 Task: Find connections with filter location Villeparisis with filter topic #Culturewith filter profile language English with filter current company Fincare Small Finance Bank with filter school IFIM Business School with filter industry Spring and Wire Product Manufacturing with filter service category Accounting with filter keywords title Mental Health Counselor
Action: Mouse moved to (413, 286)
Screenshot: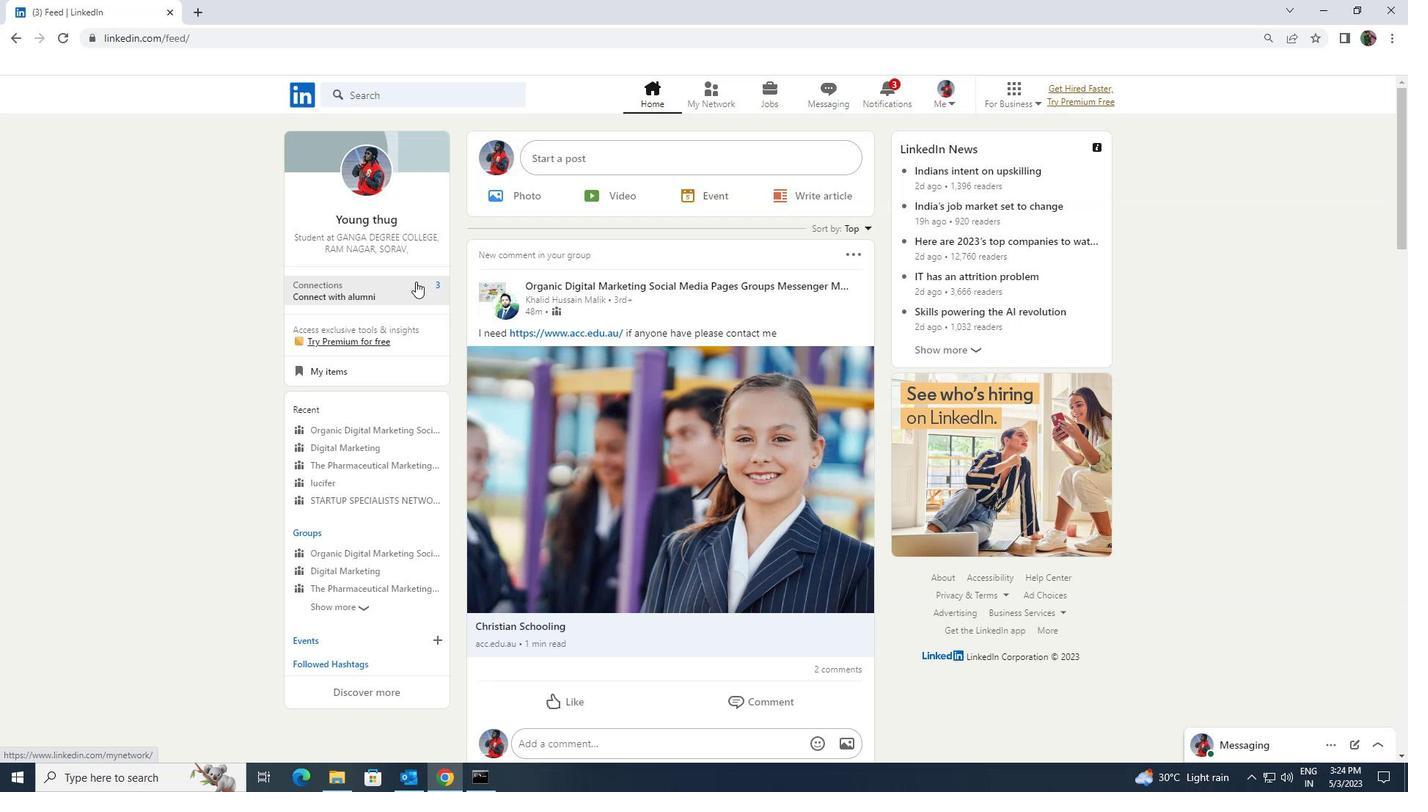 
Action: Mouse pressed left at (413, 286)
Screenshot: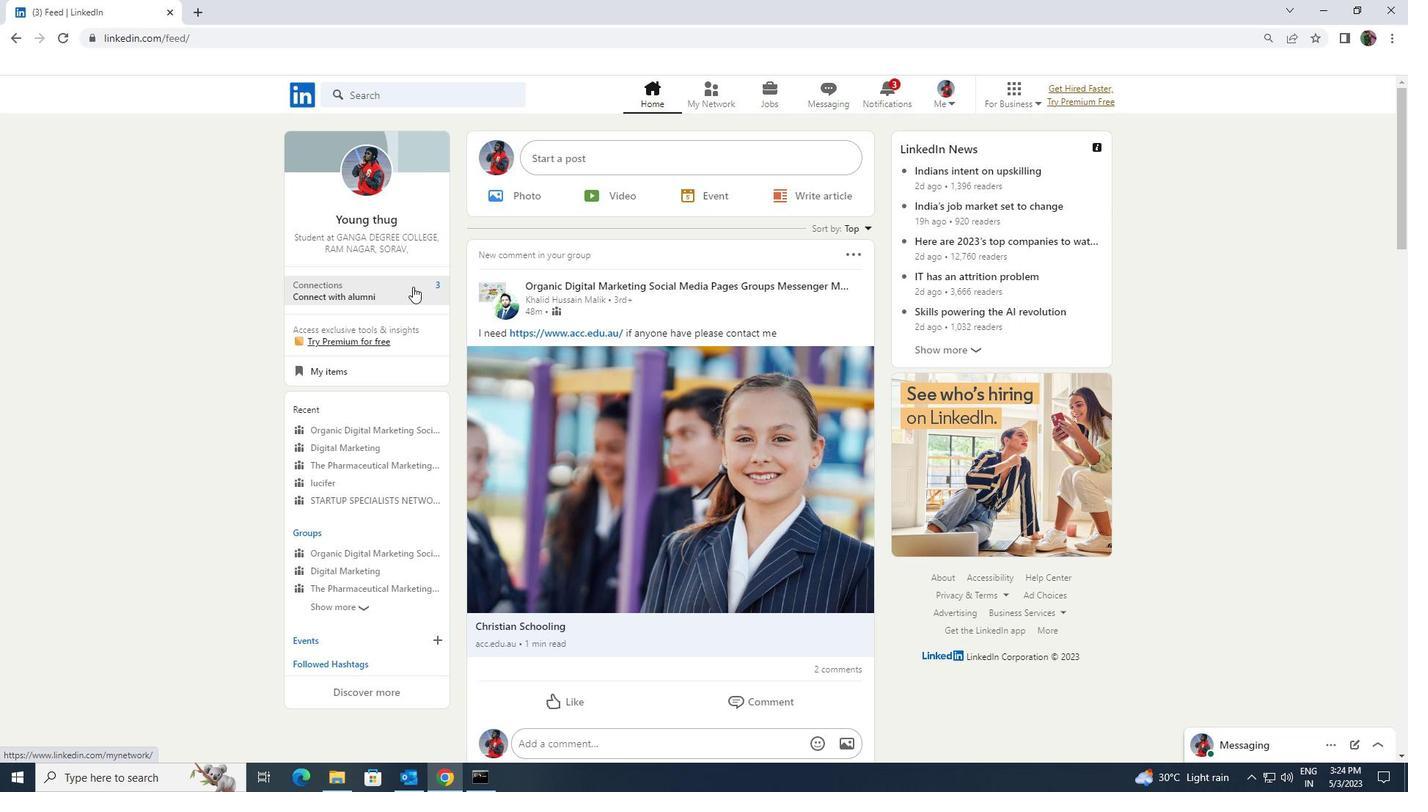 
Action: Mouse moved to (388, 175)
Screenshot: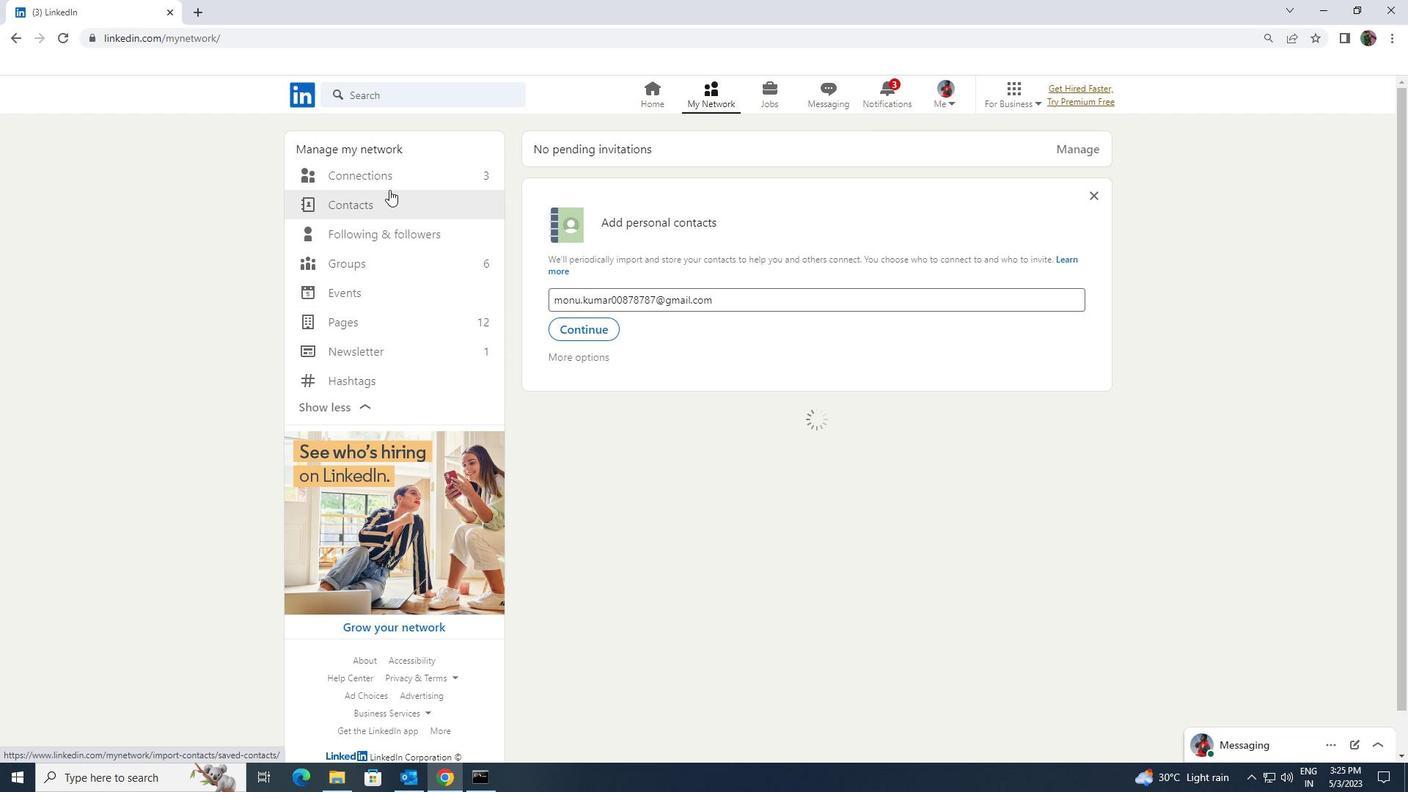 
Action: Mouse pressed left at (388, 175)
Screenshot: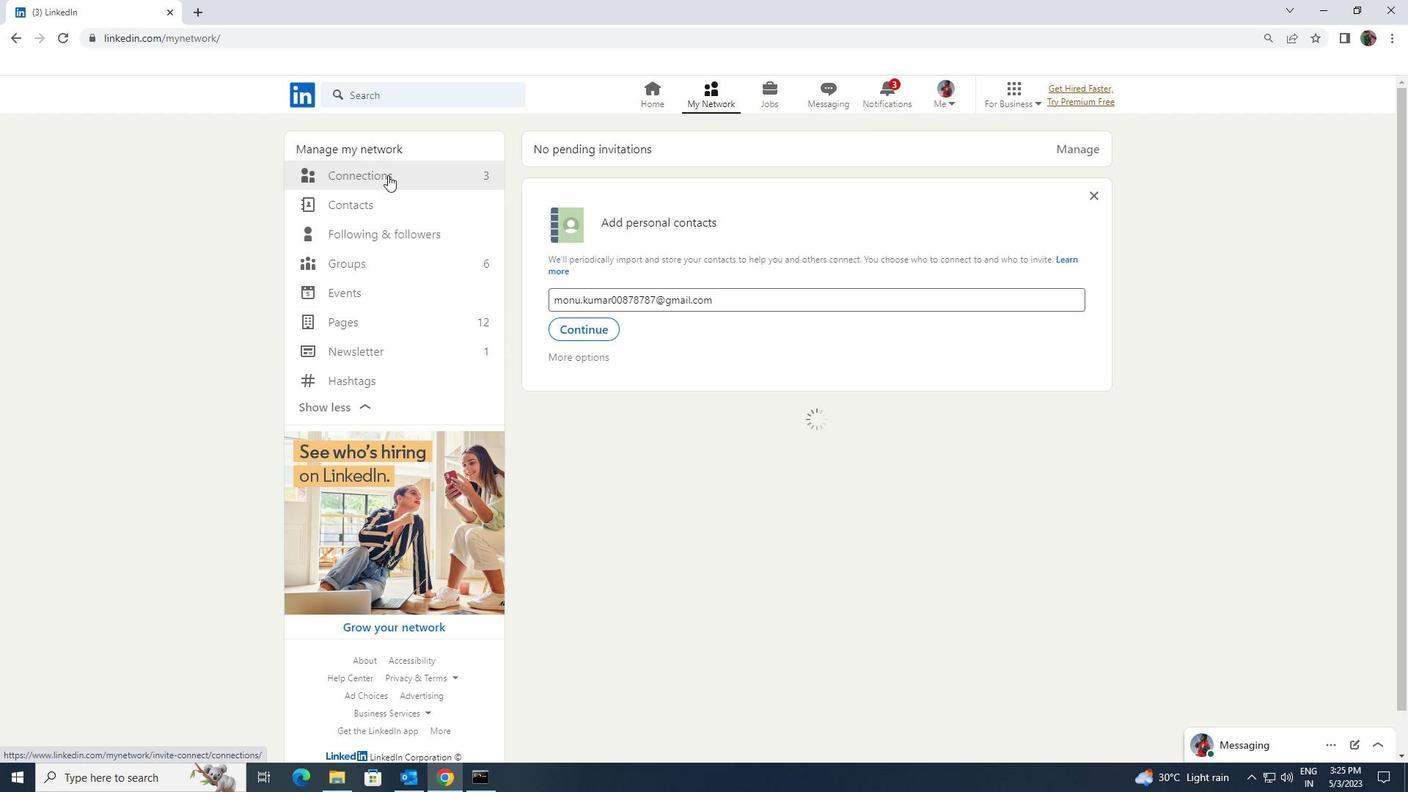 
Action: Mouse moved to (777, 178)
Screenshot: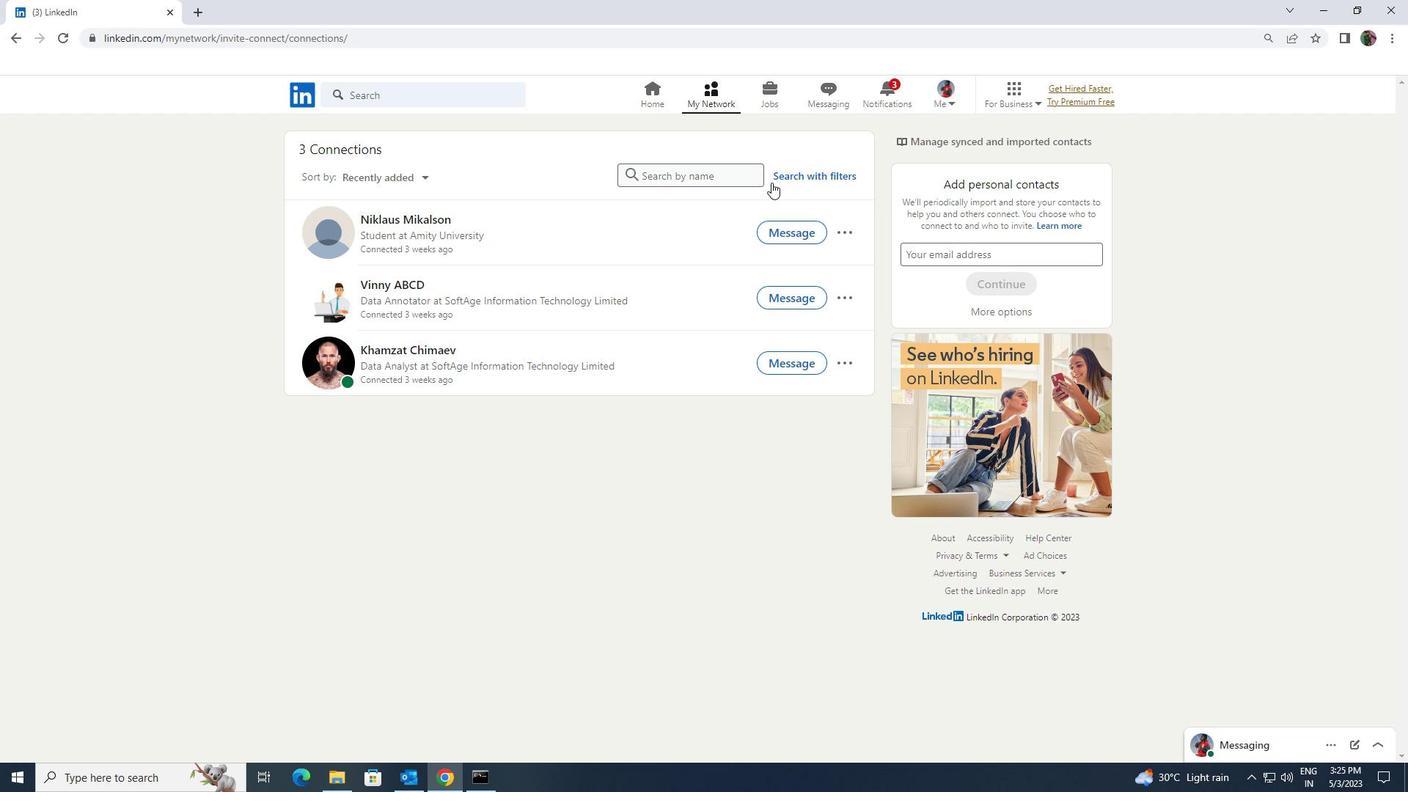 
Action: Mouse pressed left at (777, 178)
Screenshot: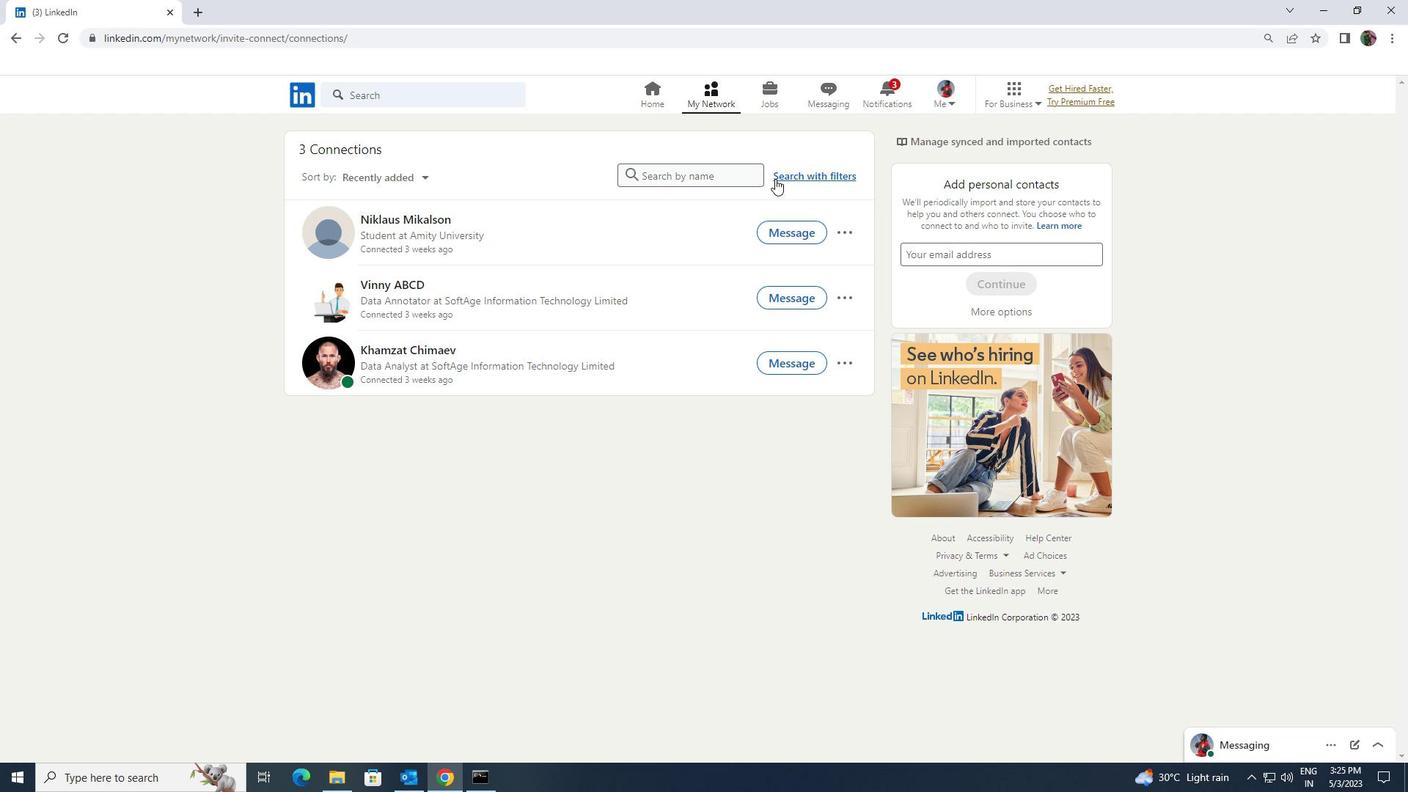 
Action: Mouse moved to (746, 135)
Screenshot: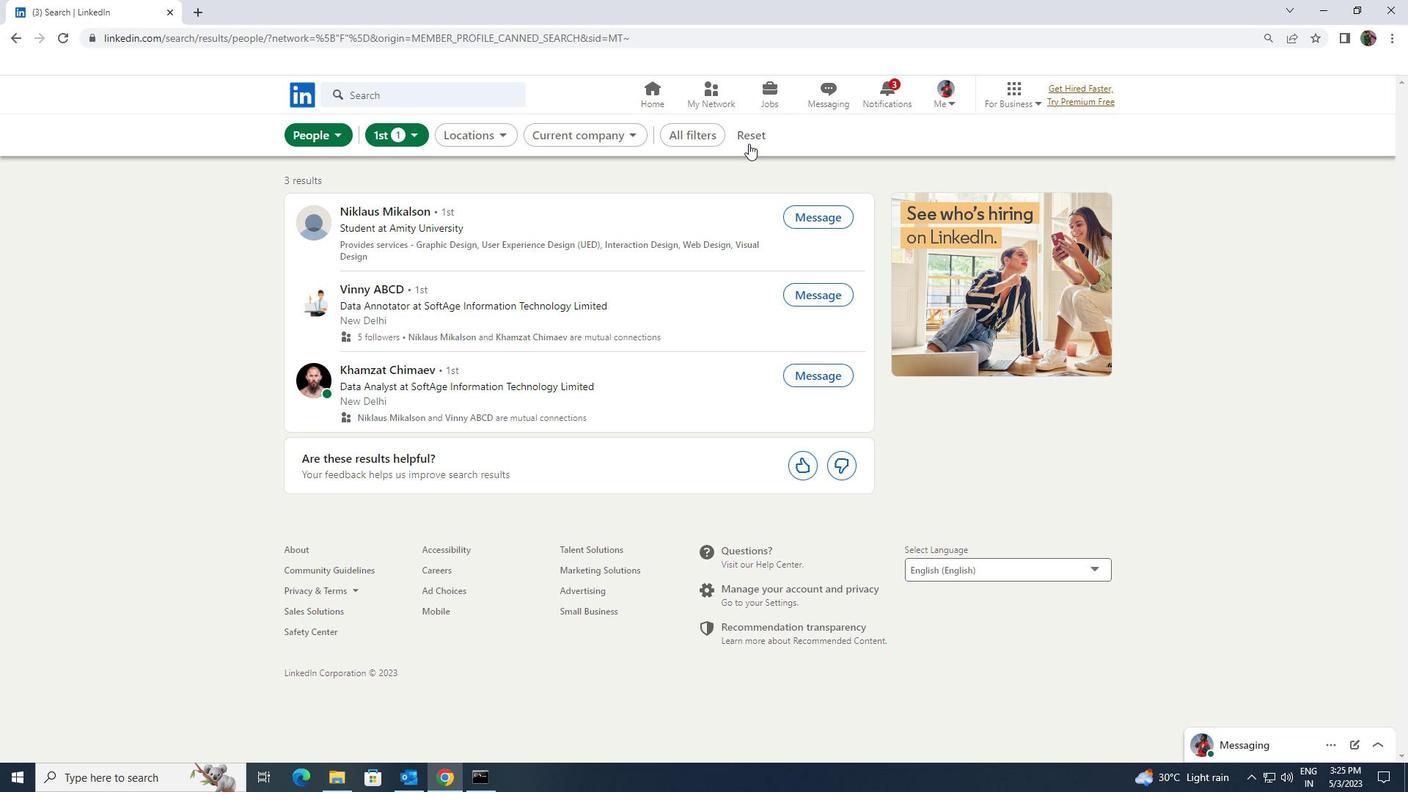 
Action: Mouse pressed left at (746, 135)
Screenshot: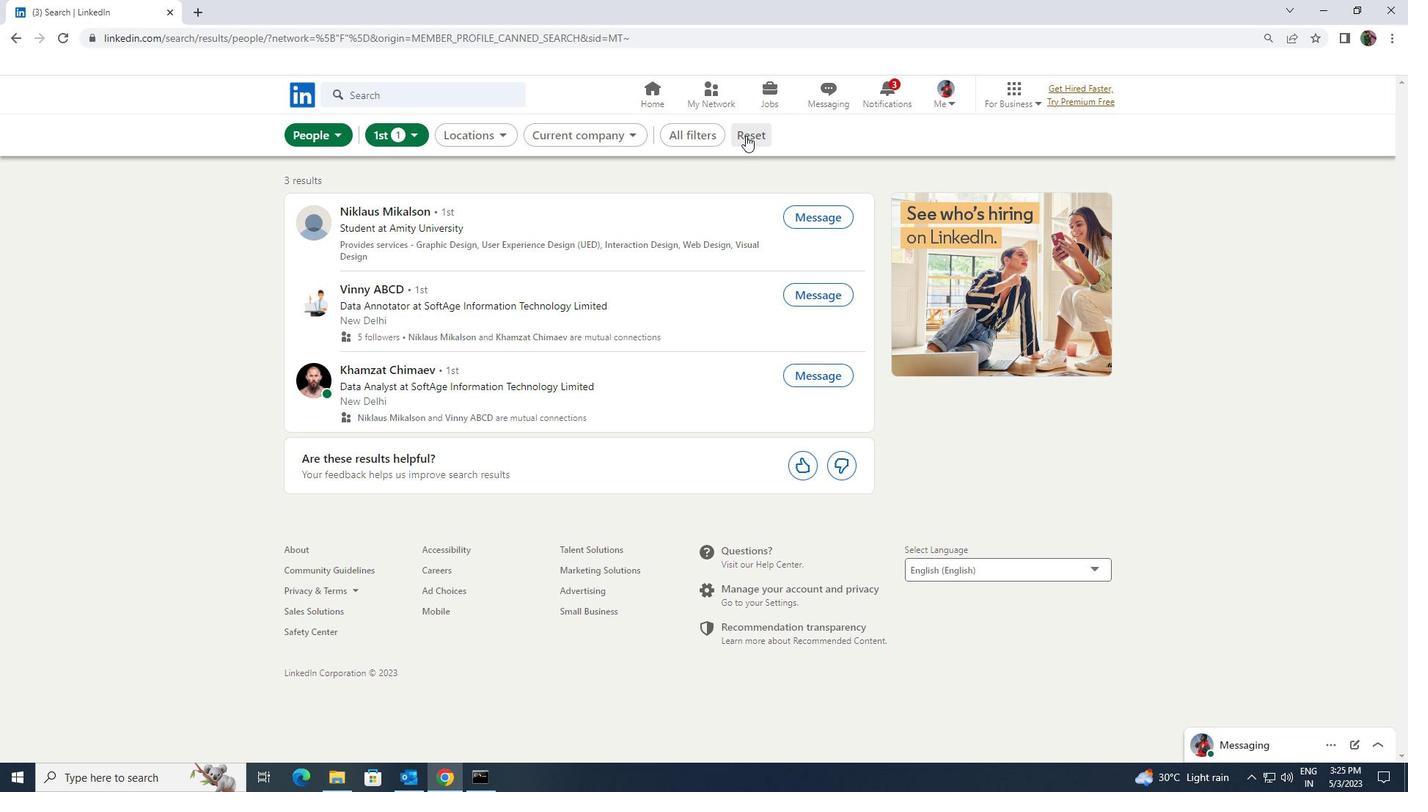 
Action: Mouse moved to (728, 132)
Screenshot: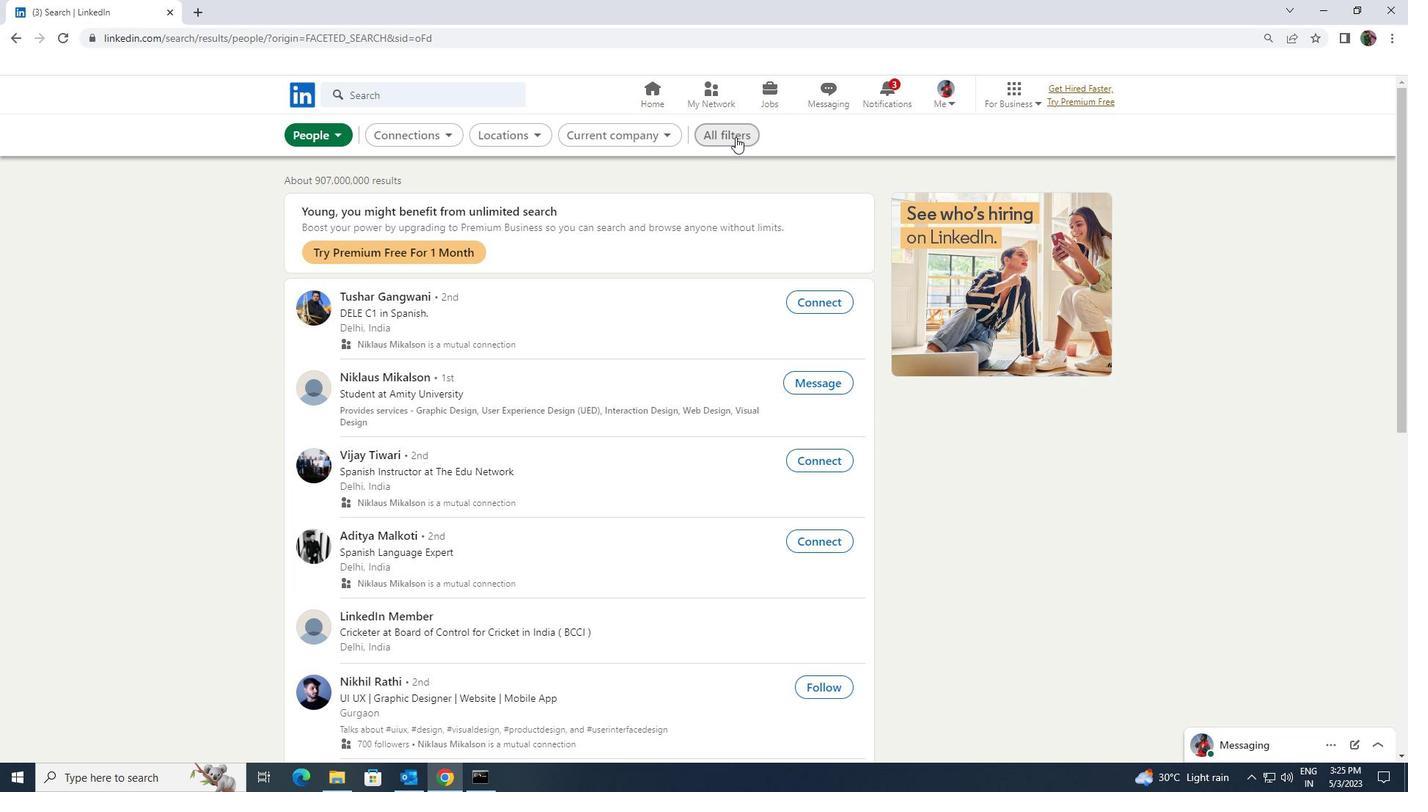 
Action: Mouse pressed left at (728, 132)
Screenshot: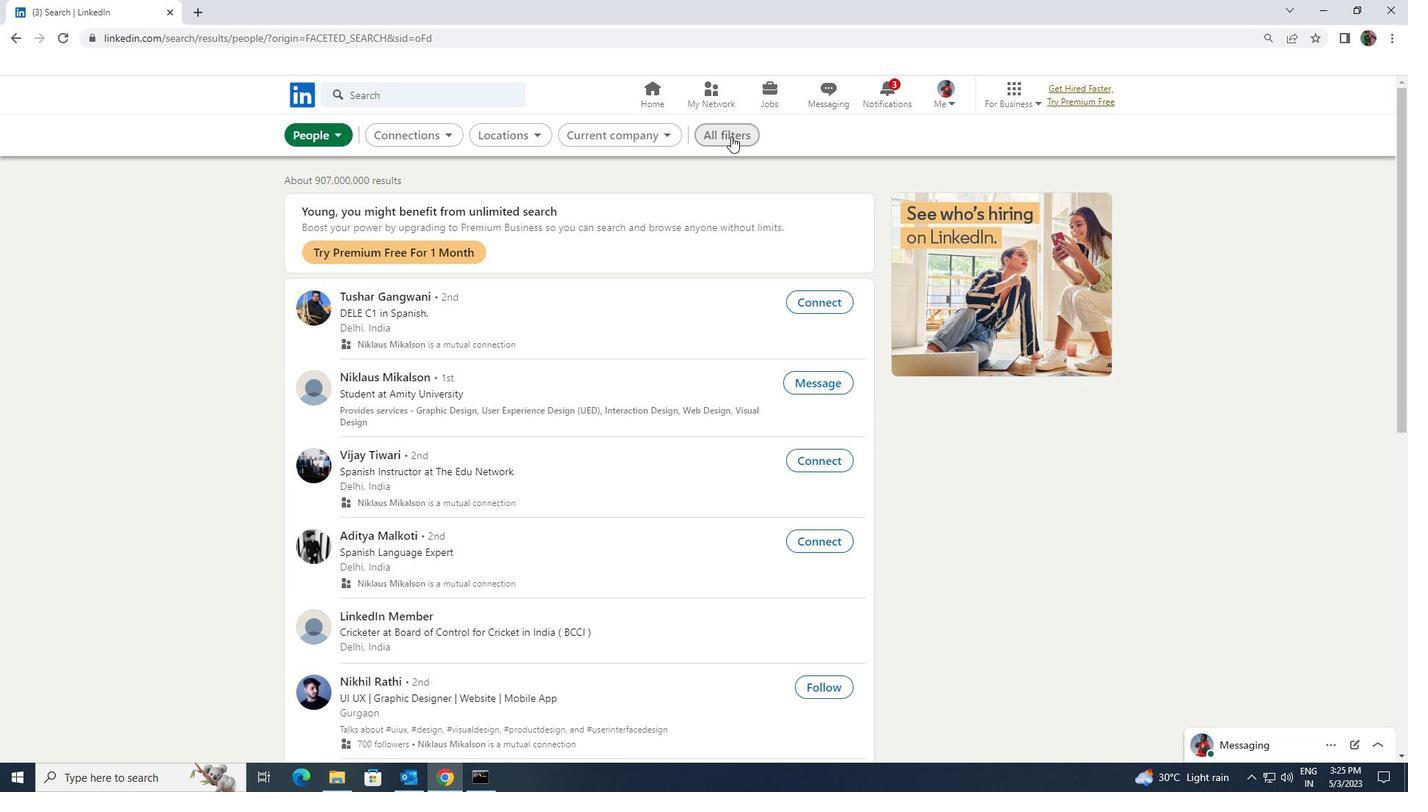 
Action: Mouse moved to (1220, 575)
Screenshot: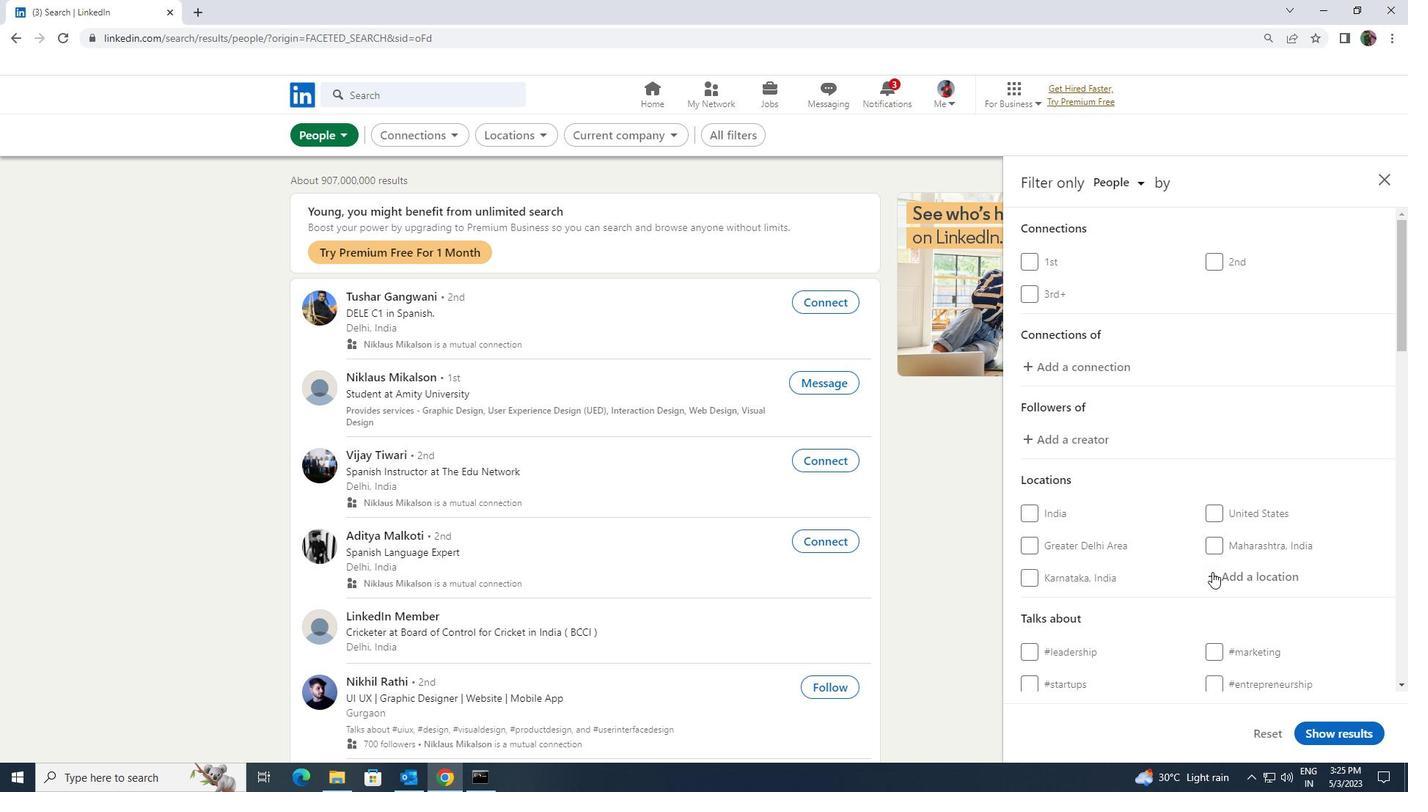
Action: Mouse pressed left at (1220, 575)
Screenshot: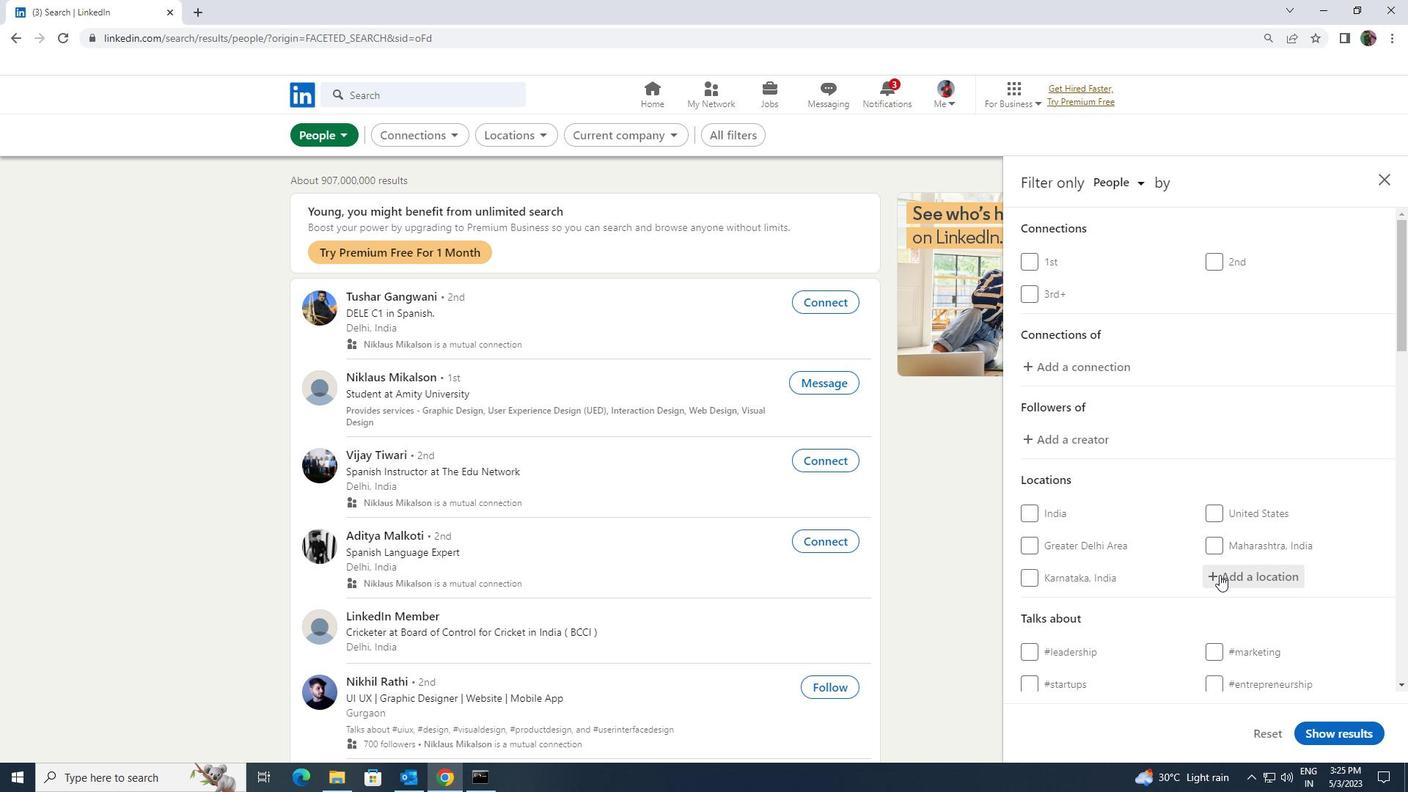 
Action: Key pressed <Key.shift><Key.shift>VILLEPAR
Screenshot: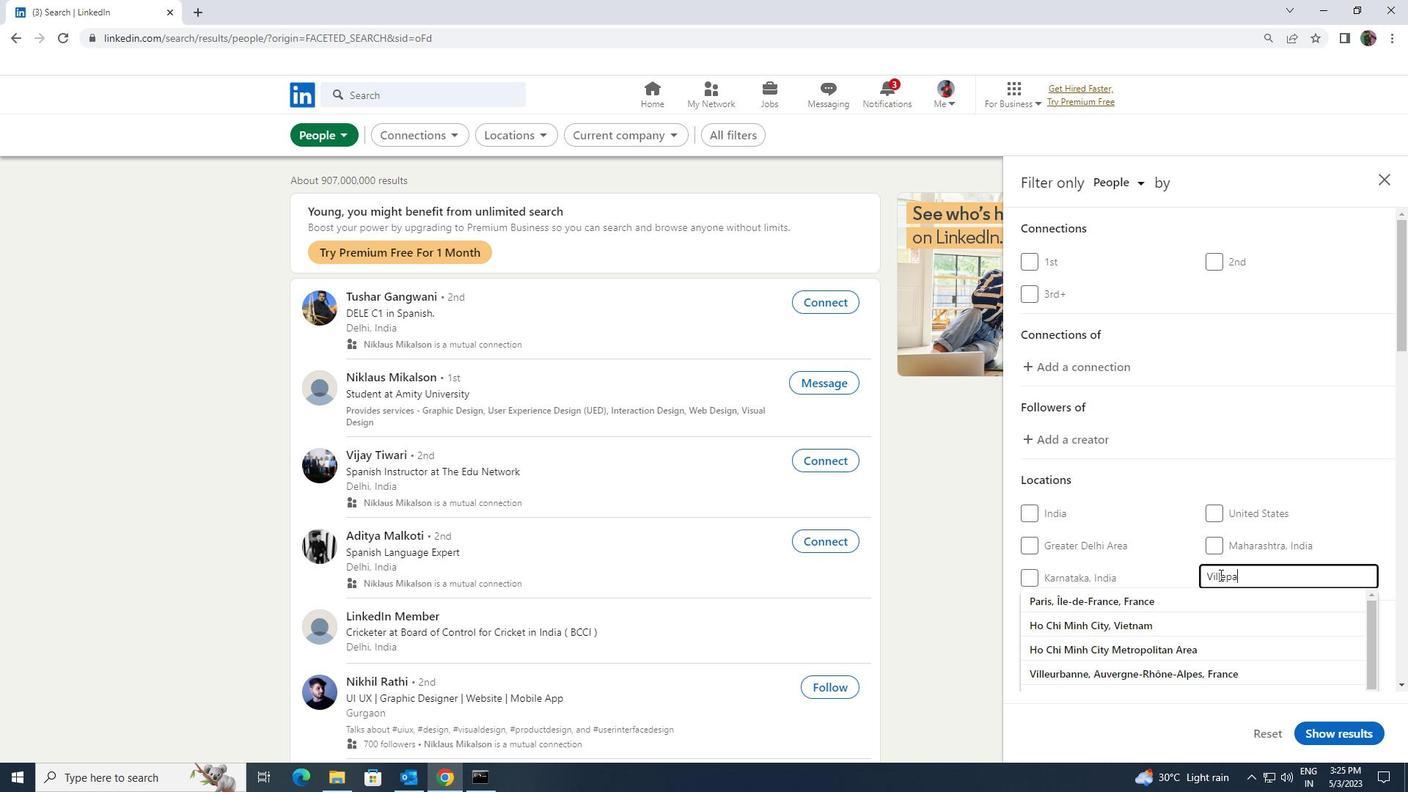 
Action: Mouse moved to (1223, 592)
Screenshot: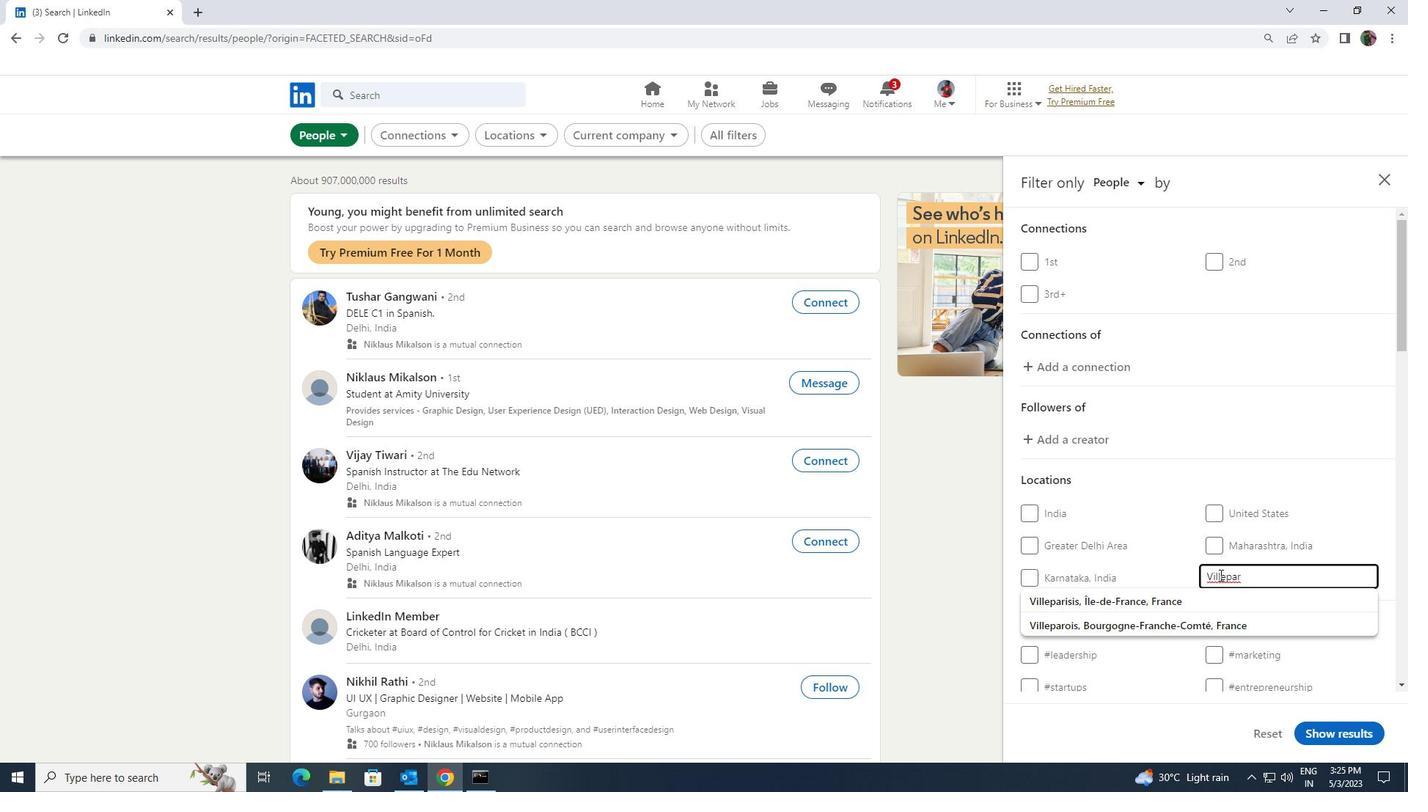 
Action: Mouse pressed left at (1223, 592)
Screenshot: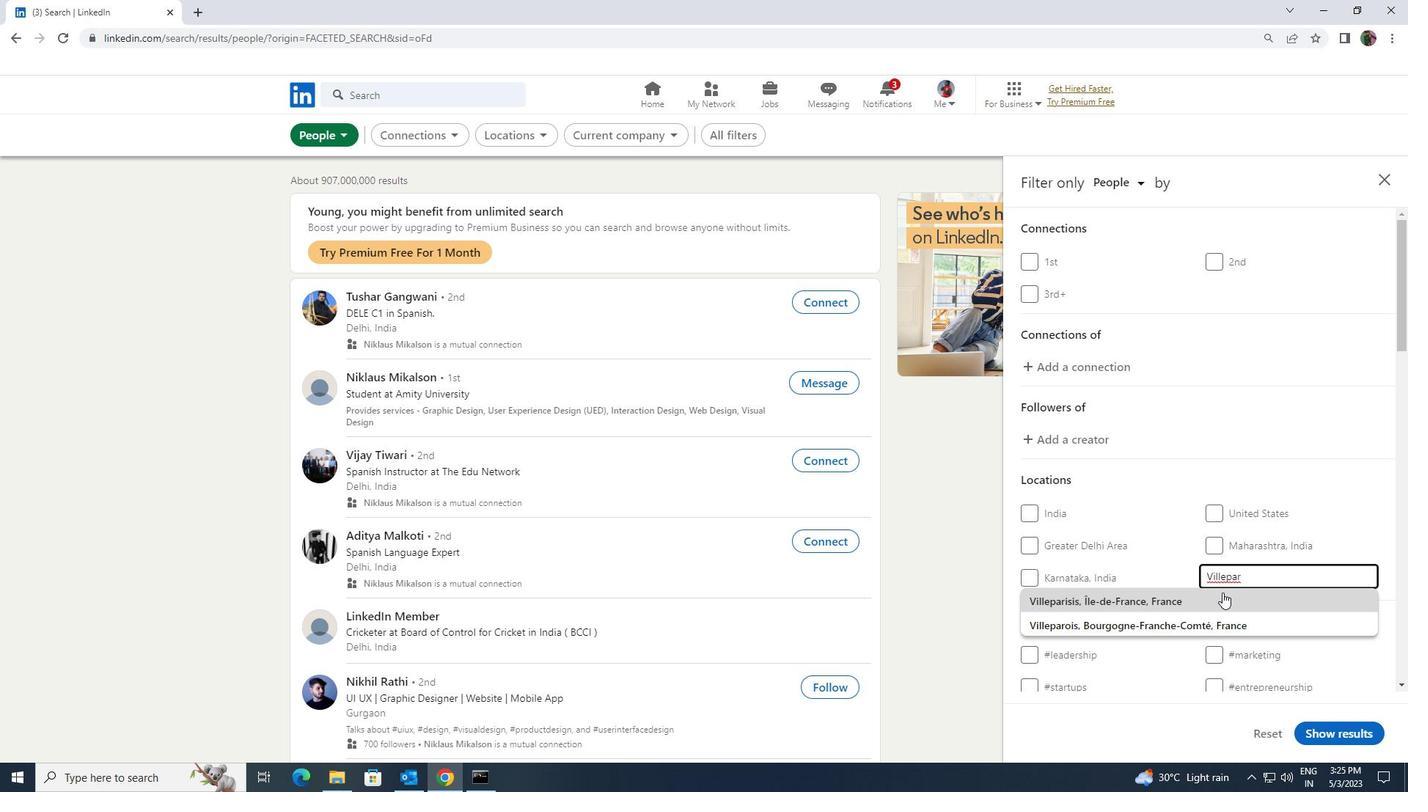 
Action: Mouse moved to (1223, 590)
Screenshot: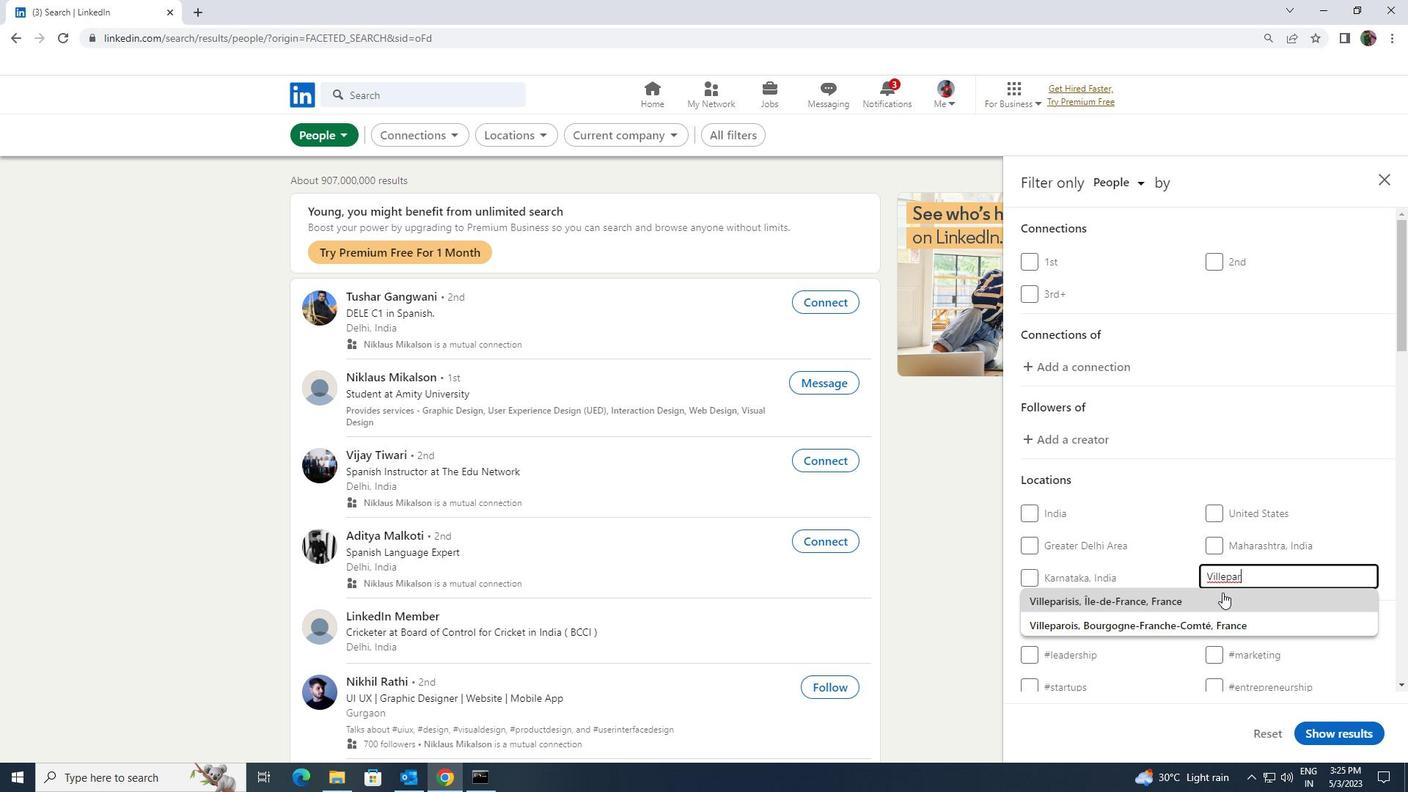 
Action: Mouse scrolled (1223, 589) with delta (0, 0)
Screenshot: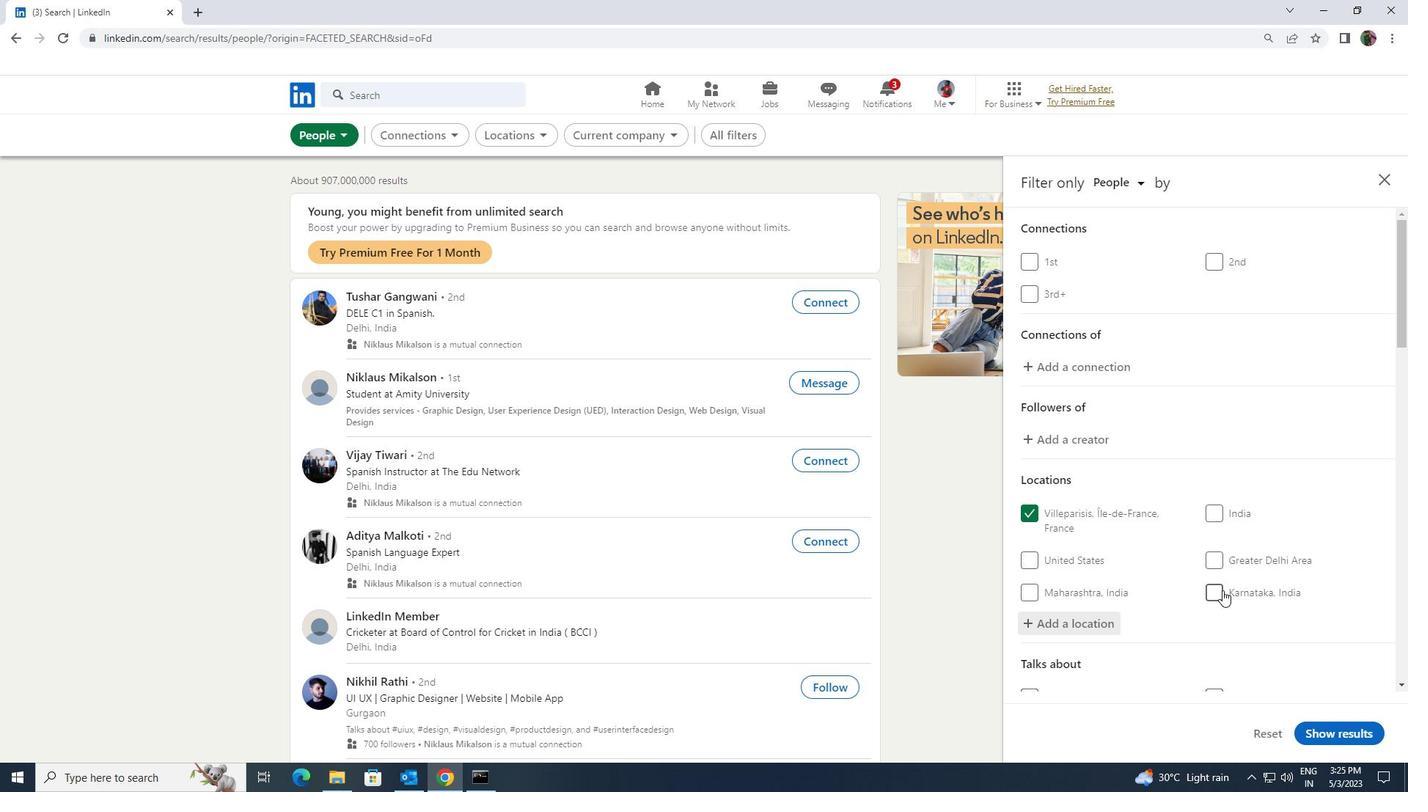
Action: Mouse scrolled (1223, 589) with delta (0, 0)
Screenshot: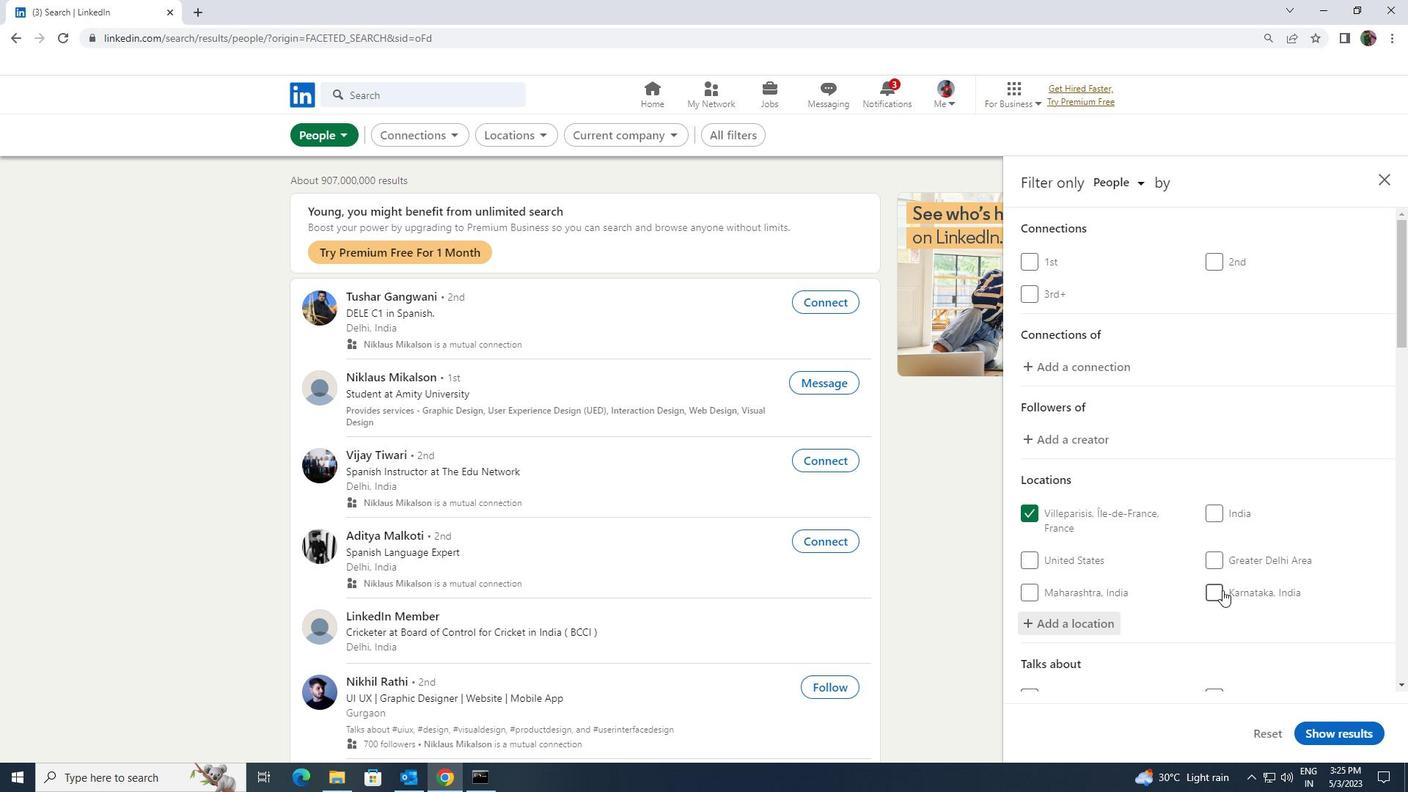 
Action: Mouse moved to (1221, 603)
Screenshot: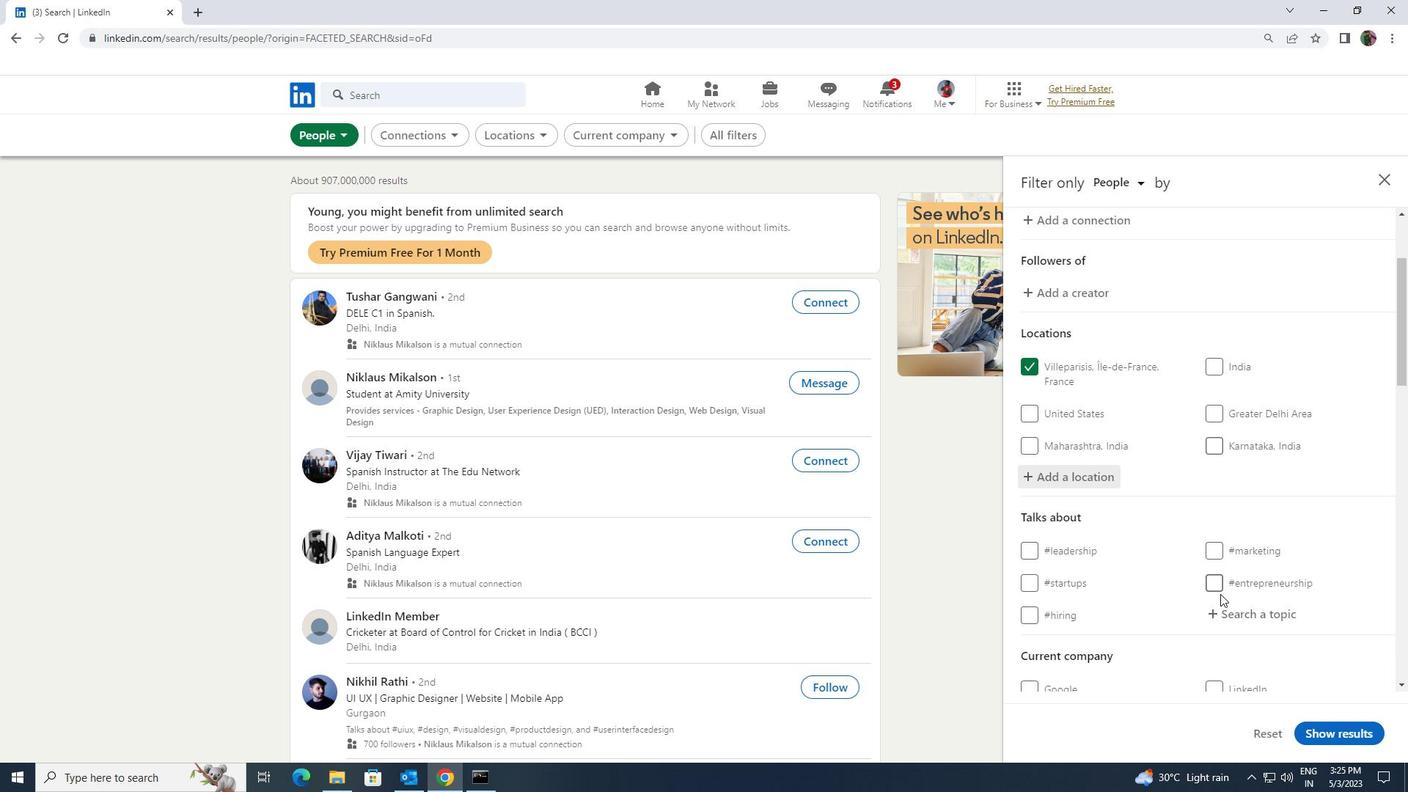 
Action: Mouse pressed left at (1221, 603)
Screenshot: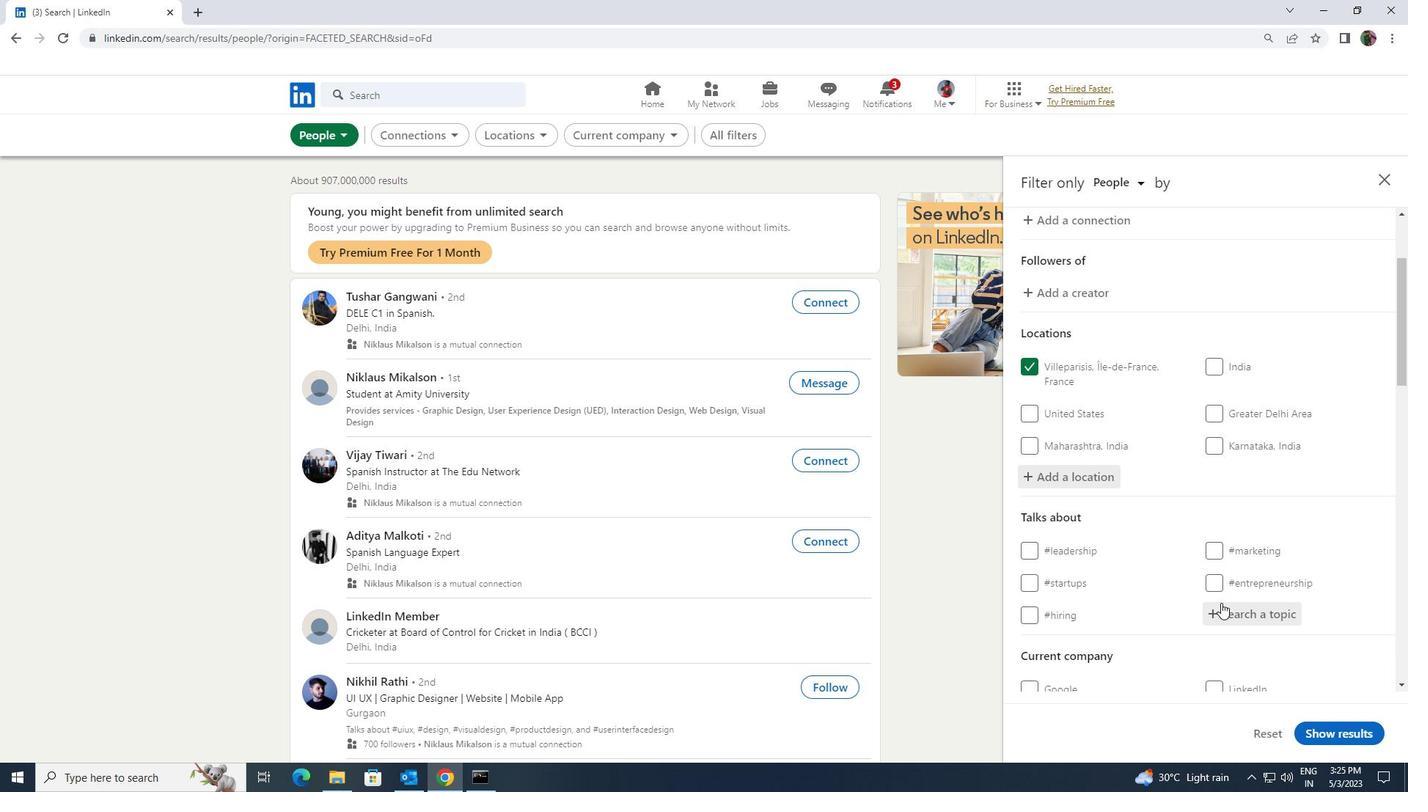 
Action: Key pressed <Key.shift><Key.shift><Key.shift>CULUTURE<Key.backspace><Key.backspace><Key.backspace><Key.backspace><Key.backspace>
Screenshot: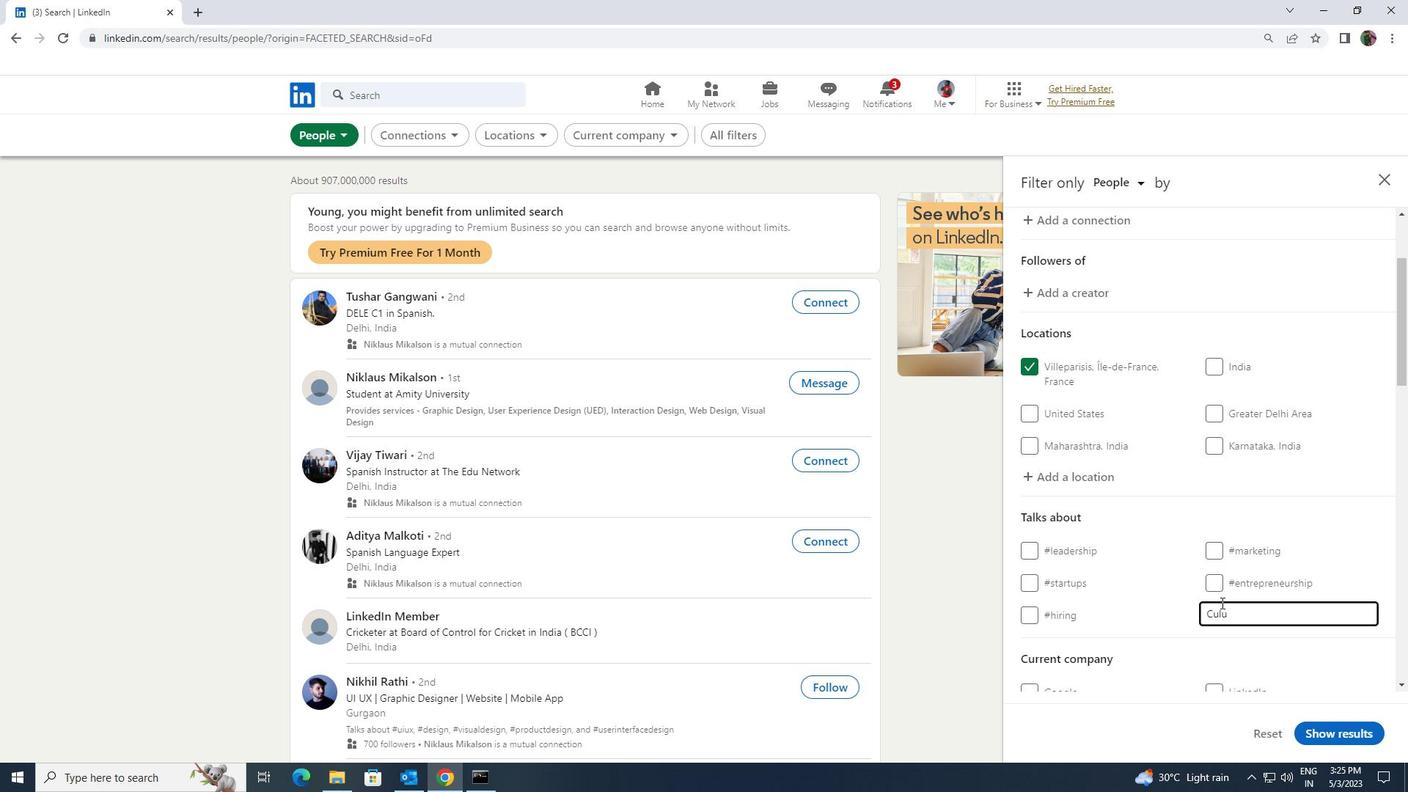 
Action: Mouse moved to (1202, 635)
Screenshot: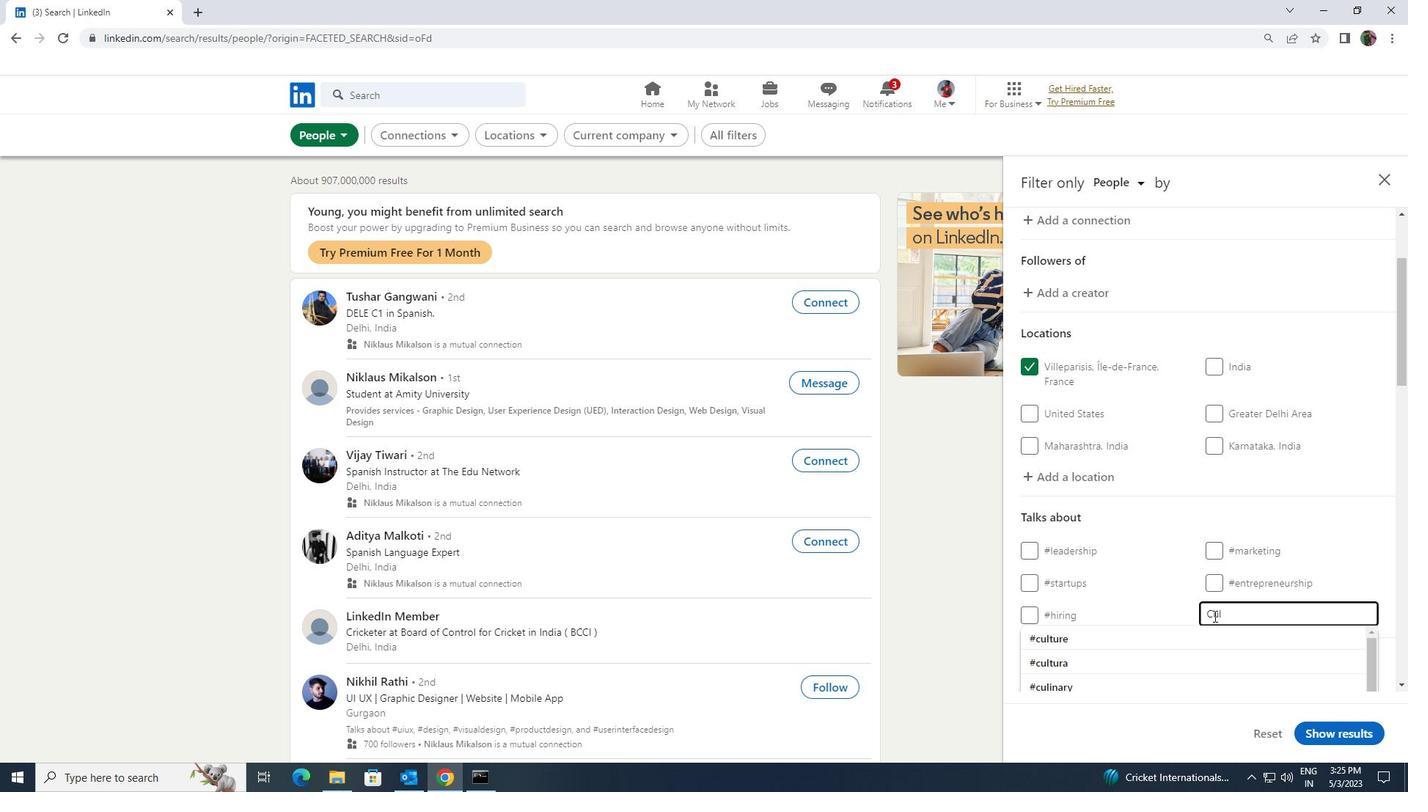 
Action: Mouse pressed left at (1202, 635)
Screenshot: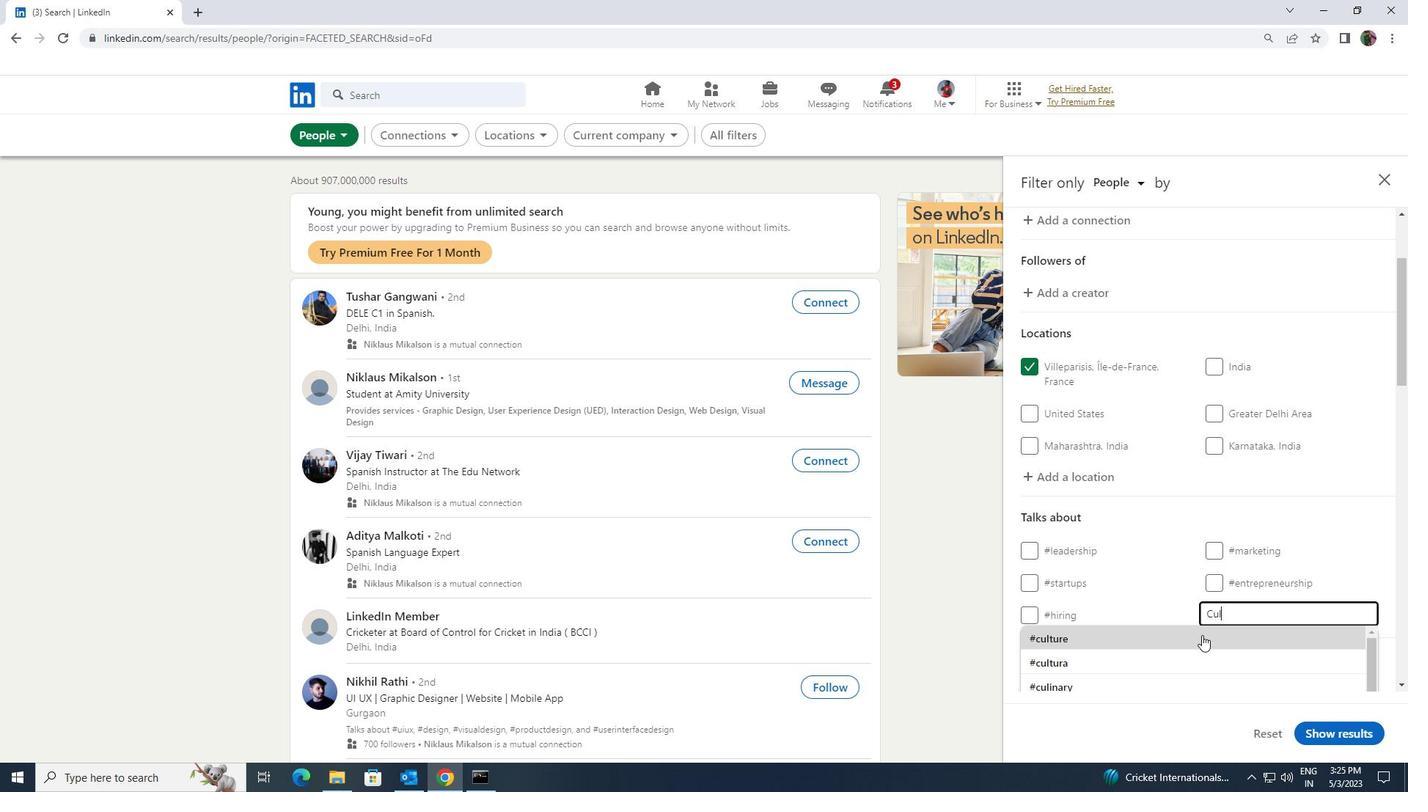 
Action: Mouse moved to (1201, 635)
Screenshot: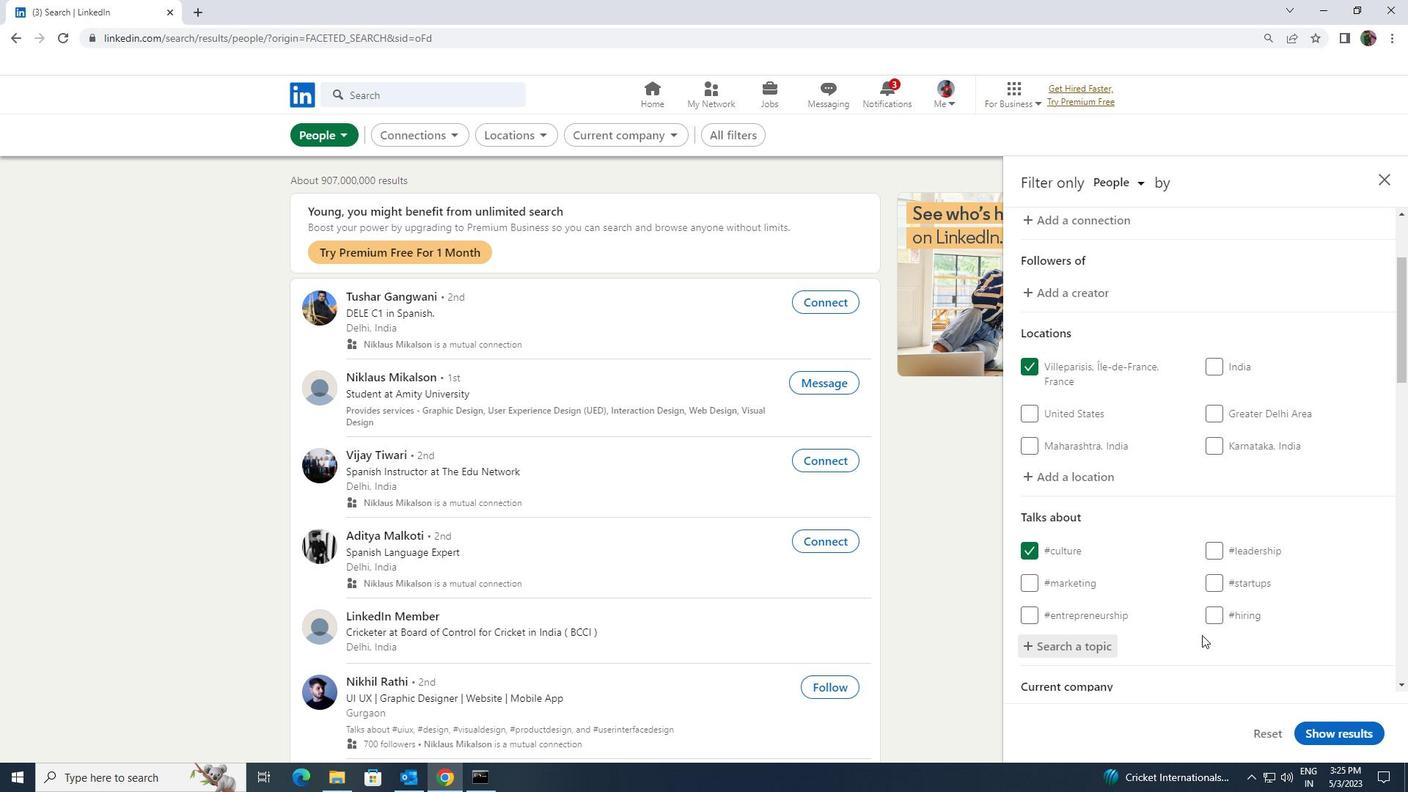 
Action: Mouse scrolled (1201, 634) with delta (0, 0)
Screenshot: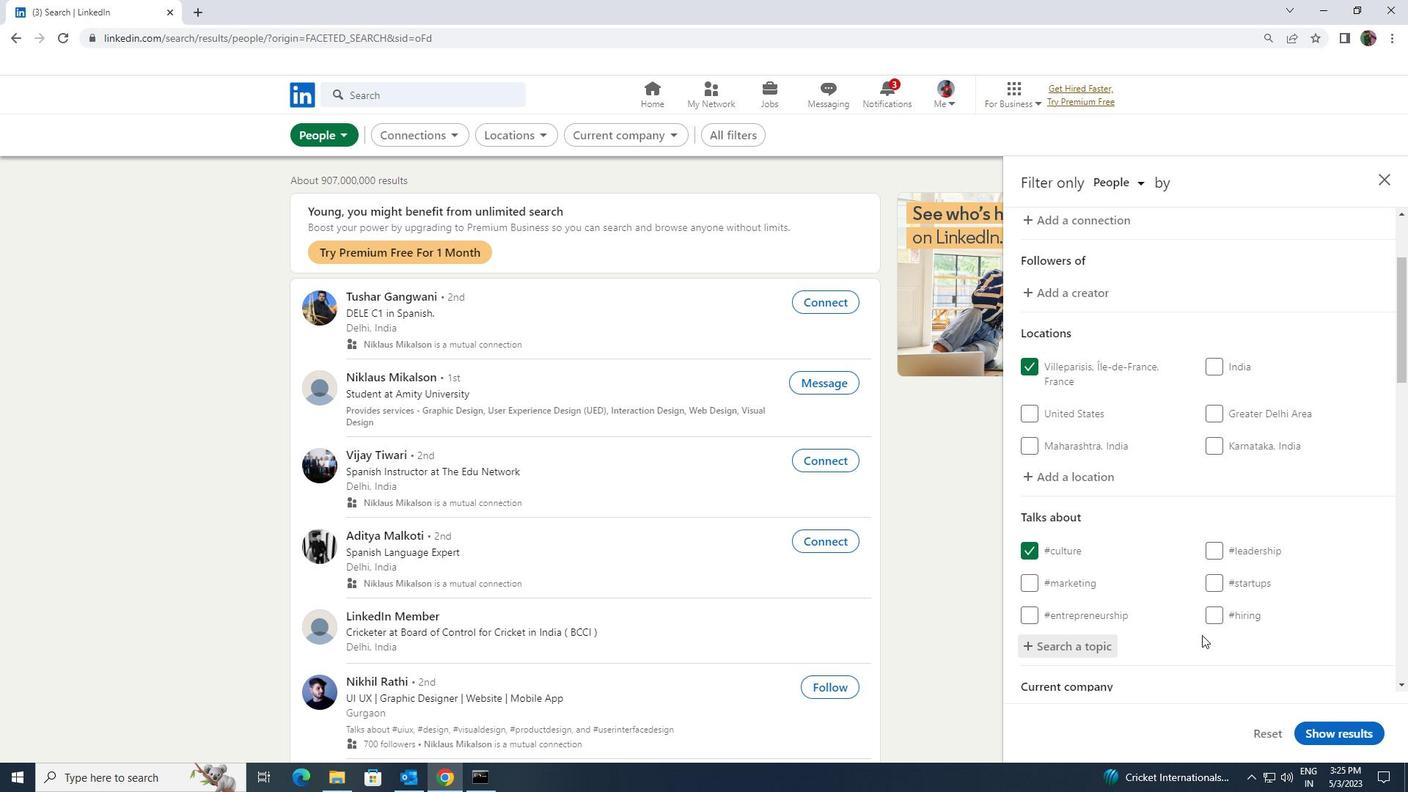 
Action: Mouse scrolled (1201, 634) with delta (0, 0)
Screenshot: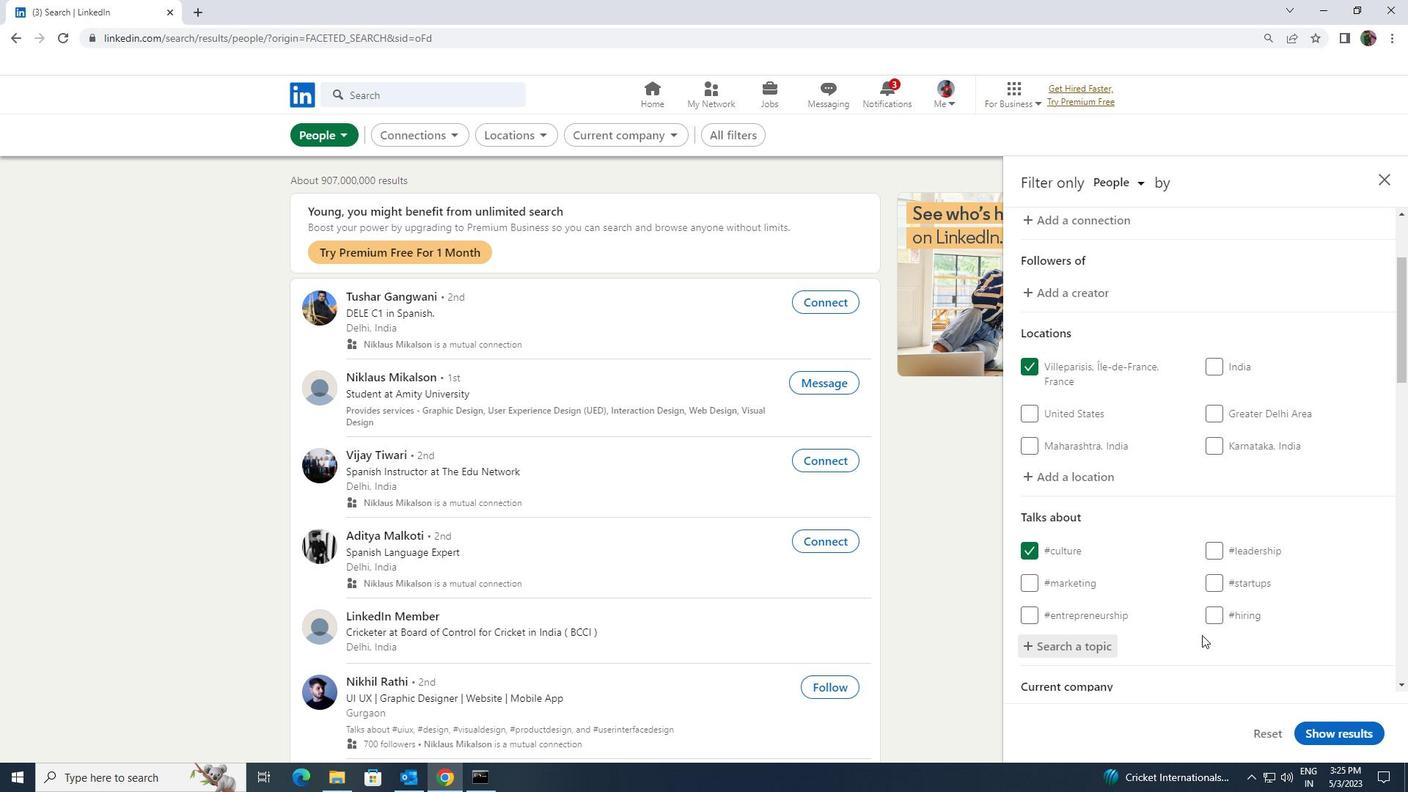 
Action: Mouse scrolled (1201, 634) with delta (0, 0)
Screenshot: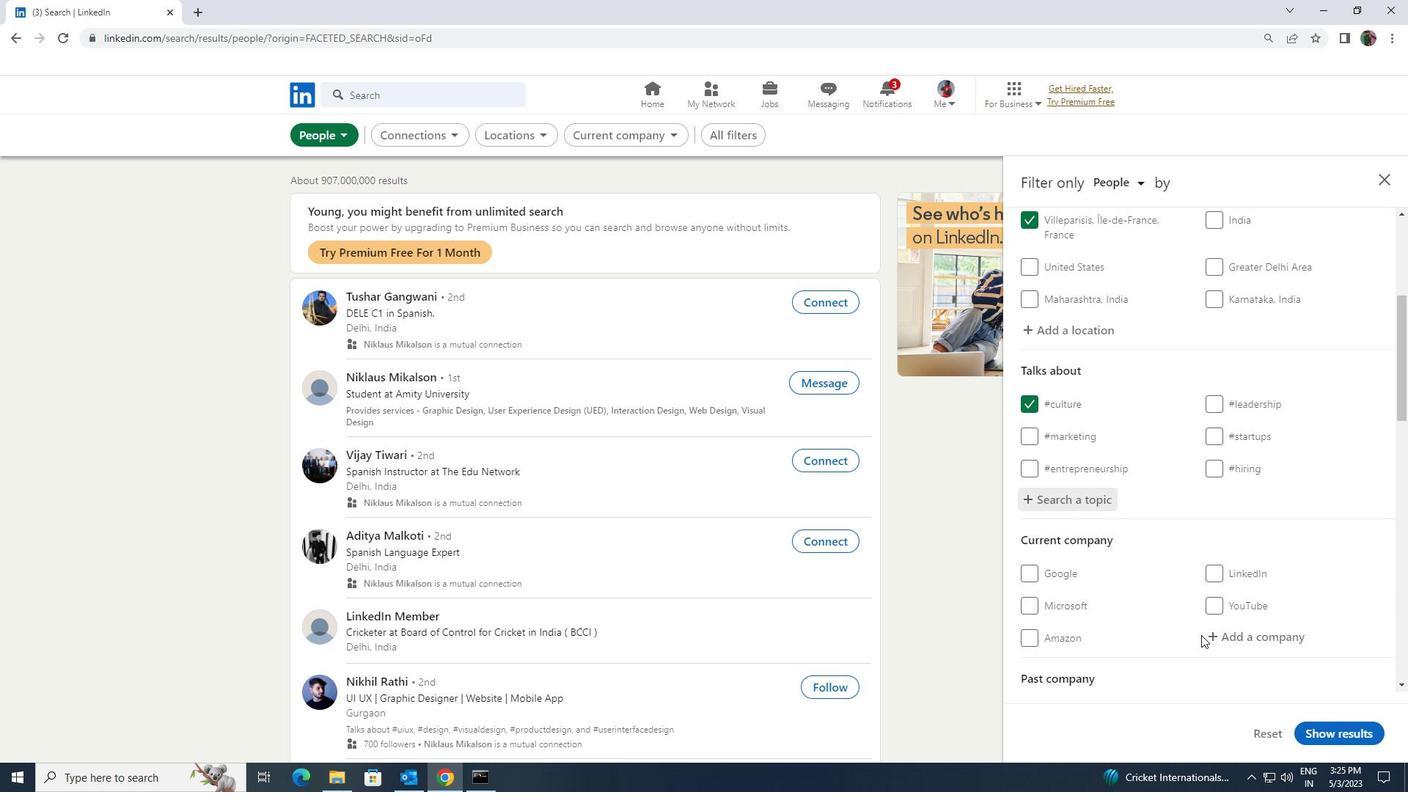 
Action: Mouse scrolled (1201, 634) with delta (0, 0)
Screenshot: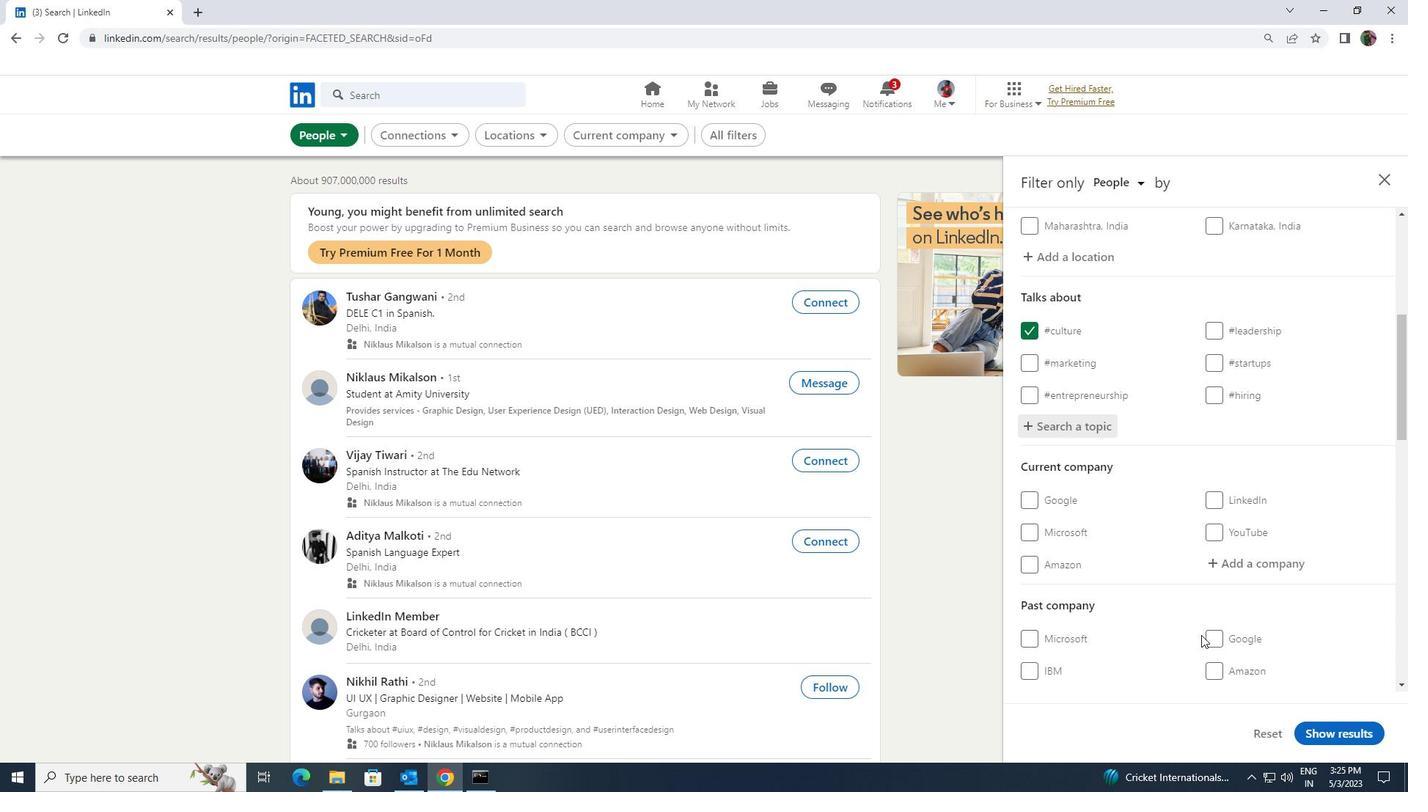 
Action: Mouse scrolled (1201, 634) with delta (0, 0)
Screenshot: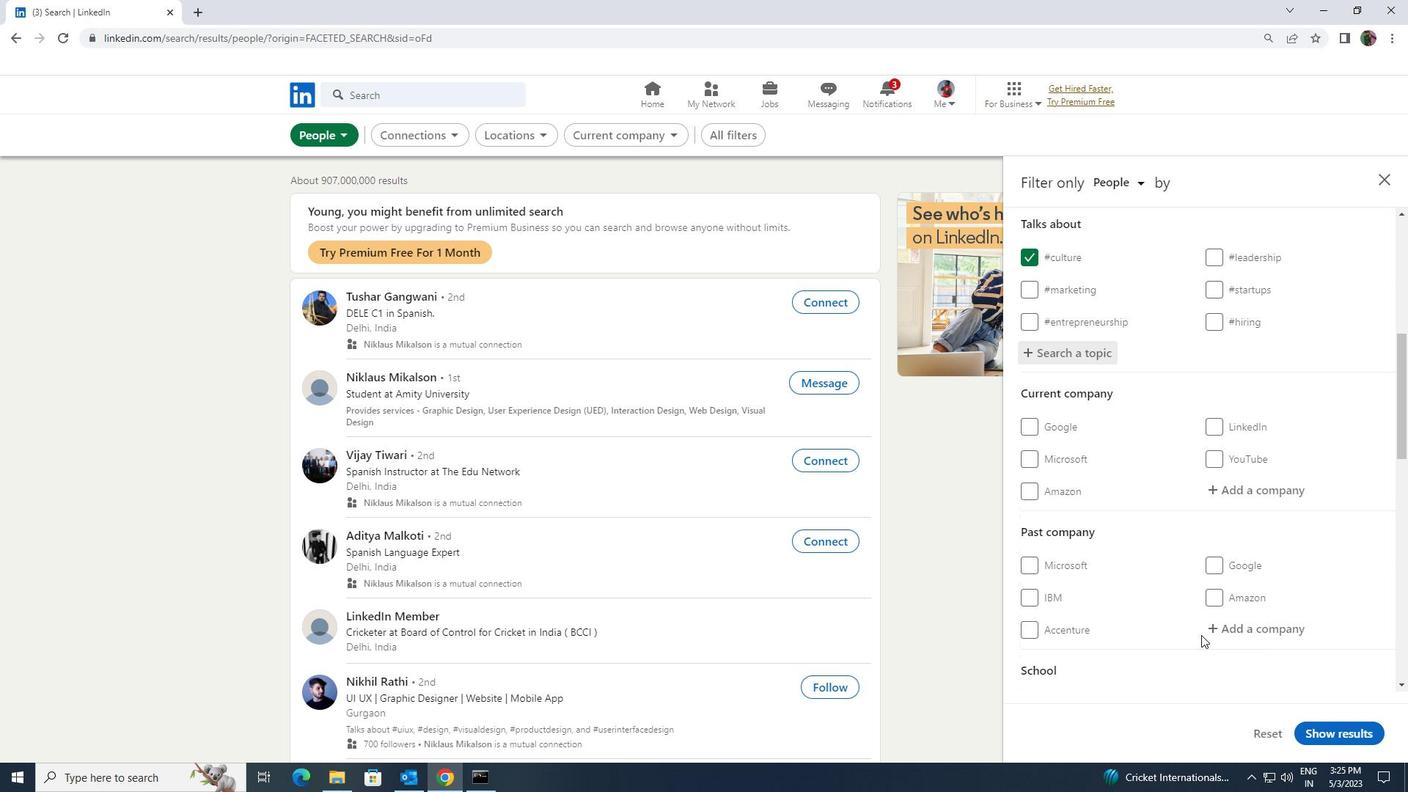 
Action: Mouse scrolled (1201, 634) with delta (0, 0)
Screenshot: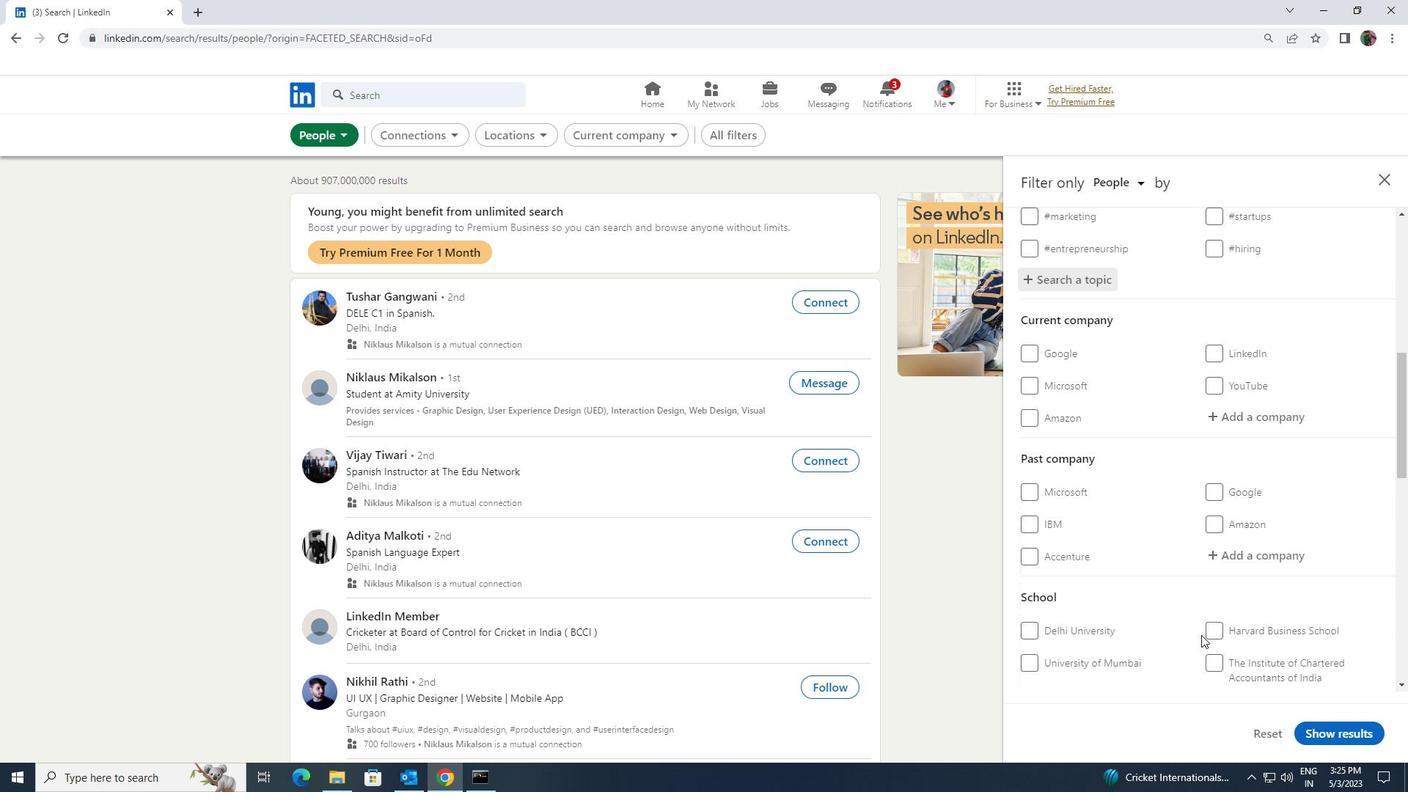 
Action: Mouse scrolled (1201, 634) with delta (0, 0)
Screenshot: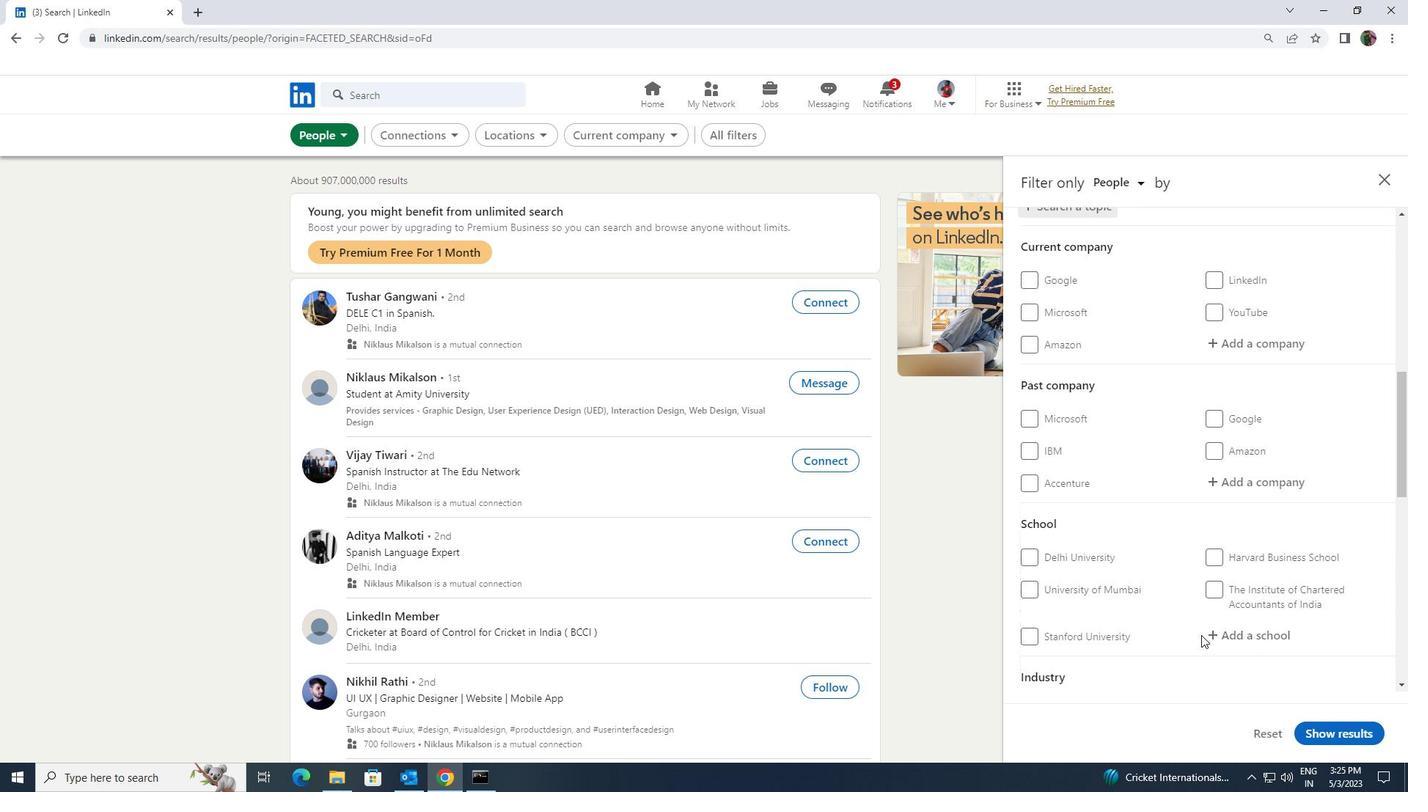 
Action: Mouse moved to (1199, 634)
Screenshot: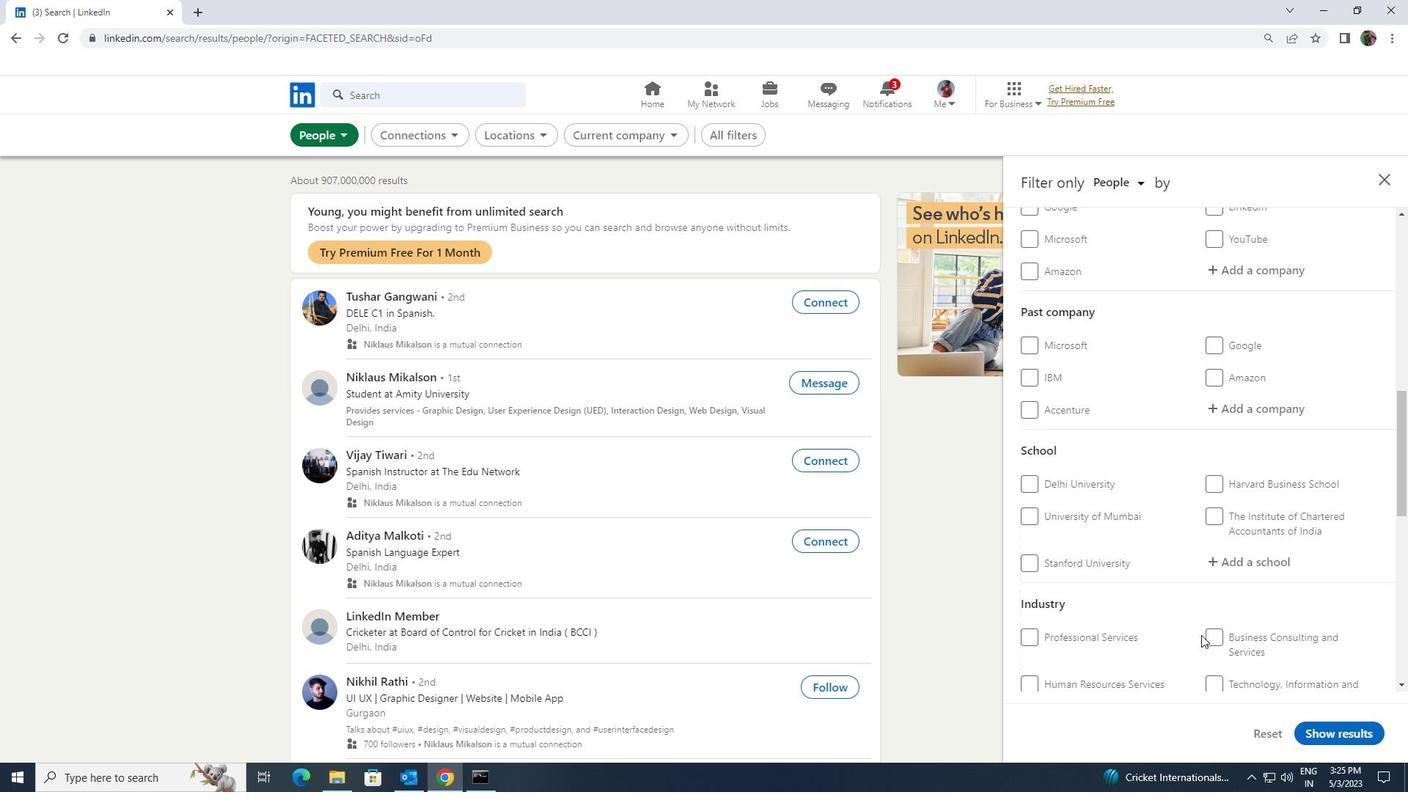 
Action: Mouse scrolled (1199, 633) with delta (0, 0)
Screenshot: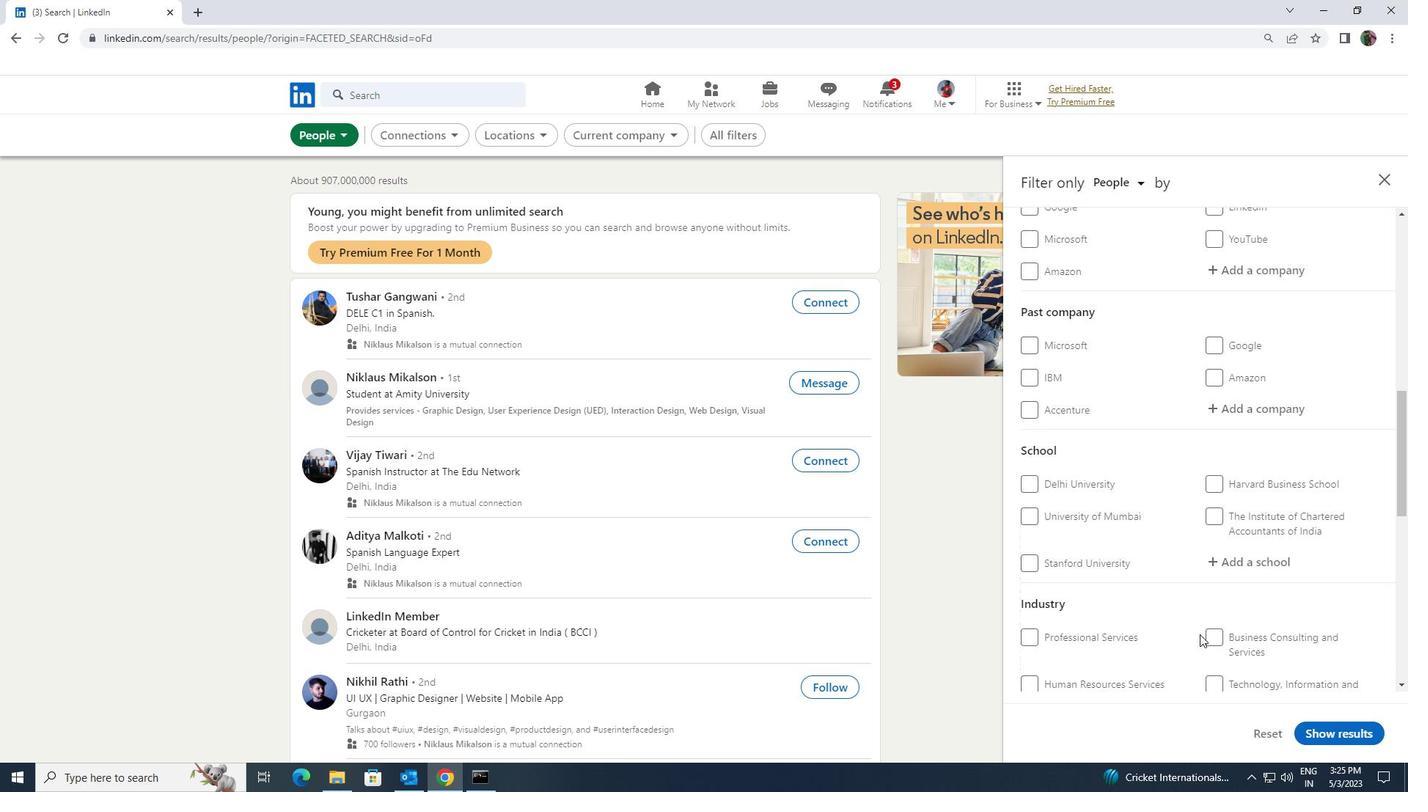 
Action: Mouse scrolled (1199, 633) with delta (0, 0)
Screenshot: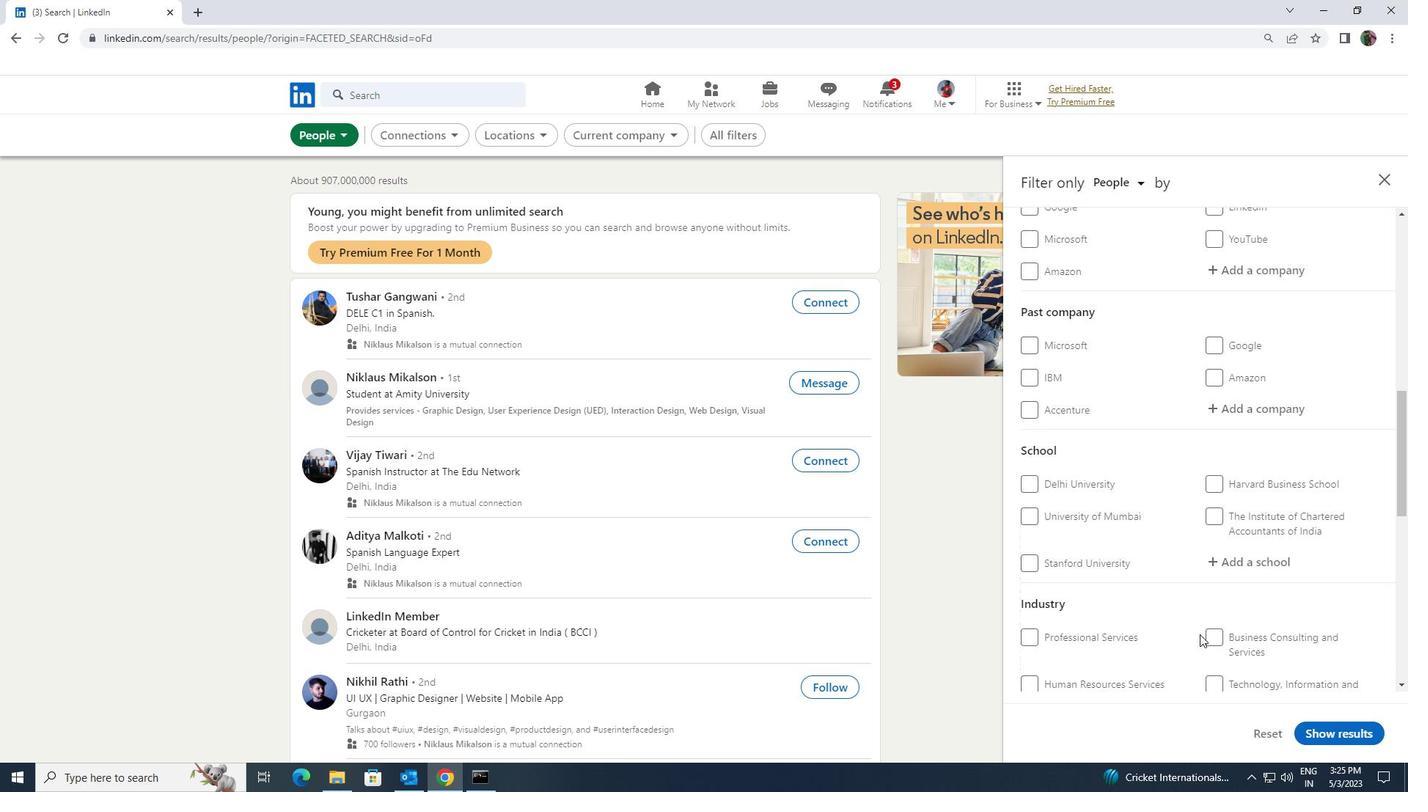 
Action: Mouse moved to (1039, 675)
Screenshot: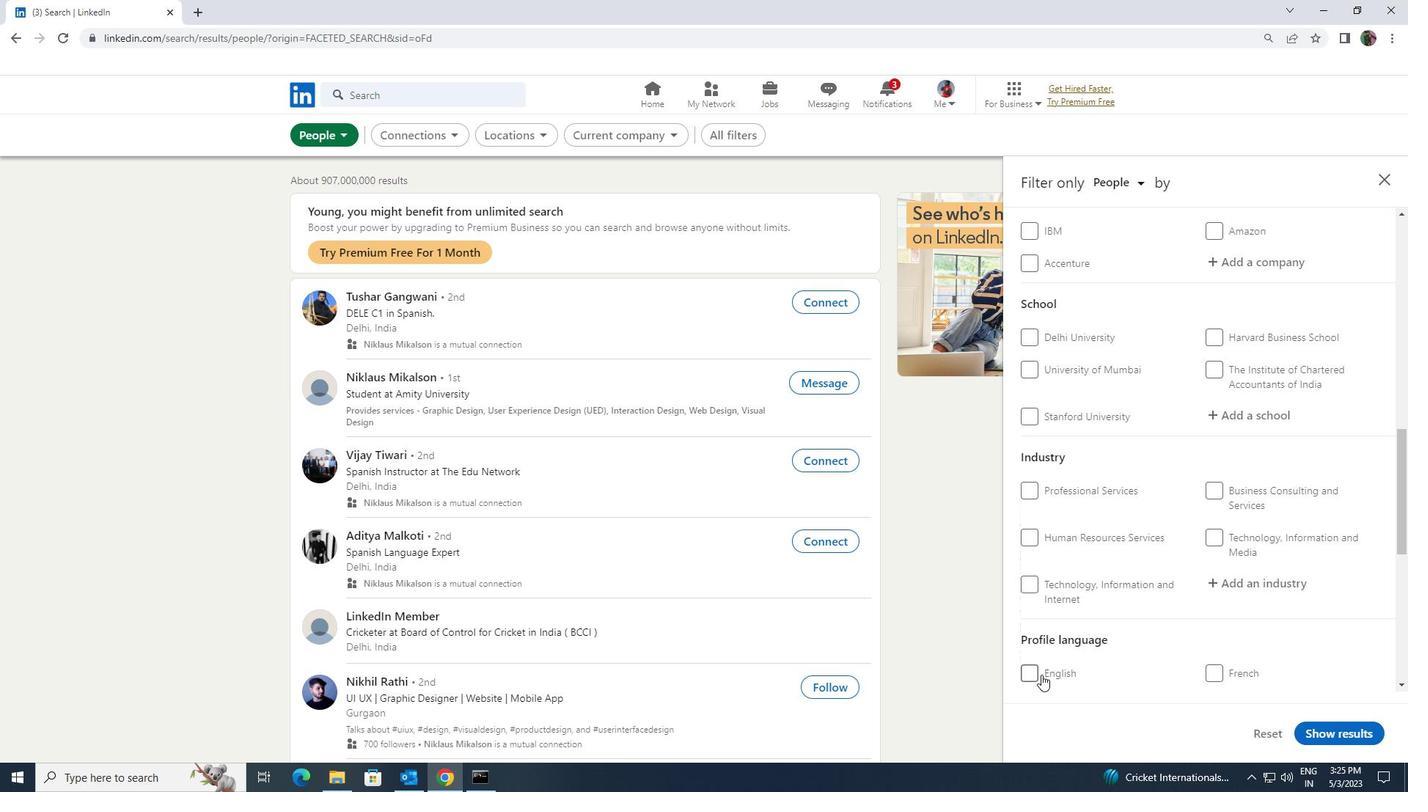 
Action: Mouse pressed left at (1039, 675)
Screenshot: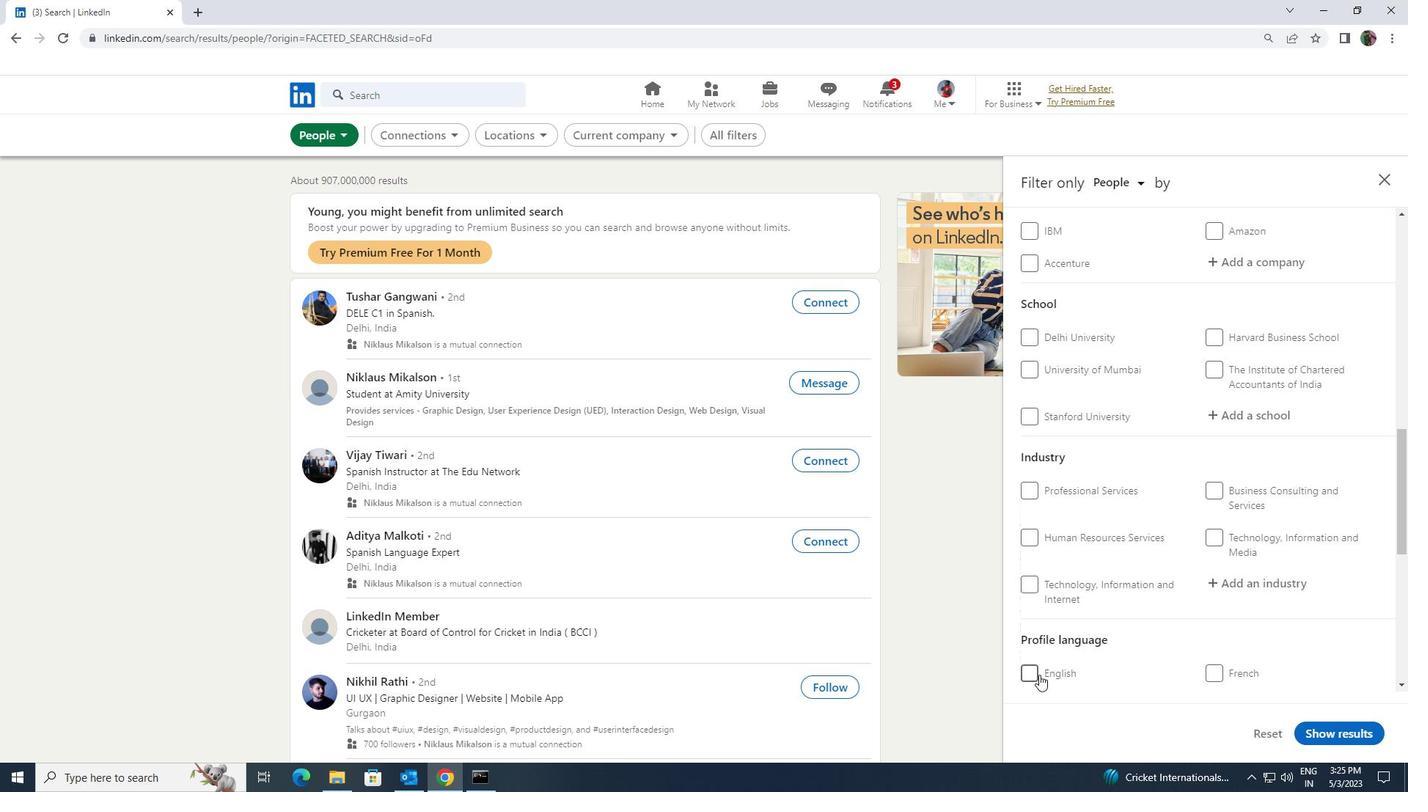 
Action: Mouse moved to (1168, 666)
Screenshot: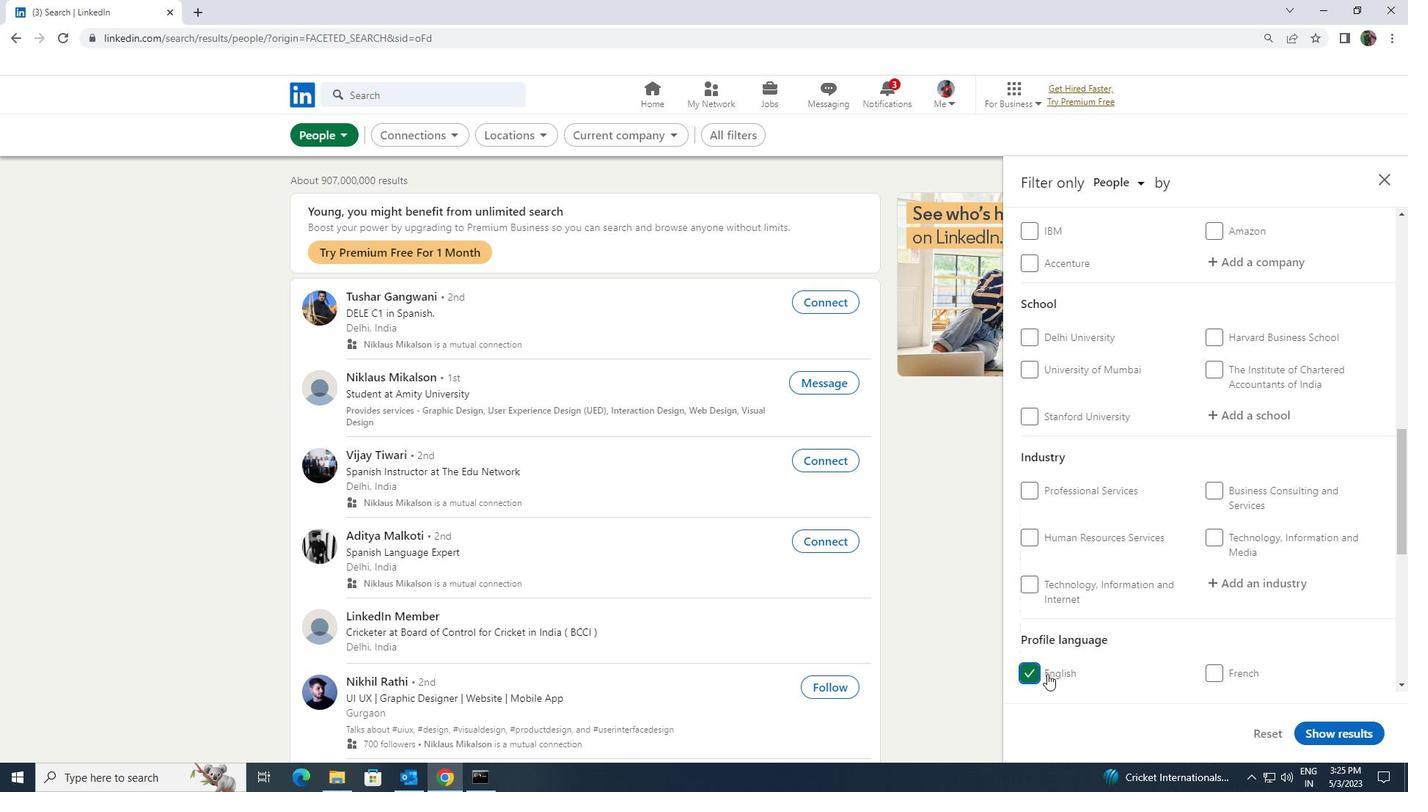 
Action: Mouse scrolled (1168, 666) with delta (0, 0)
Screenshot: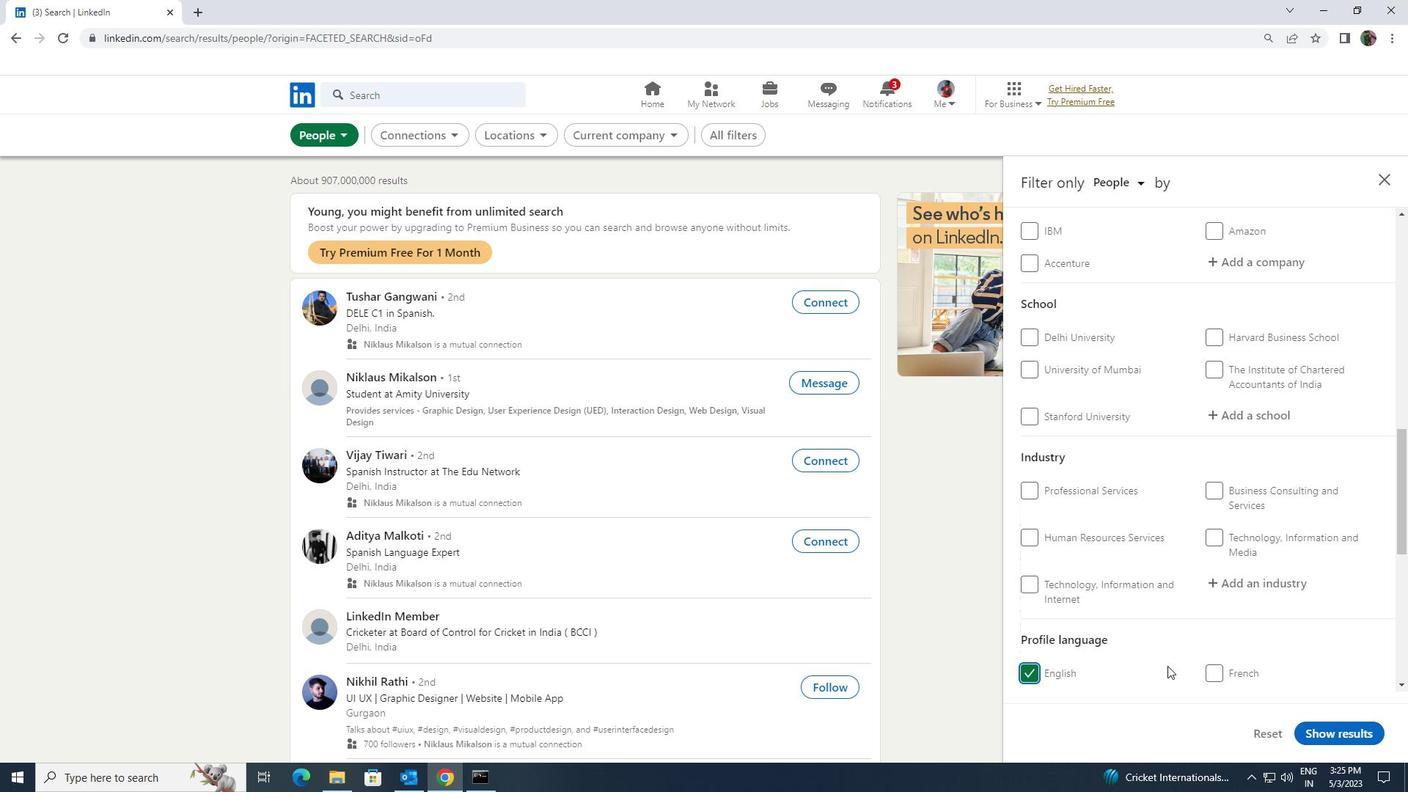 
Action: Mouse moved to (1168, 665)
Screenshot: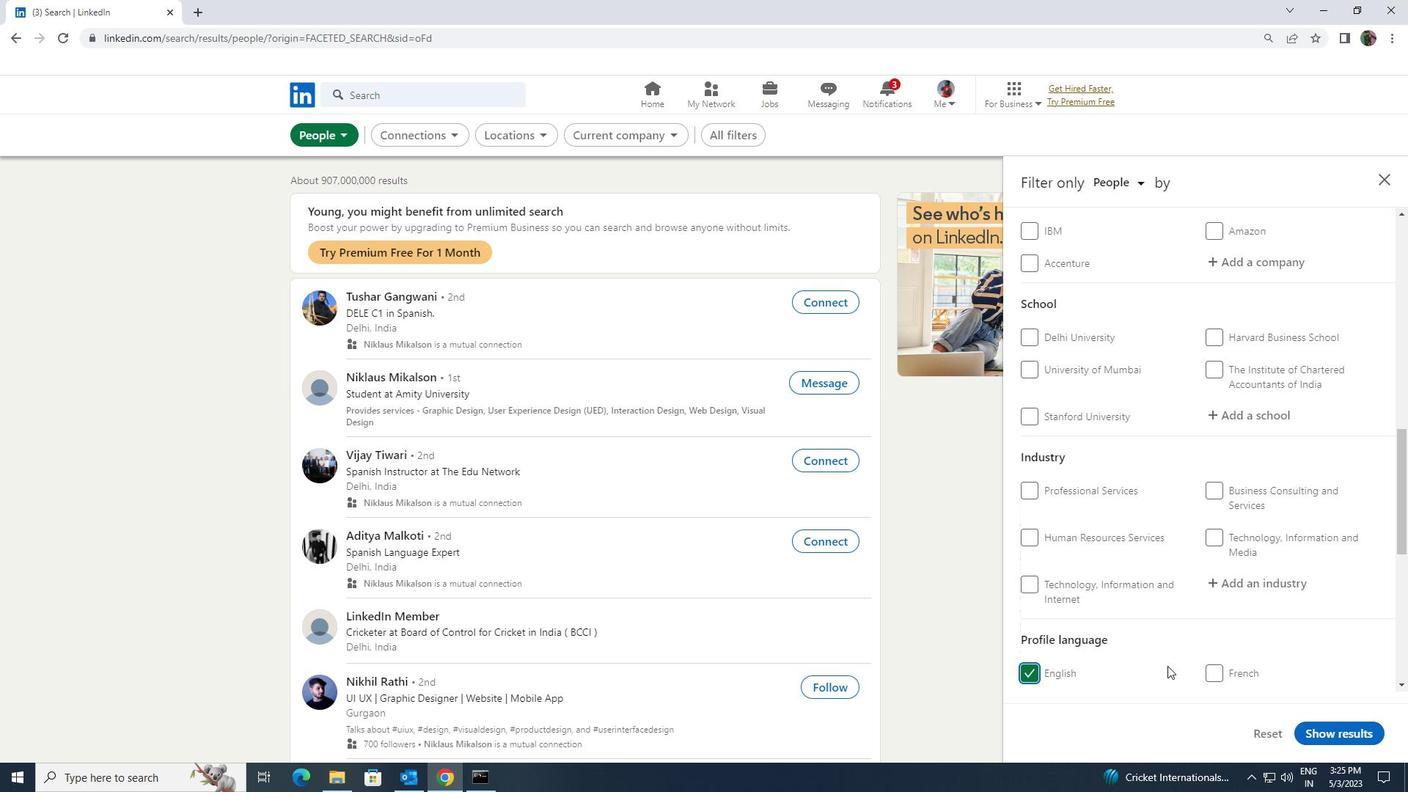 
Action: Mouse scrolled (1168, 666) with delta (0, 0)
Screenshot: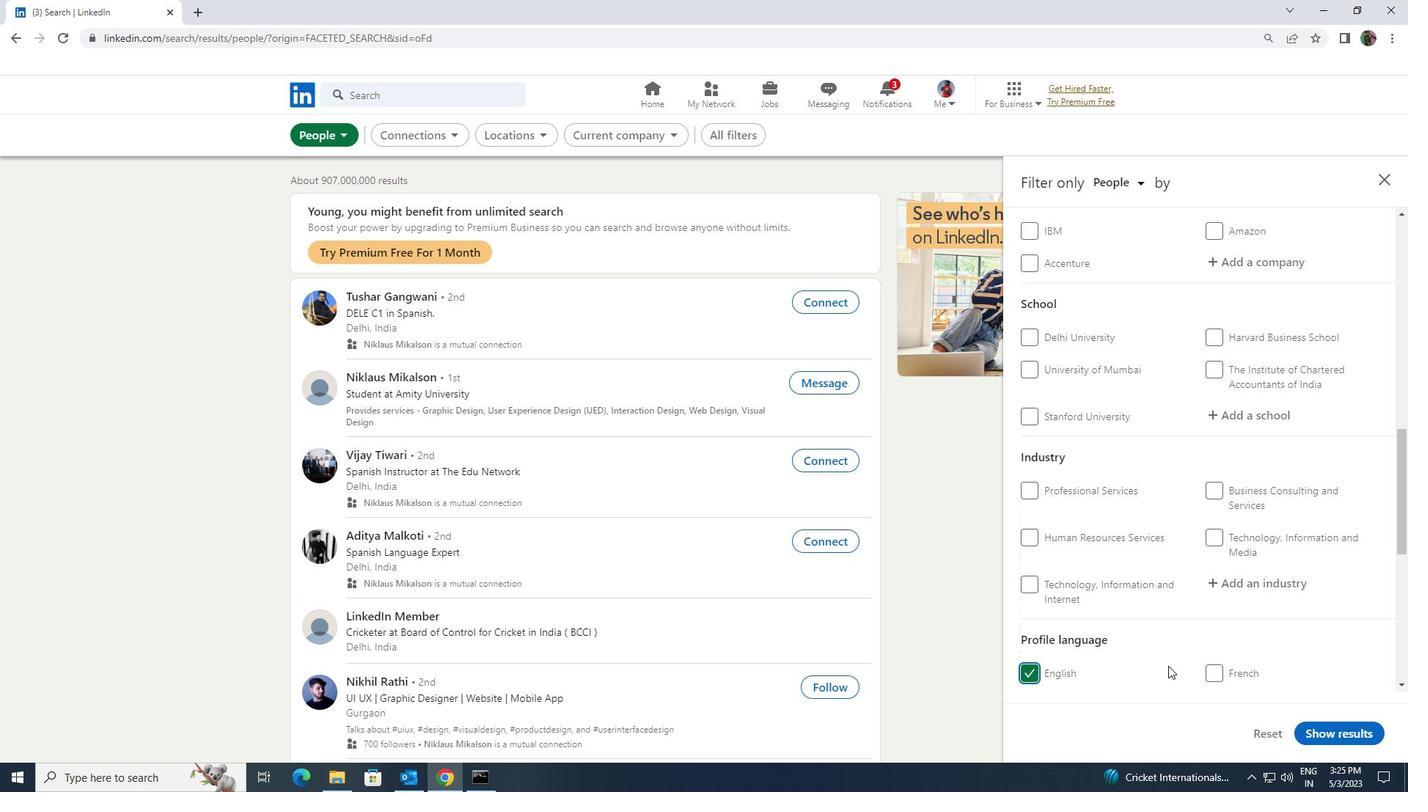 
Action: Mouse scrolled (1168, 666) with delta (0, 0)
Screenshot: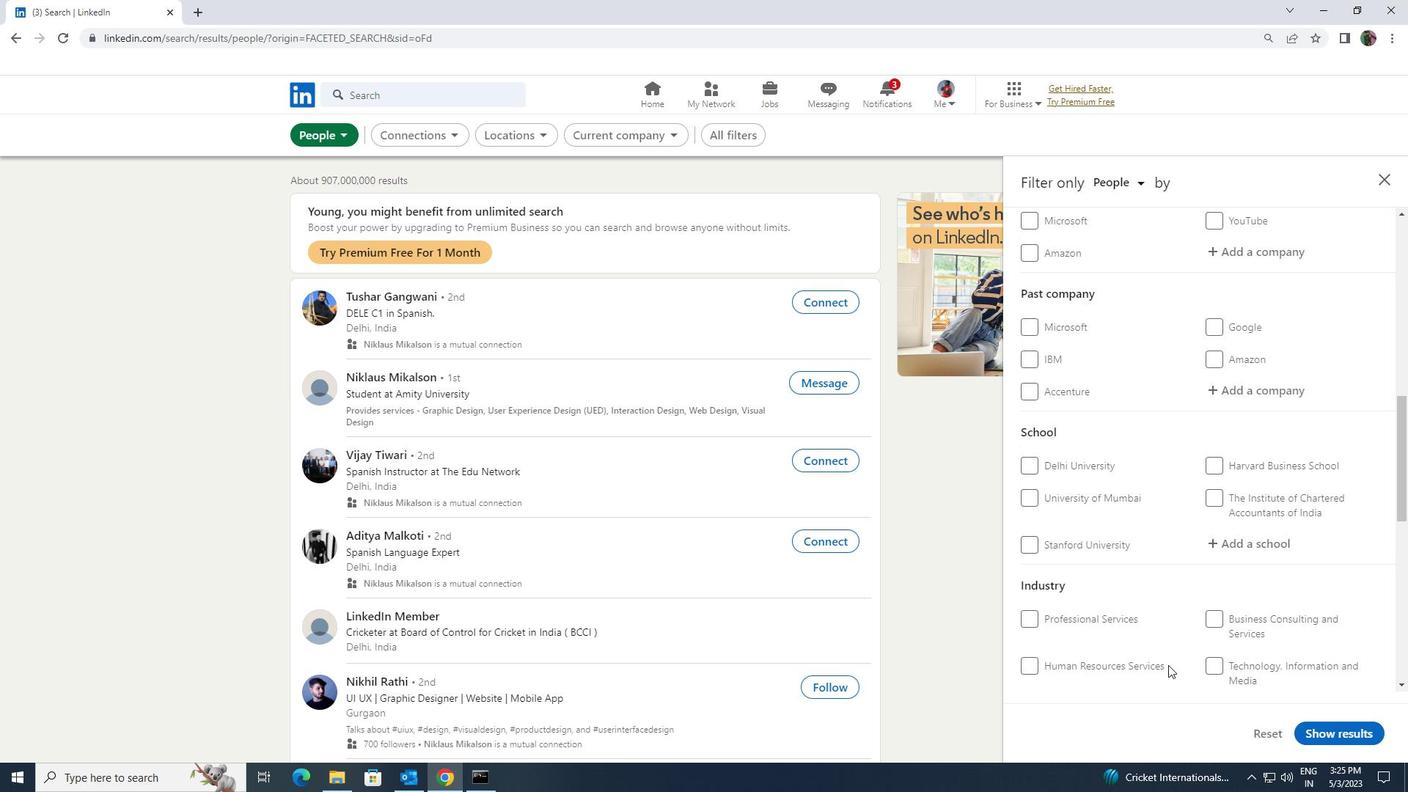 
Action: Mouse scrolled (1168, 666) with delta (0, 0)
Screenshot: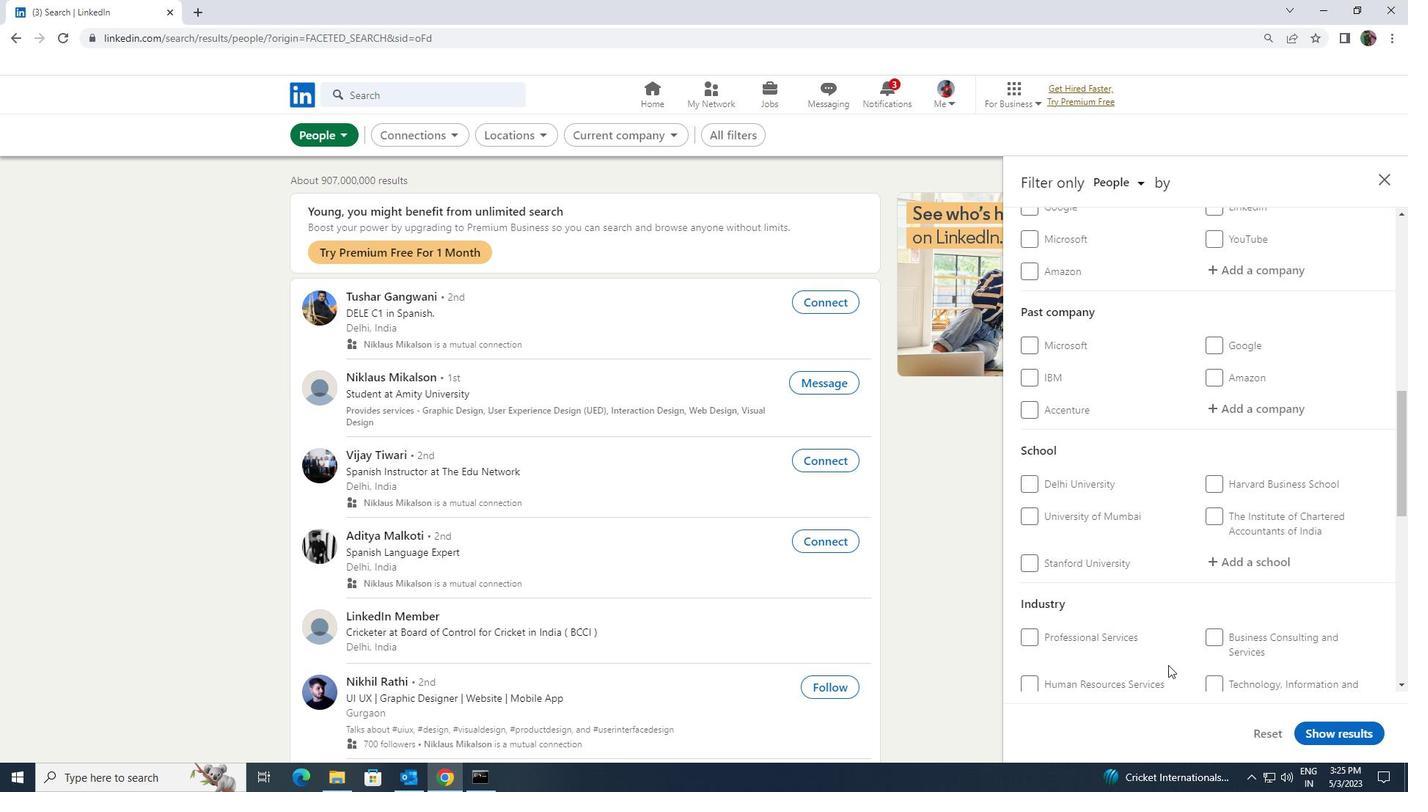 
Action: Mouse moved to (1168, 665)
Screenshot: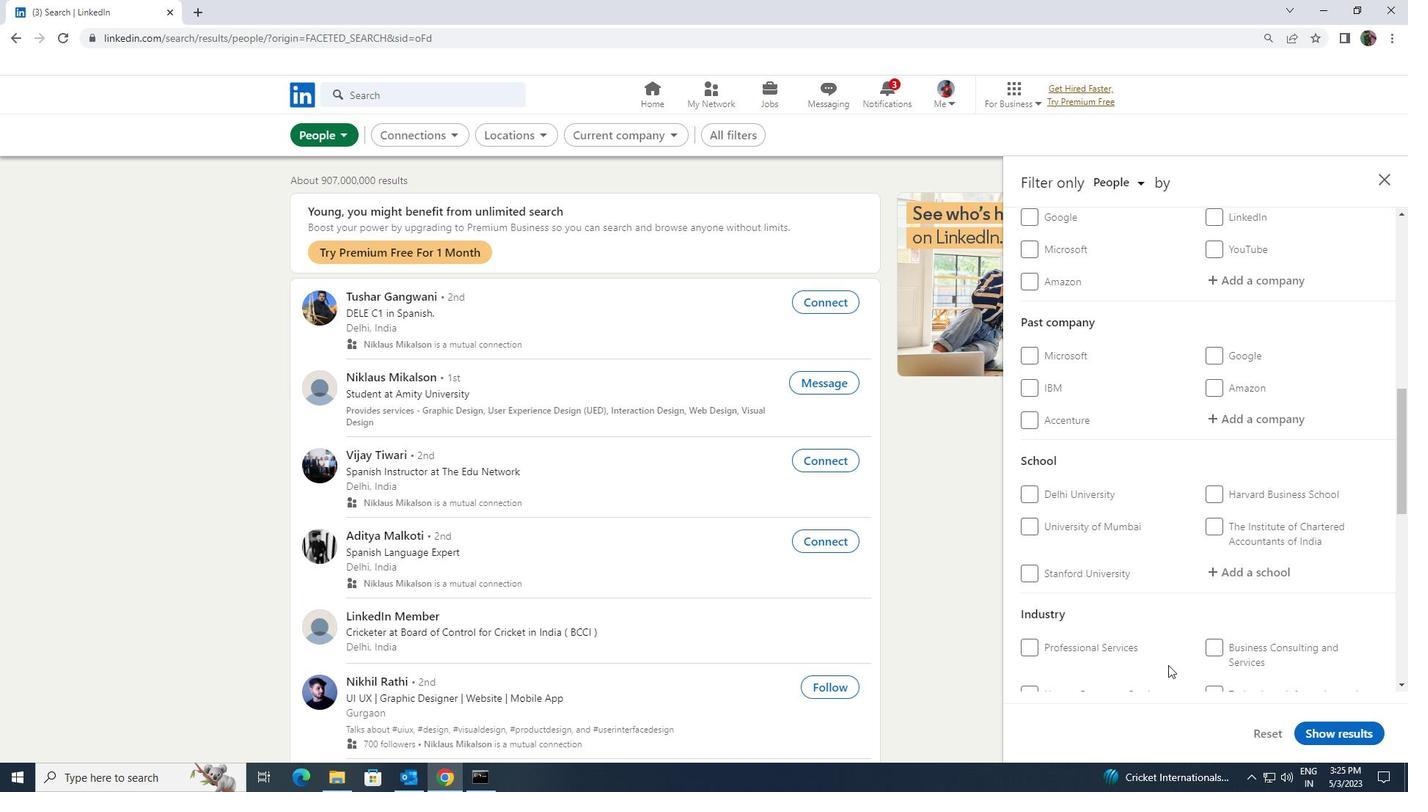 
Action: Mouse scrolled (1168, 666) with delta (0, 0)
Screenshot: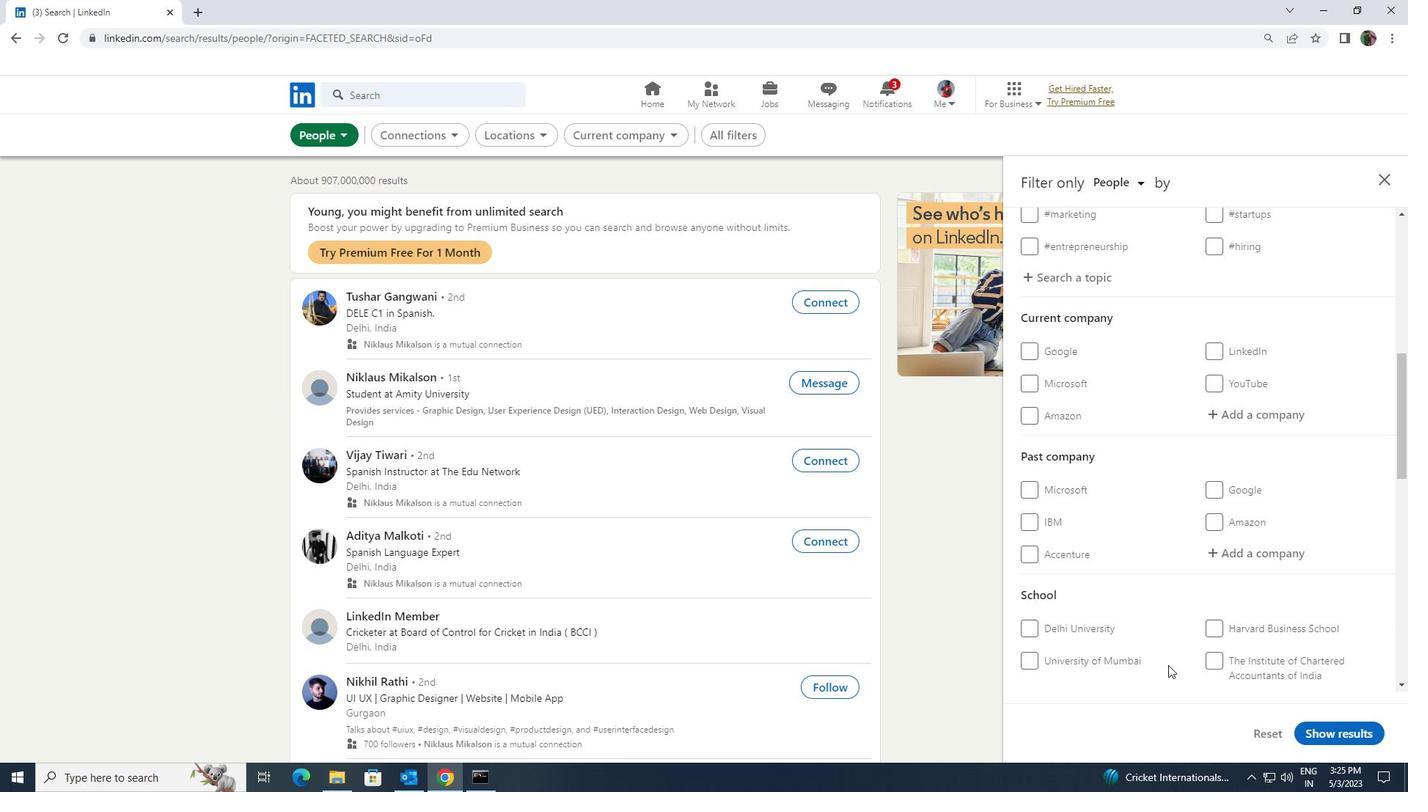 
Action: Mouse scrolled (1168, 666) with delta (0, 0)
Screenshot: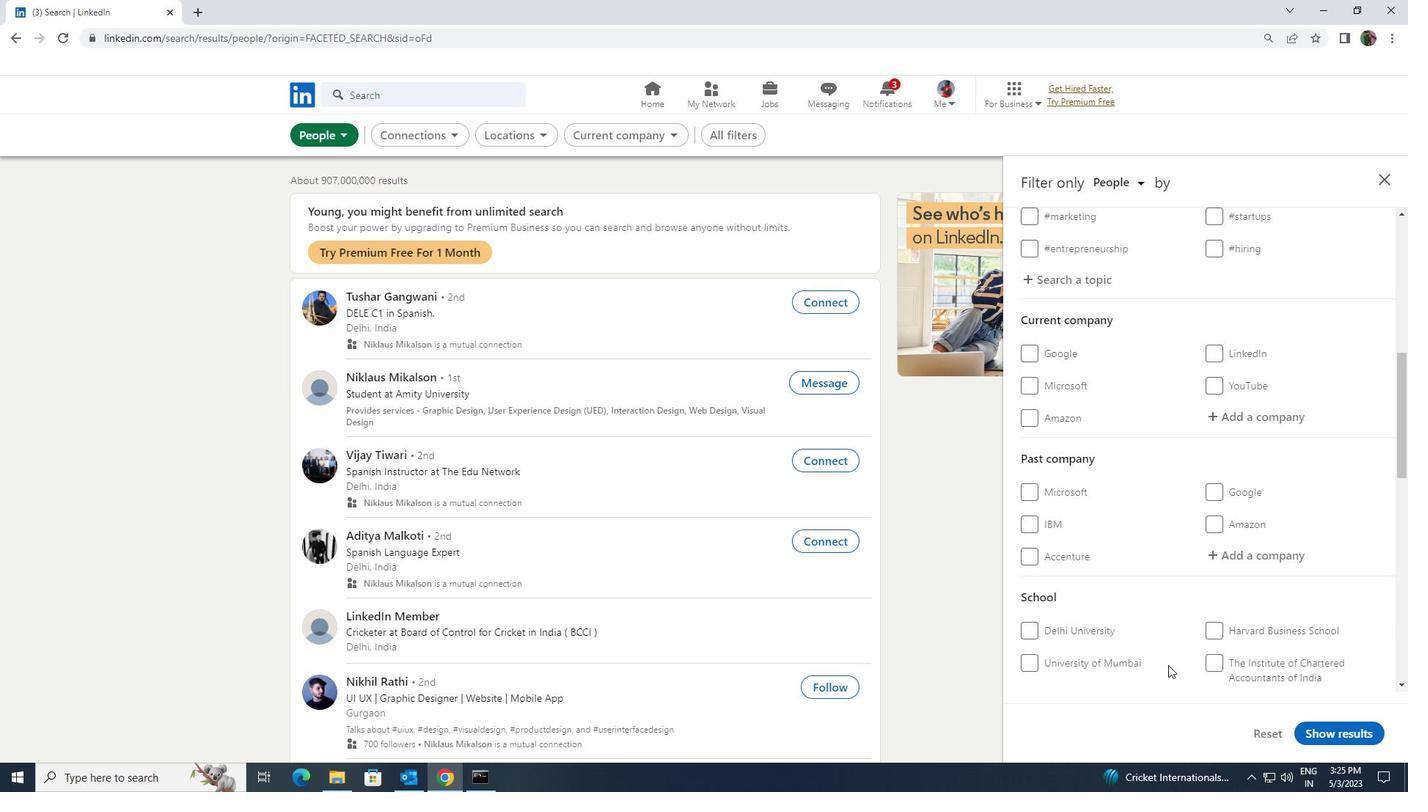 
Action: Mouse moved to (1217, 573)
Screenshot: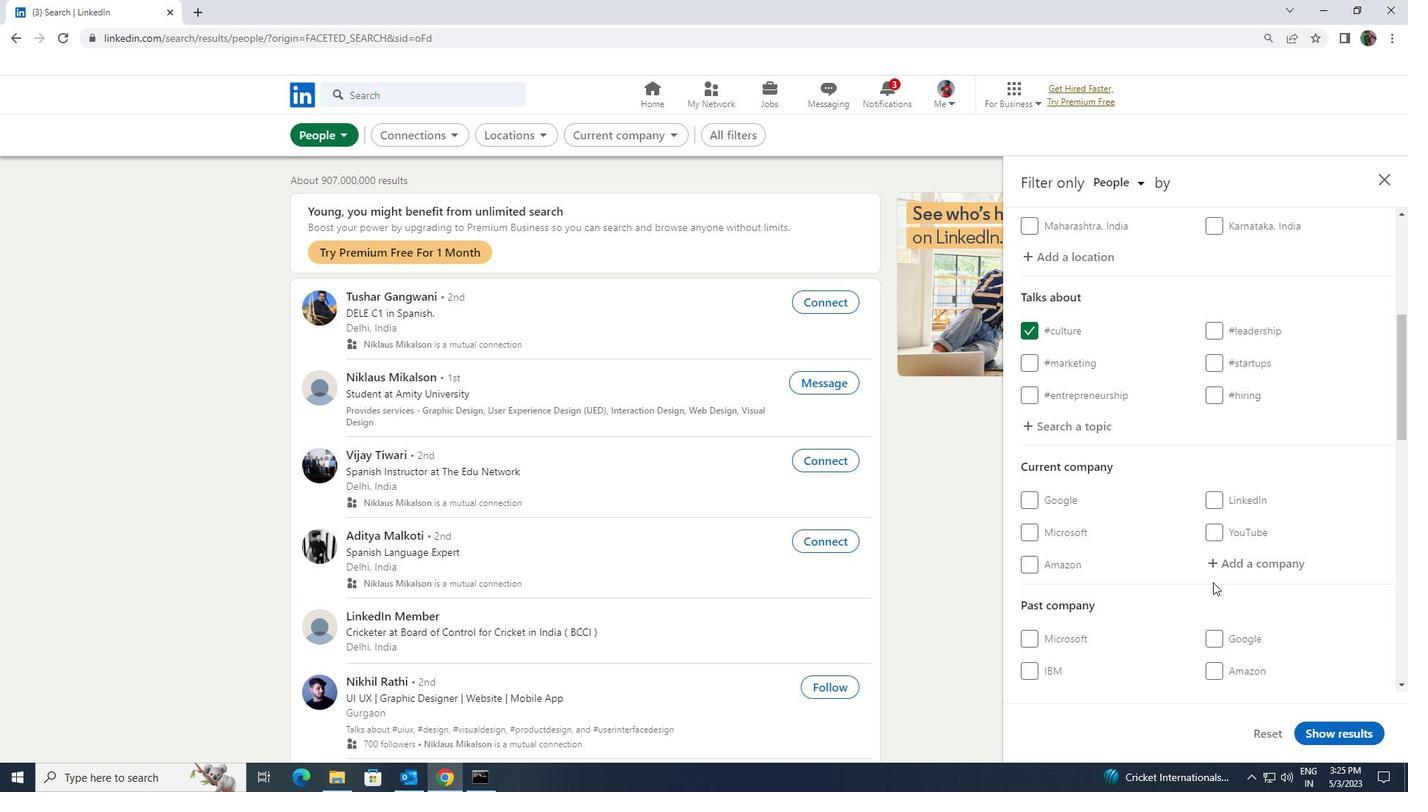 
Action: Mouse pressed left at (1217, 573)
Screenshot: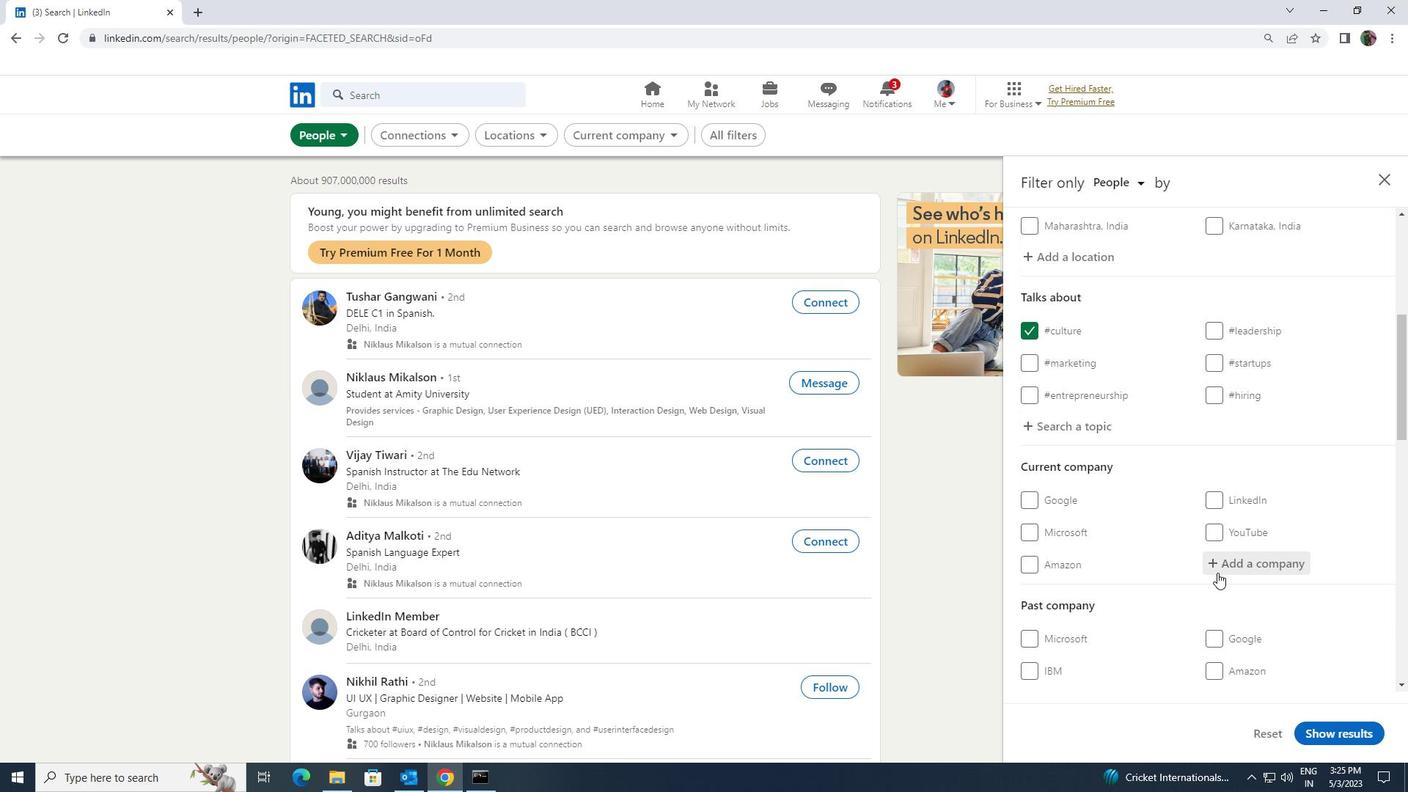 
Action: Key pressed <Key.shift><Key.shift>FINCARE<Key.space><Key.shift>SMALL
Screenshot: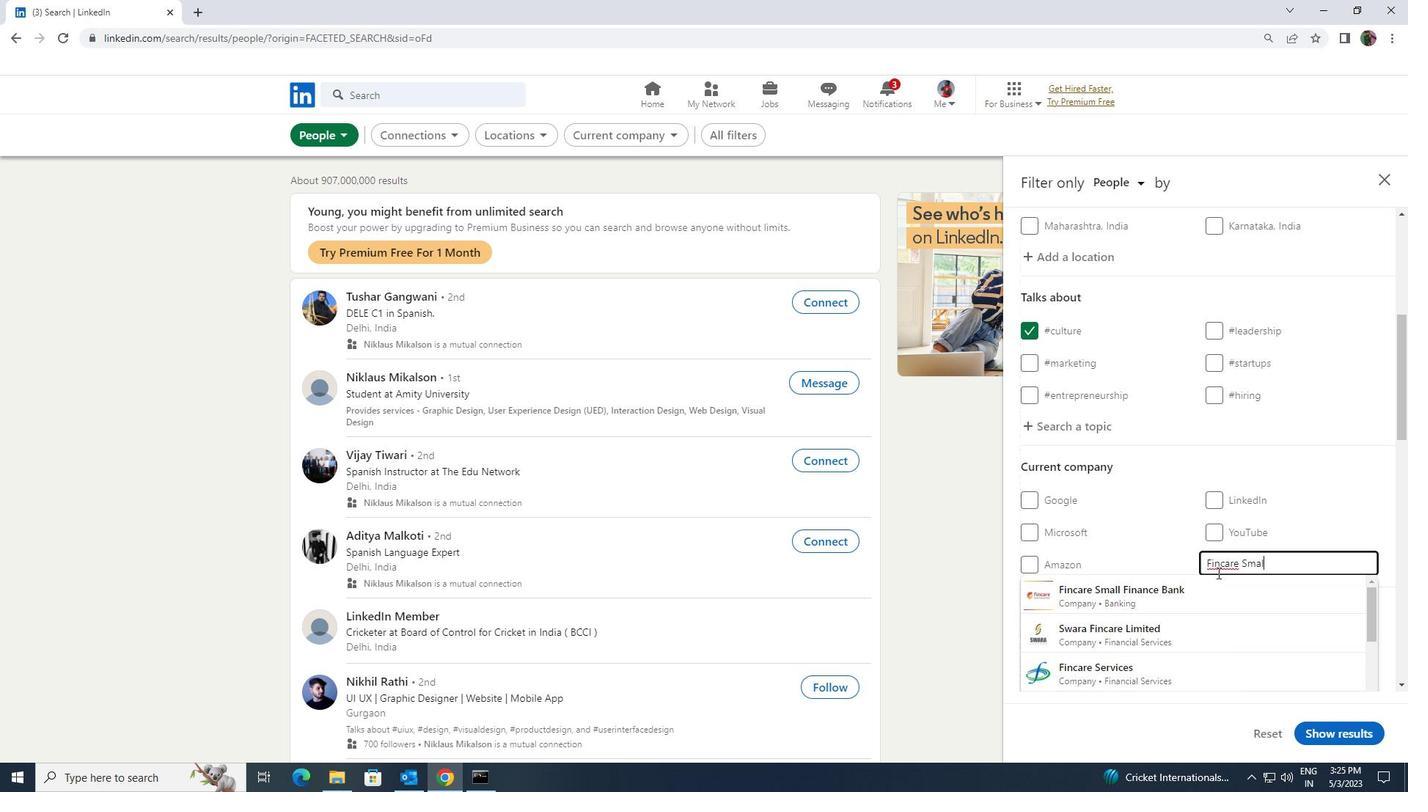 
Action: Mouse moved to (1217, 579)
Screenshot: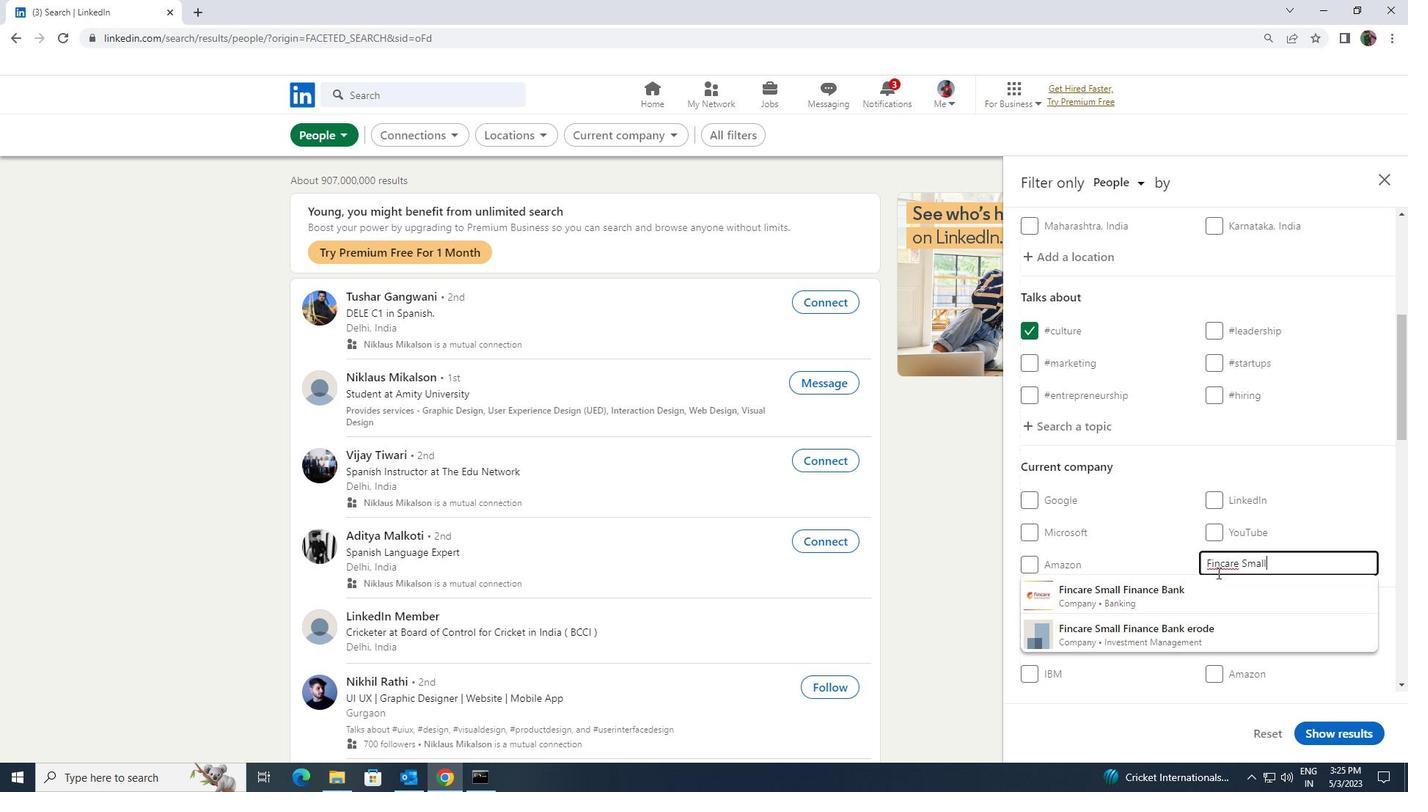 
Action: Mouse pressed left at (1217, 579)
Screenshot: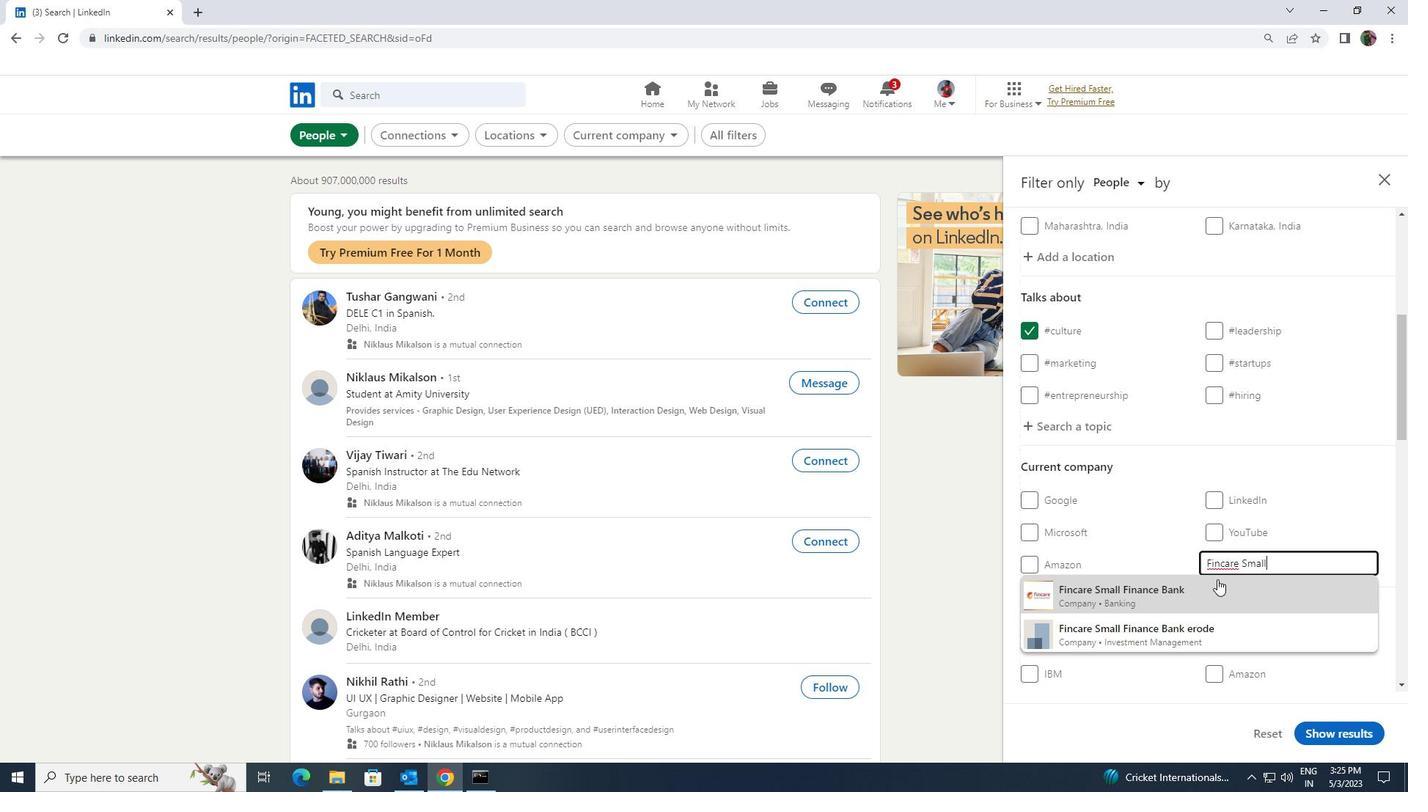 
Action: Mouse scrolled (1217, 578) with delta (0, 0)
Screenshot: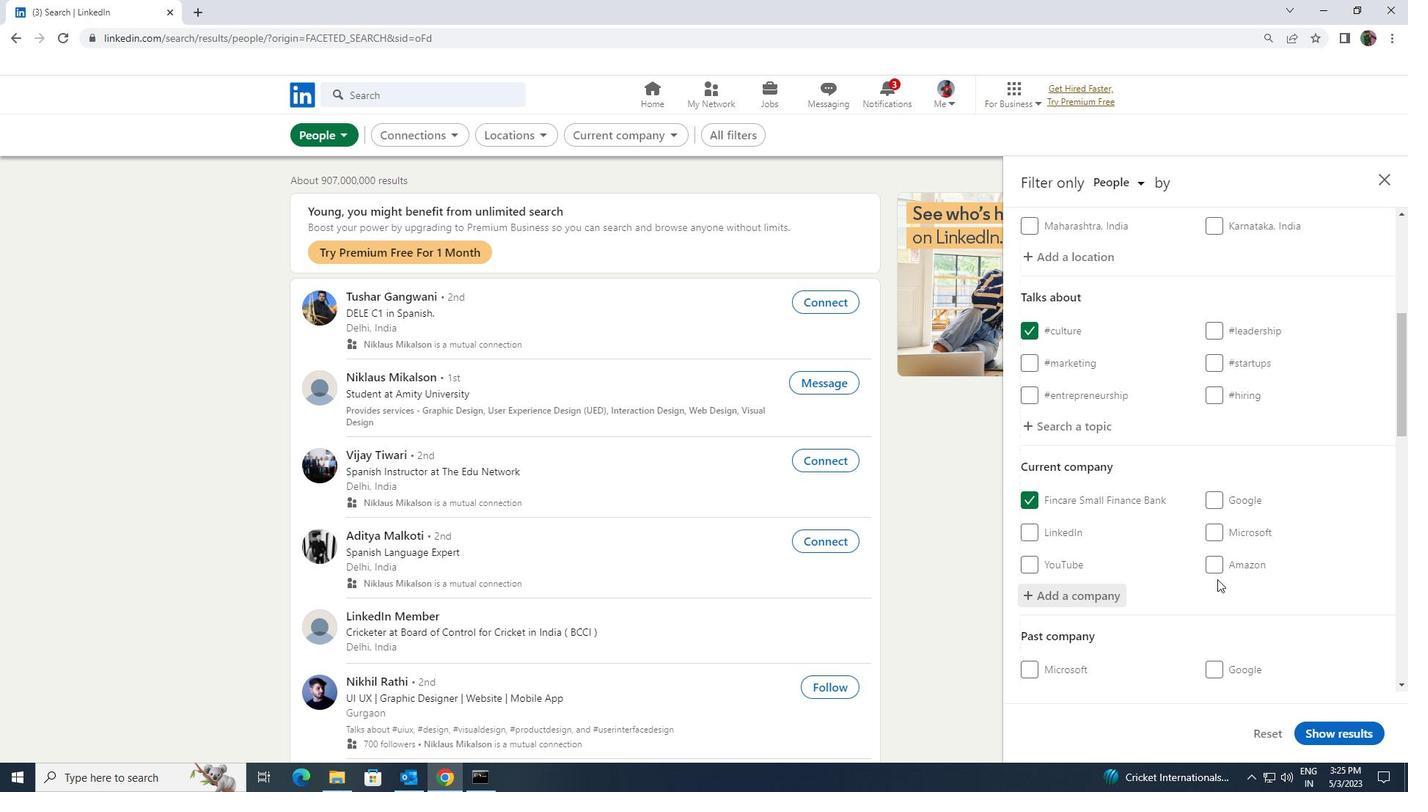 
Action: Mouse scrolled (1217, 578) with delta (0, 0)
Screenshot: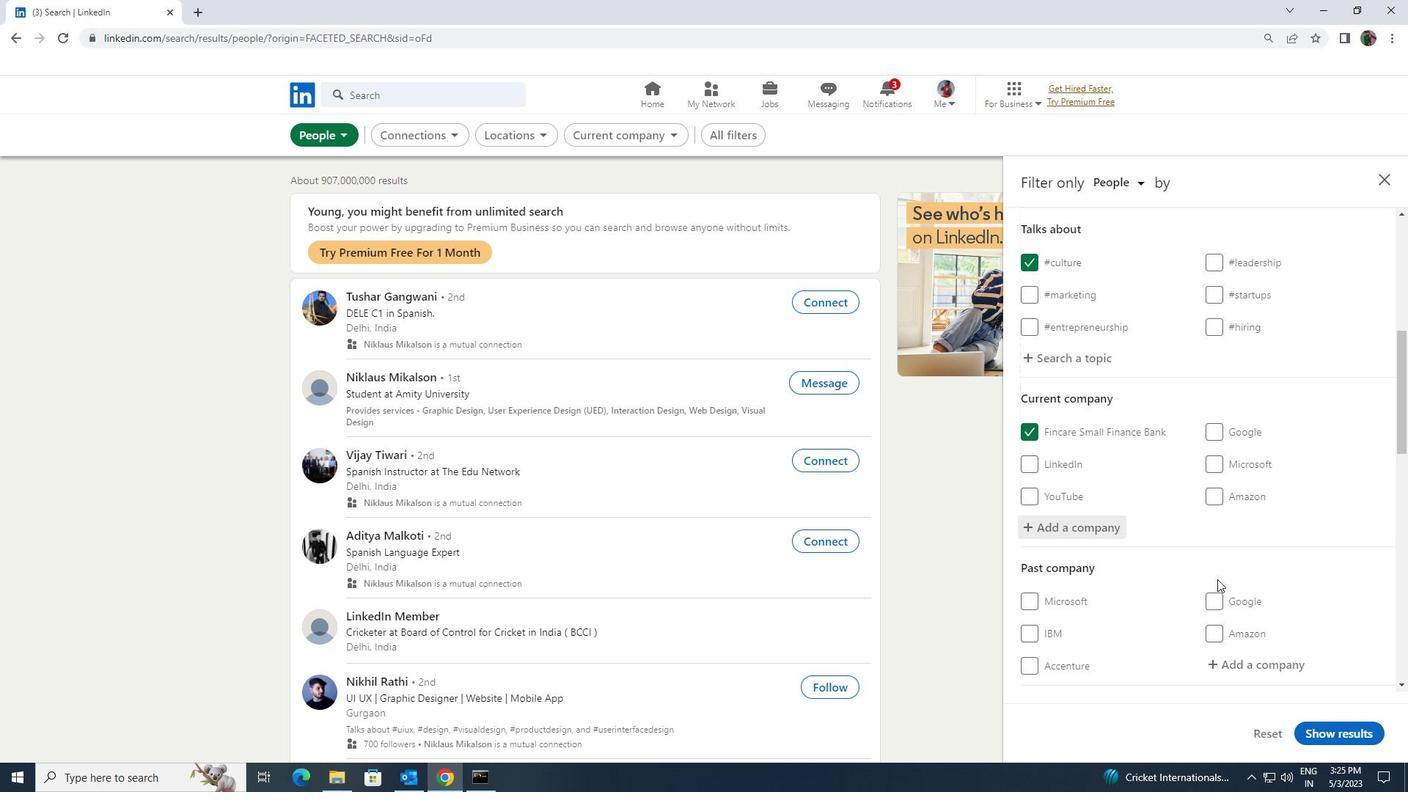 
Action: Mouse scrolled (1217, 578) with delta (0, 0)
Screenshot: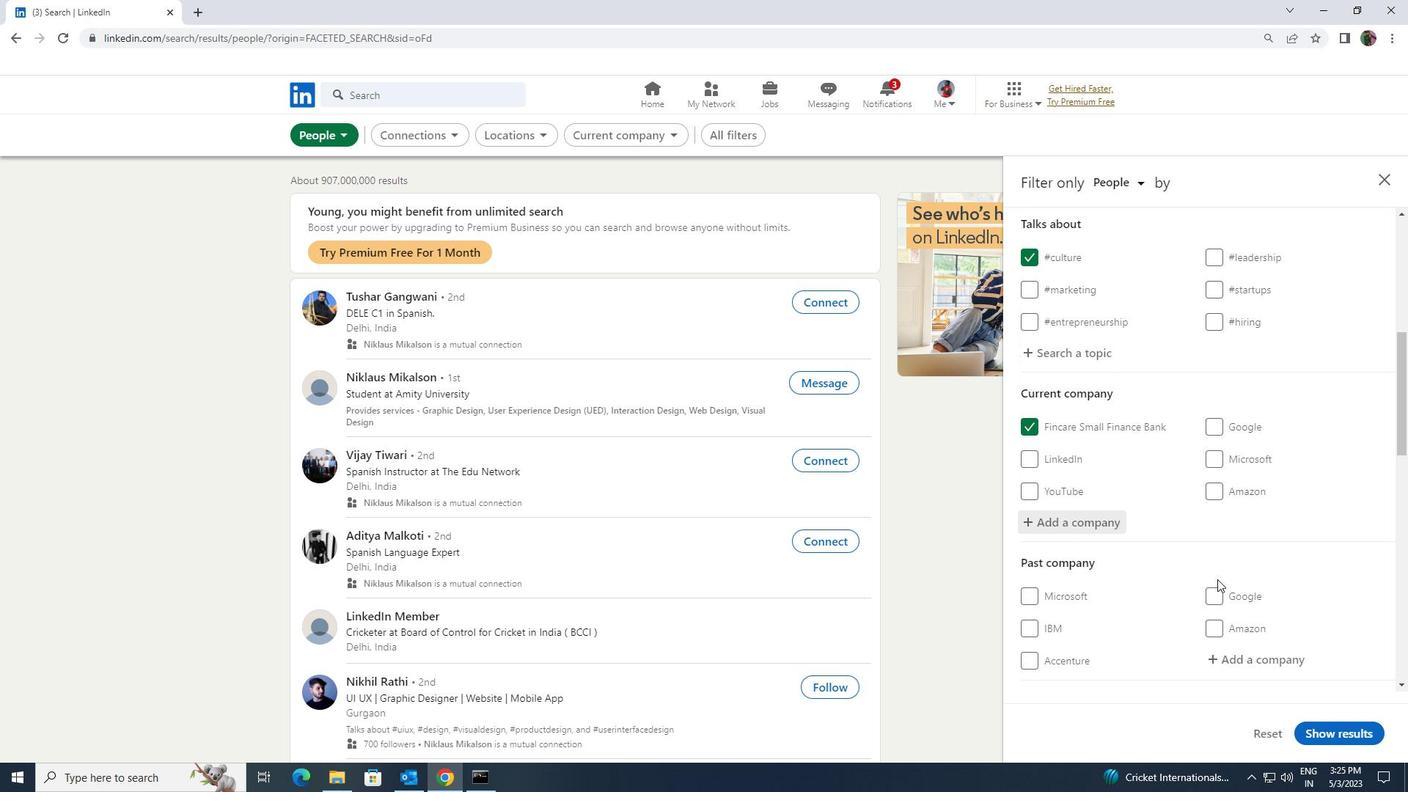 
Action: Mouse scrolled (1217, 578) with delta (0, 0)
Screenshot: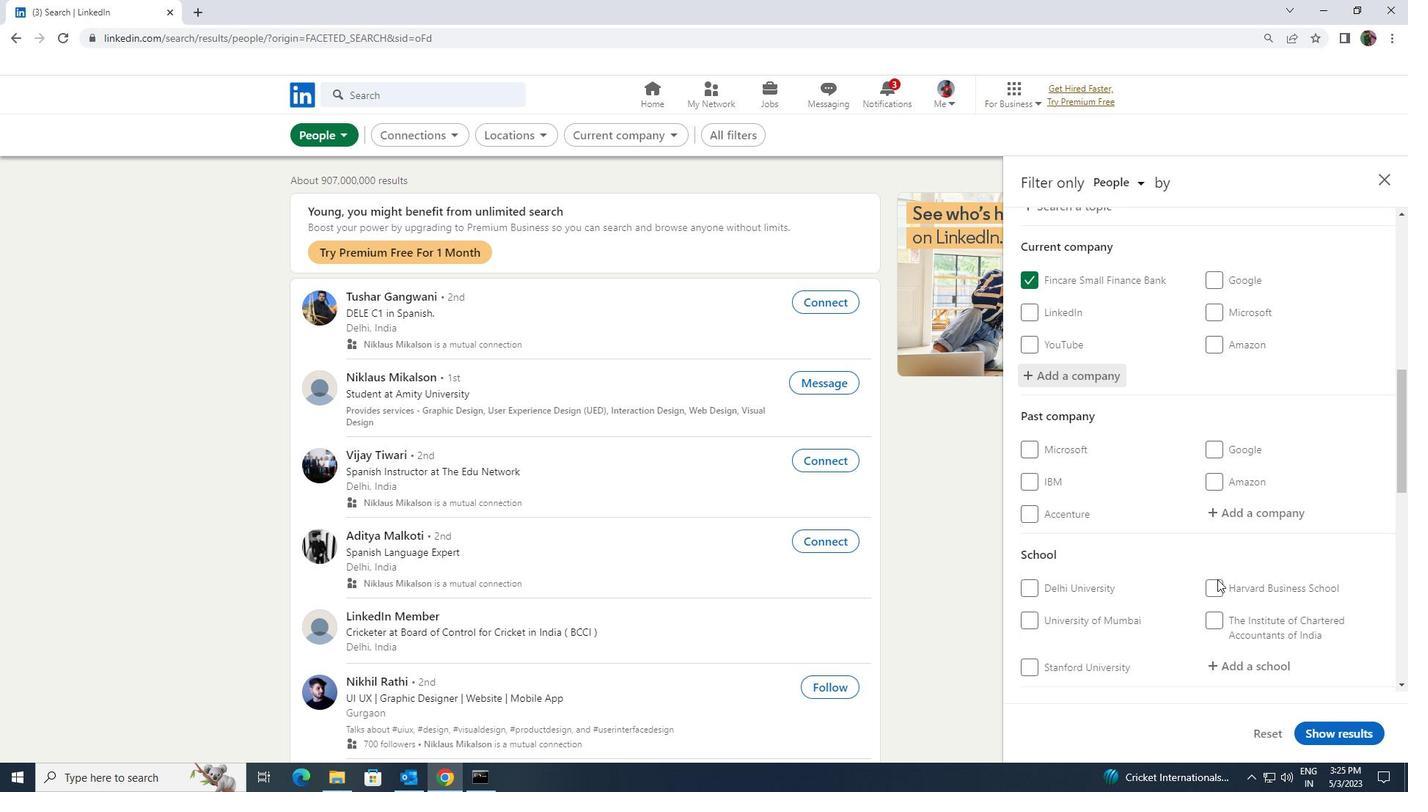 
Action: Mouse moved to (1220, 584)
Screenshot: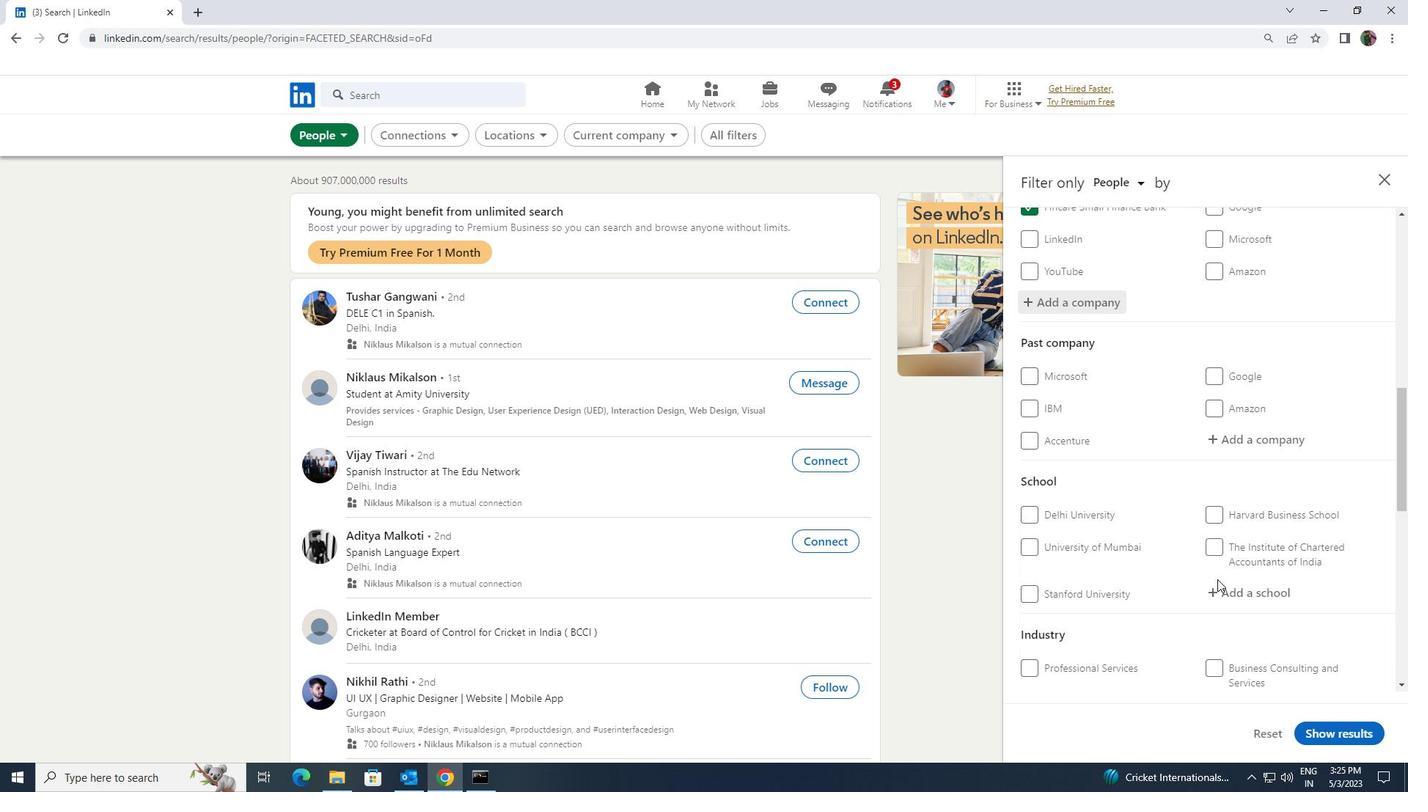 
Action: Mouse pressed left at (1220, 584)
Screenshot: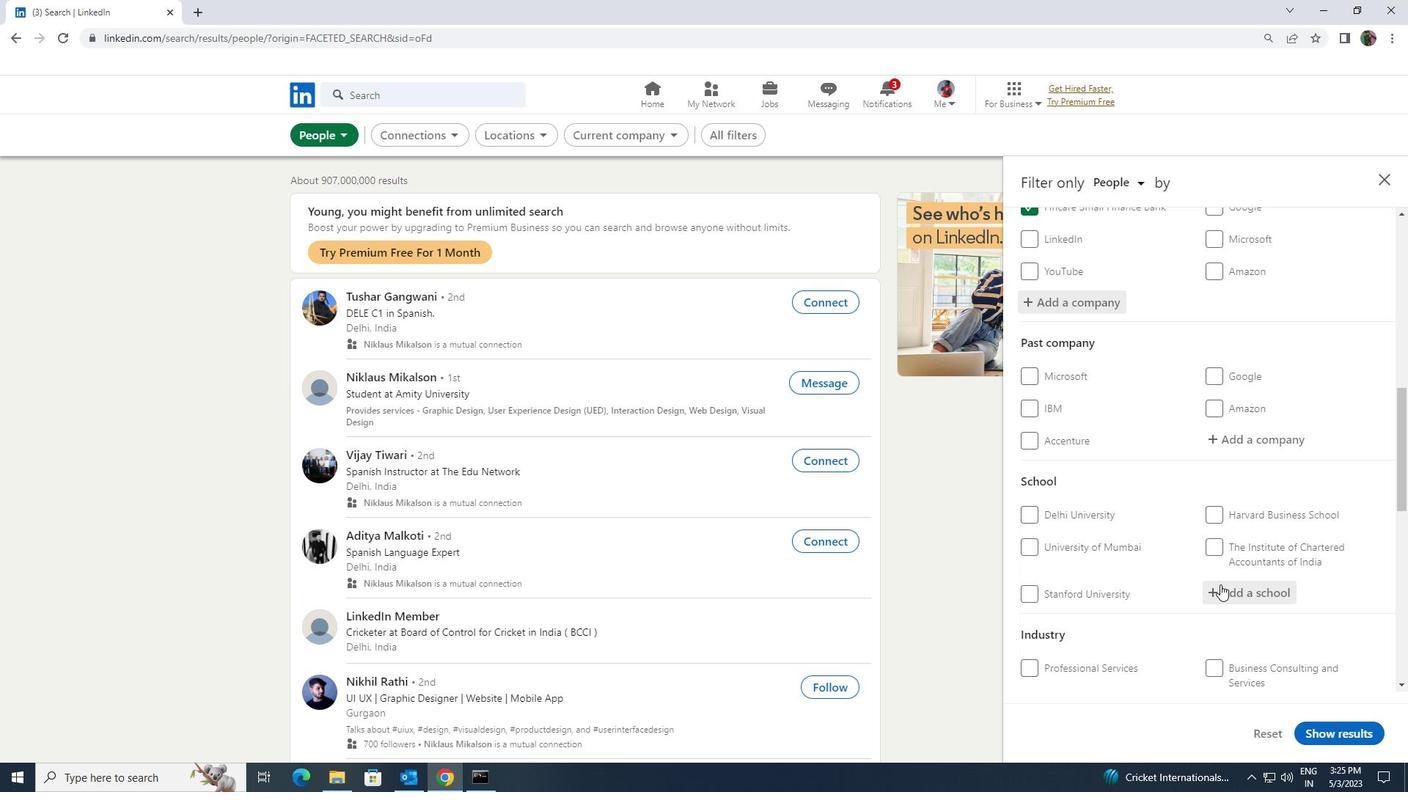 
Action: Key pressed <Key.shift><Key.shift><Key.shift><Key.shift><Key.shift>IFIM
Screenshot: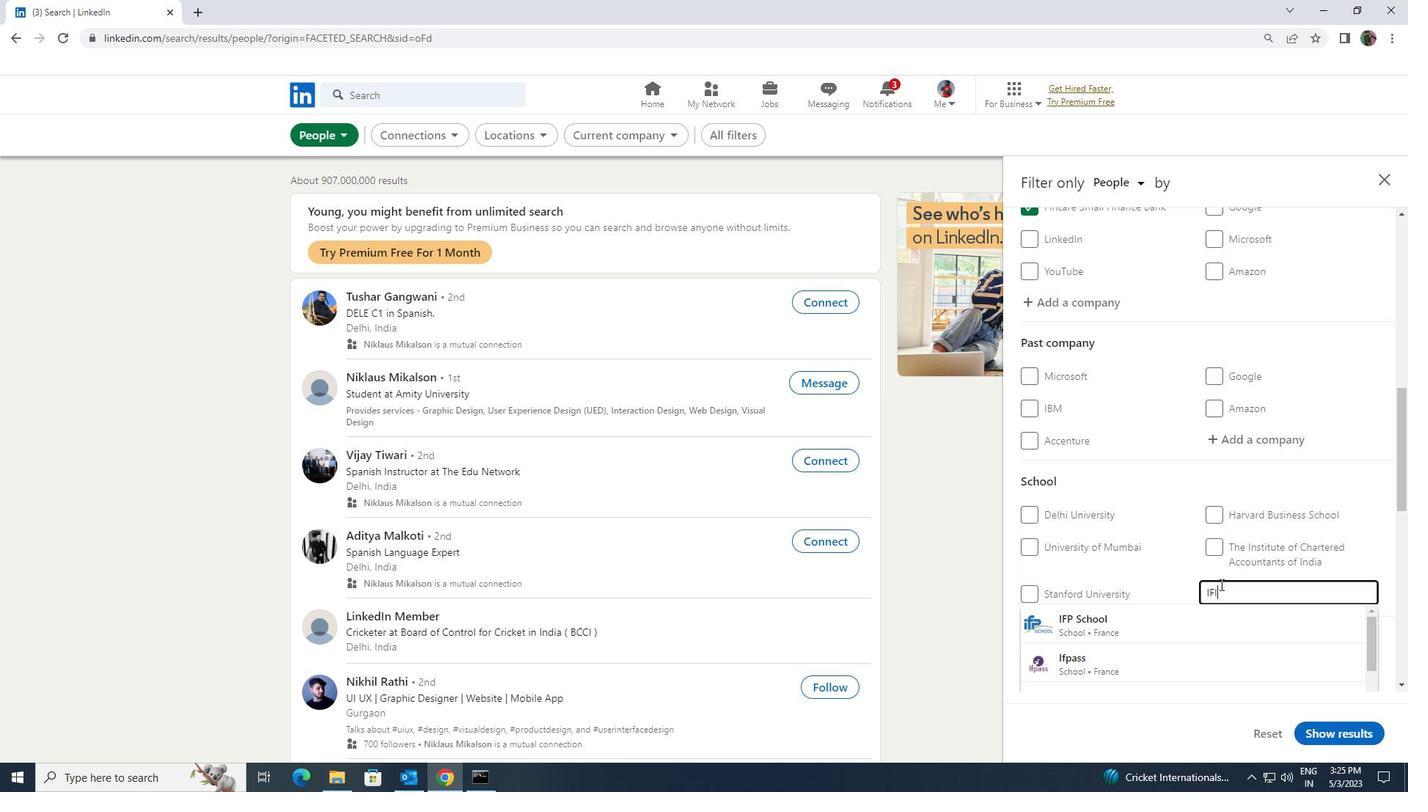 
Action: Mouse moved to (1207, 646)
Screenshot: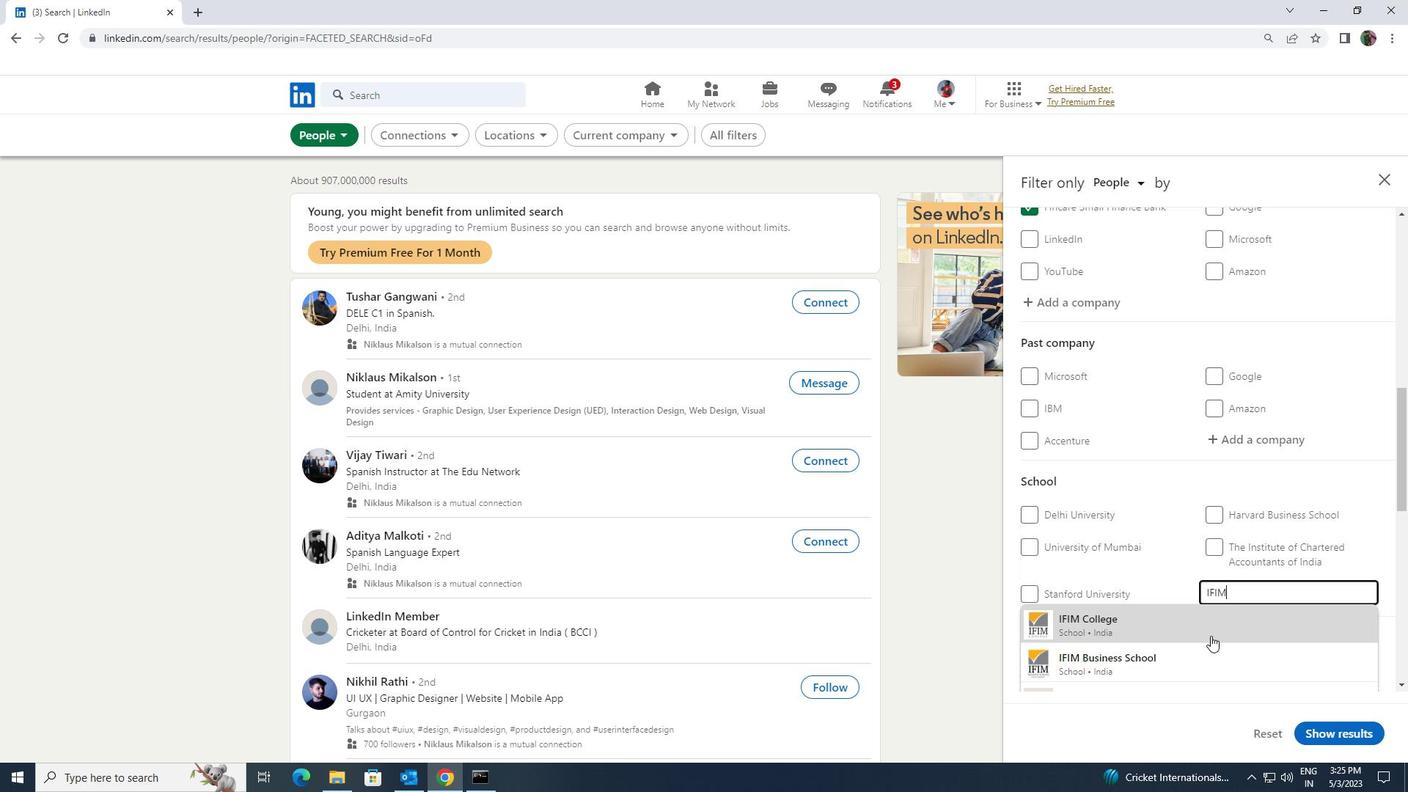 
Action: Mouse pressed left at (1207, 646)
Screenshot: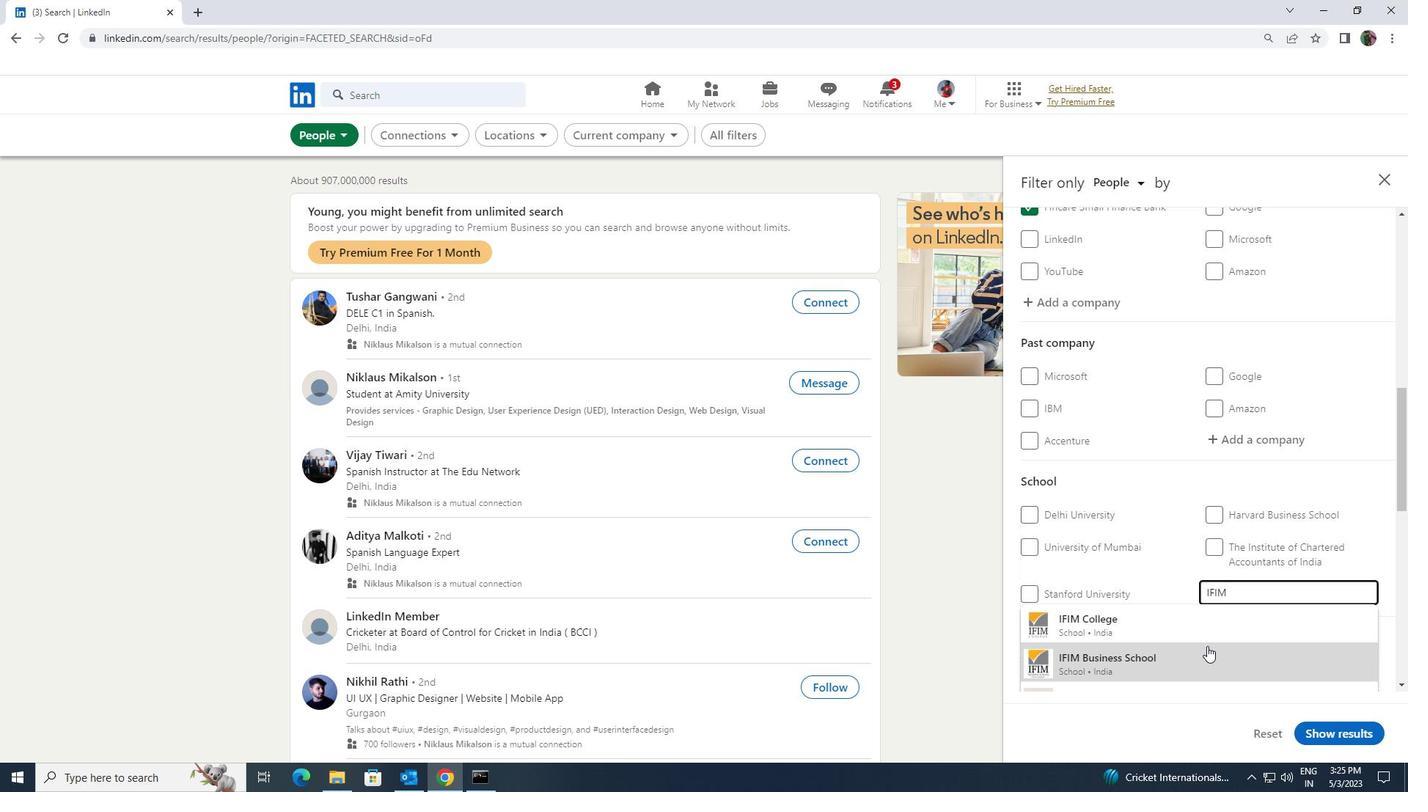
Action: Mouse scrolled (1207, 645) with delta (0, 0)
Screenshot: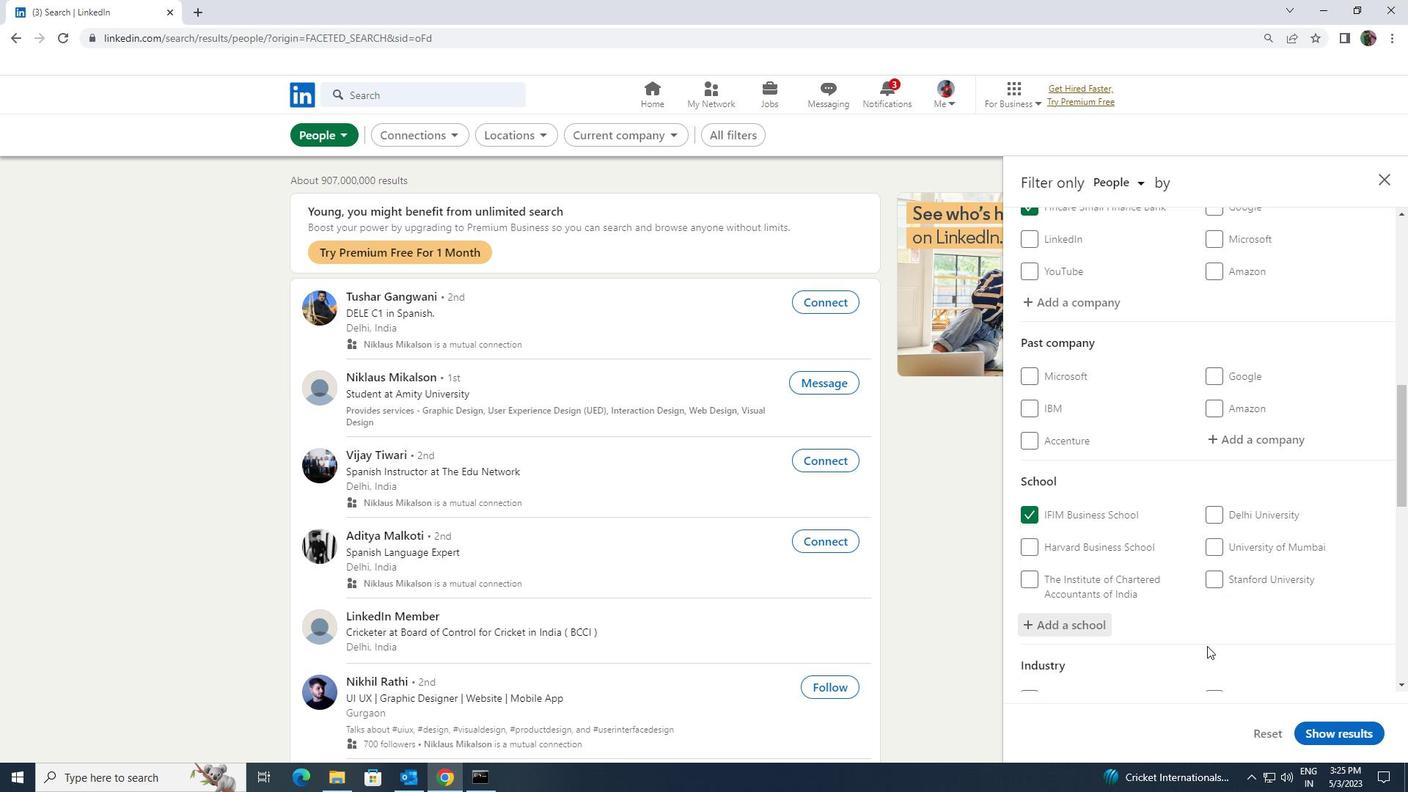 
Action: Mouse scrolled (1207, 645) with delta (0, 0)
Screenshot: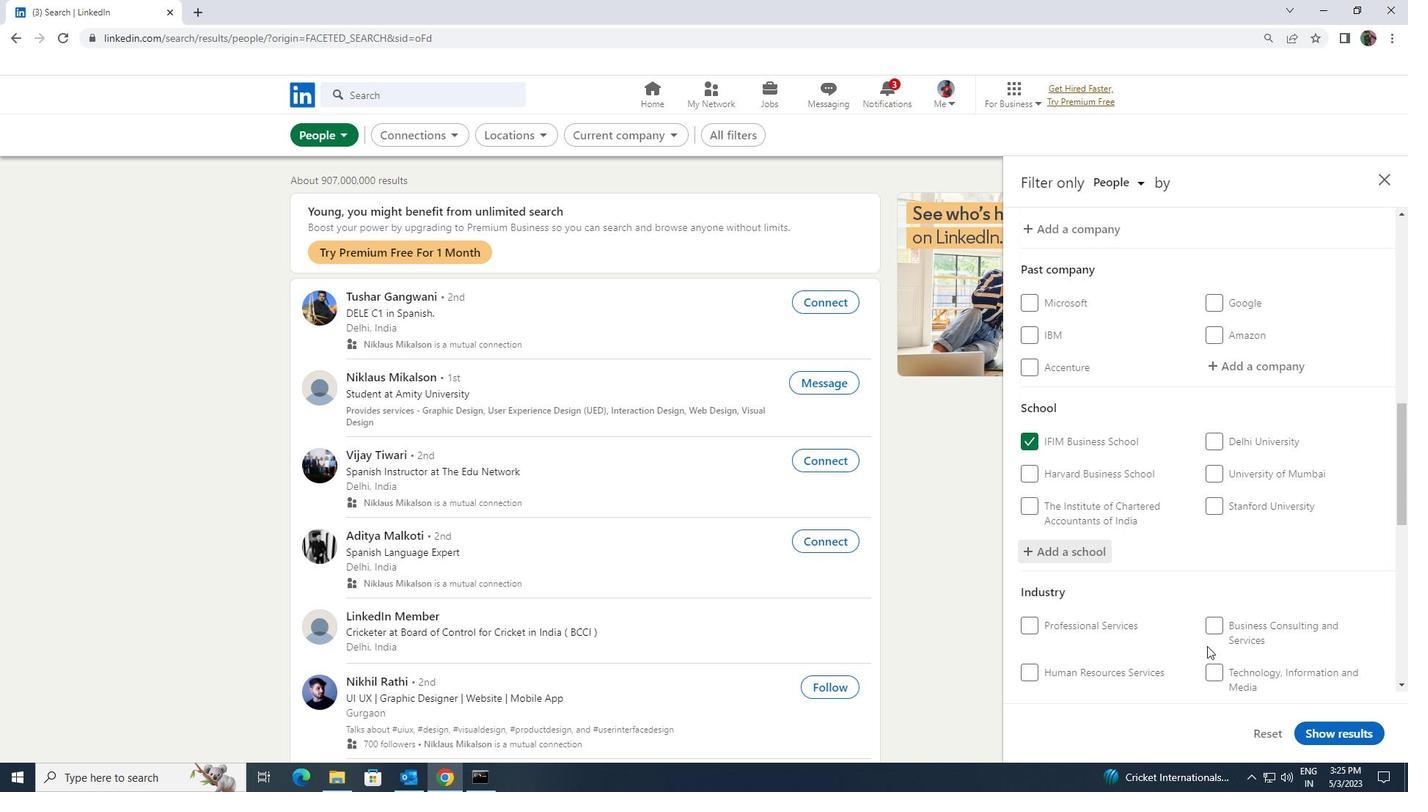 
Action: Mouse scrolled (1207, 645) with delta (0, 0)
Screenshot: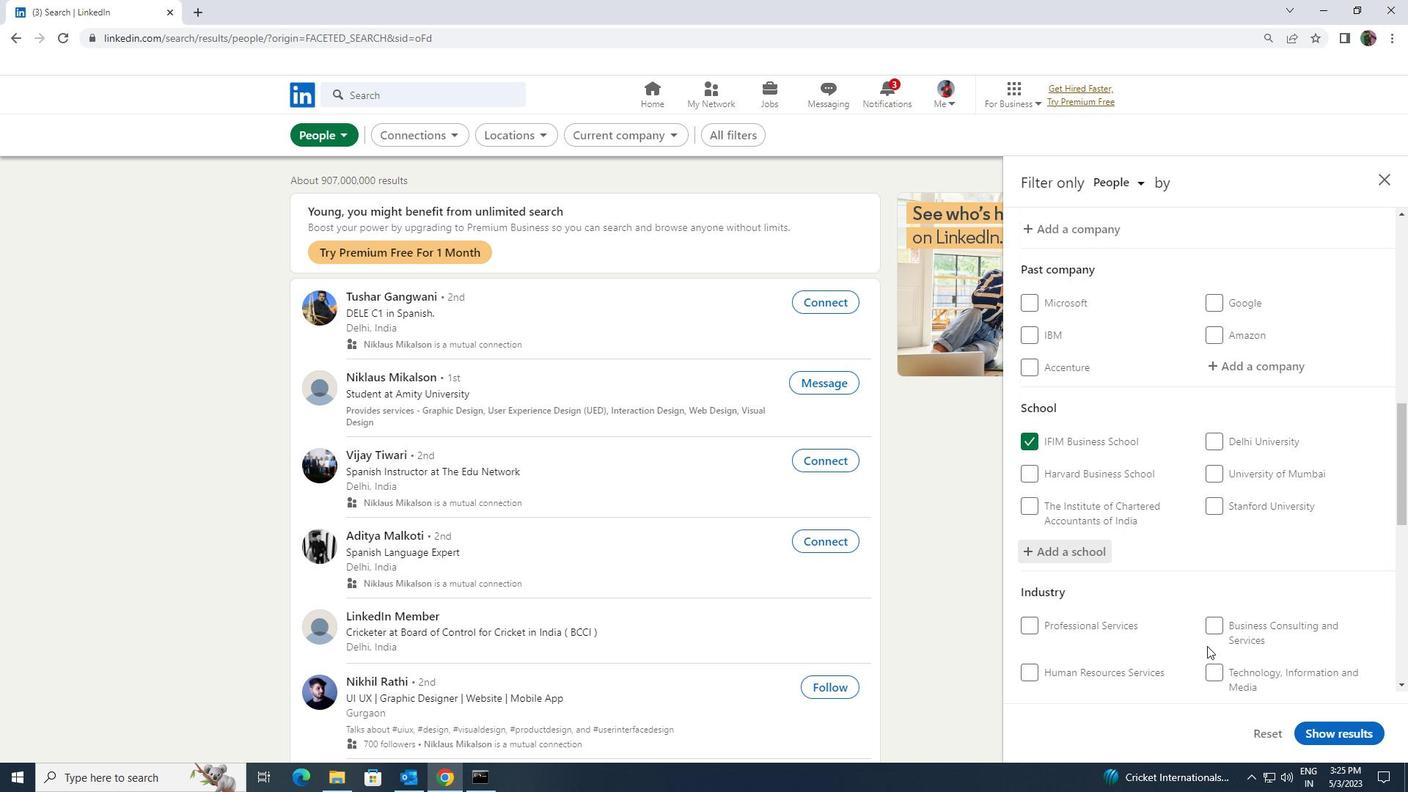 
Action: Mouse moved to (1234, 570)
Screenshot: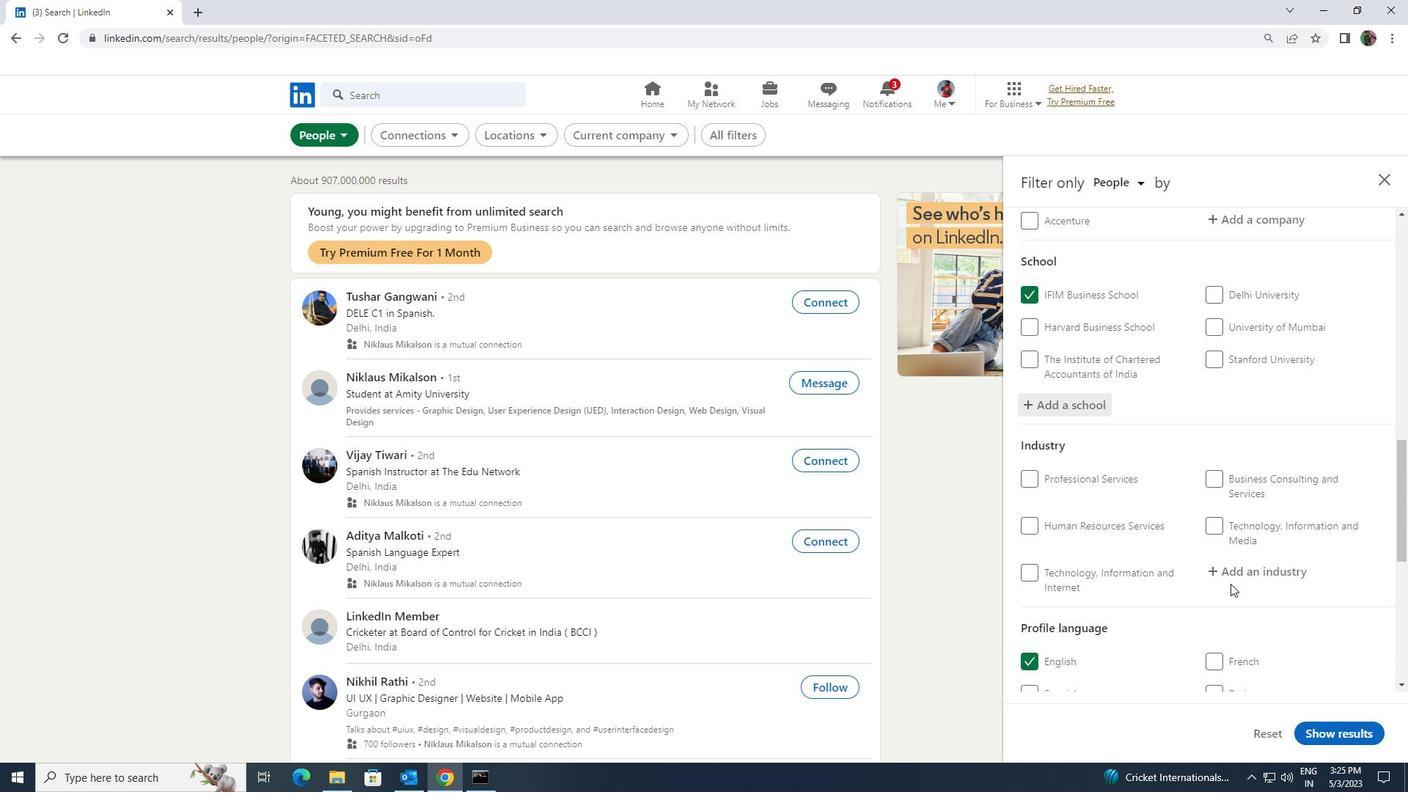 
Action: Mouse pressed left at (1234, 570)
Screenshot: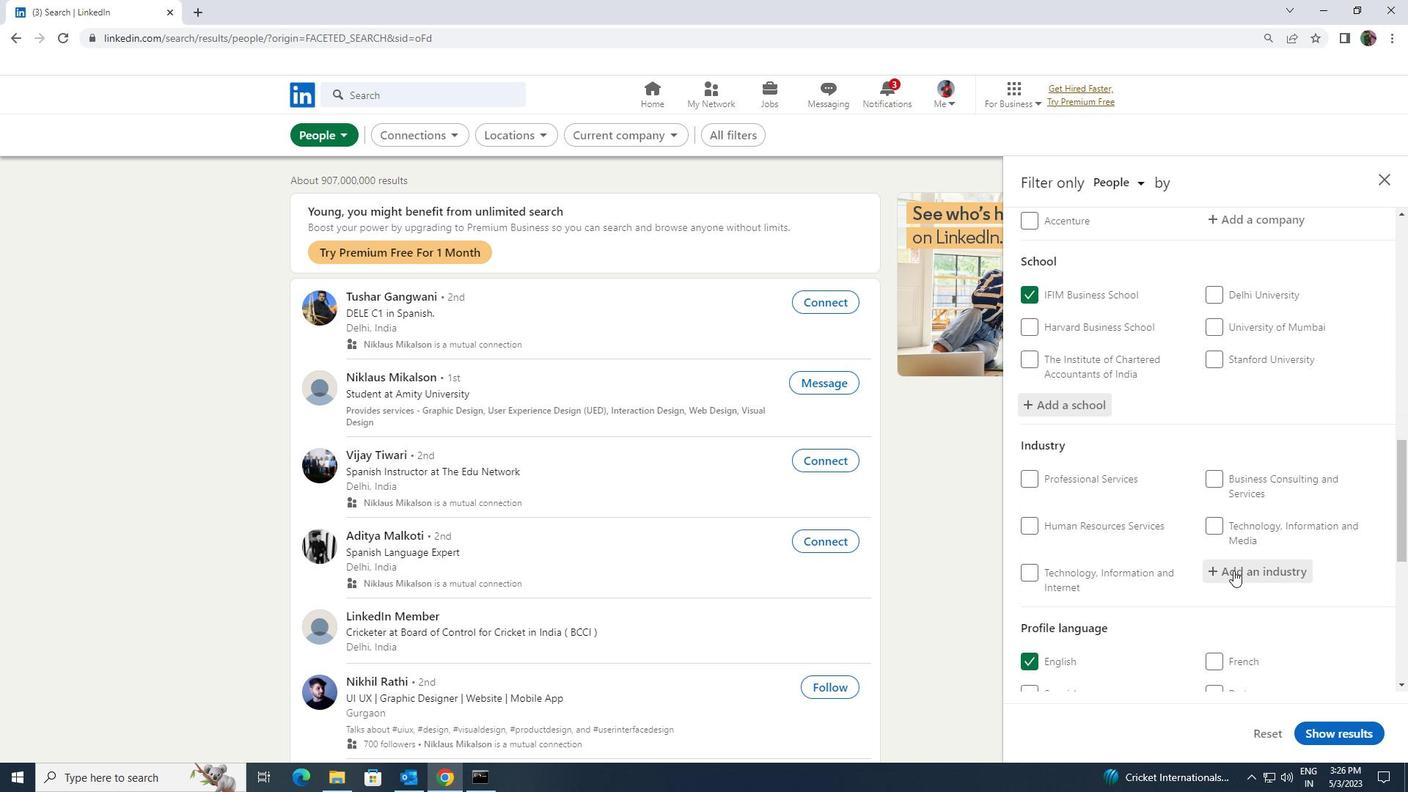 
Action: Key pressed <Key.shift><Key.shift><Key.shift><Key.shift><Key.shift><Key.shift><Key.shift>SPRING<Key.space>AND<Key.space>
Screenshot: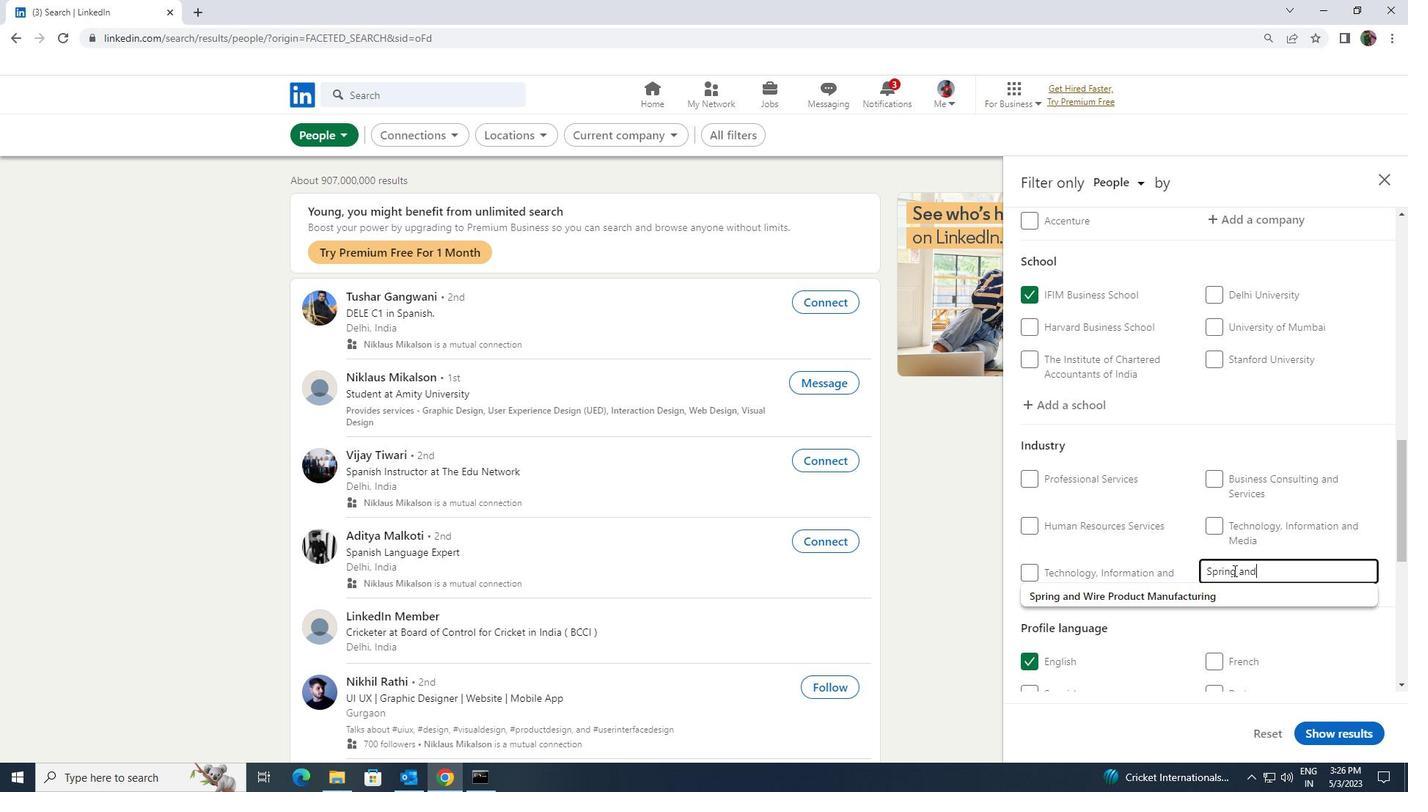 
Action: Mouse moved to (1232, 586)
Screenshot: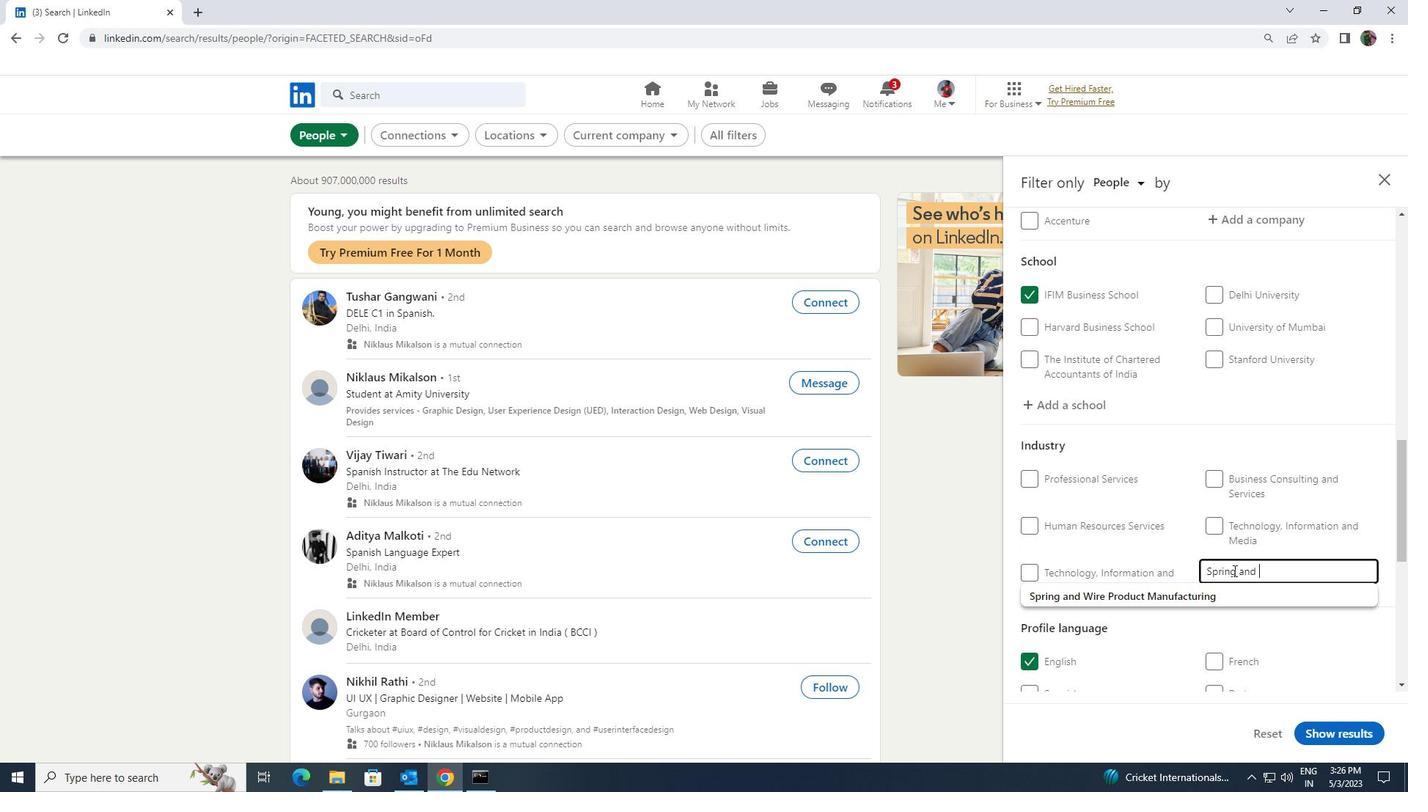 
Action: Mouse pressed left at (1232, 586)
Screenshot: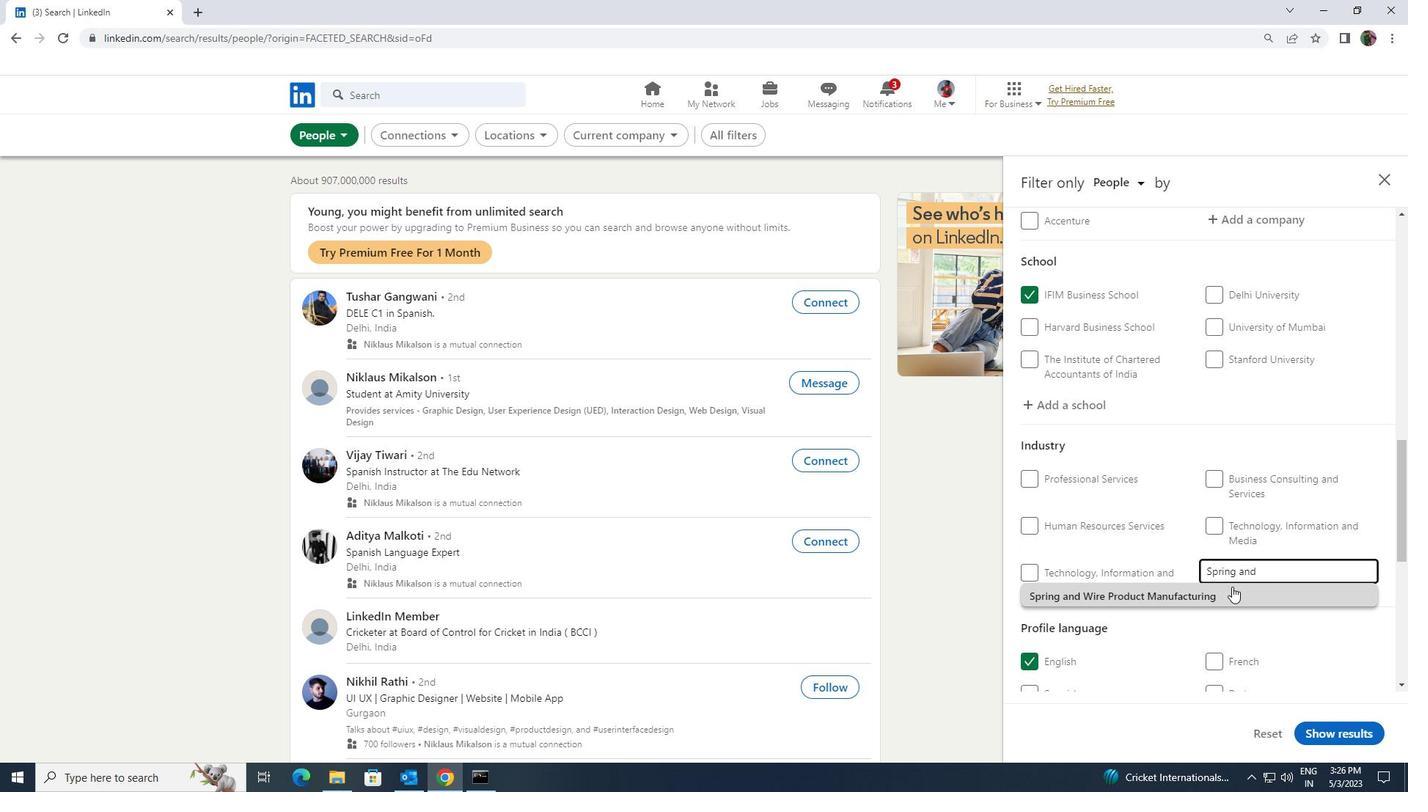 
Action: Mouse scrolled (1232, 586) with delta (0, 0)
Screenshot: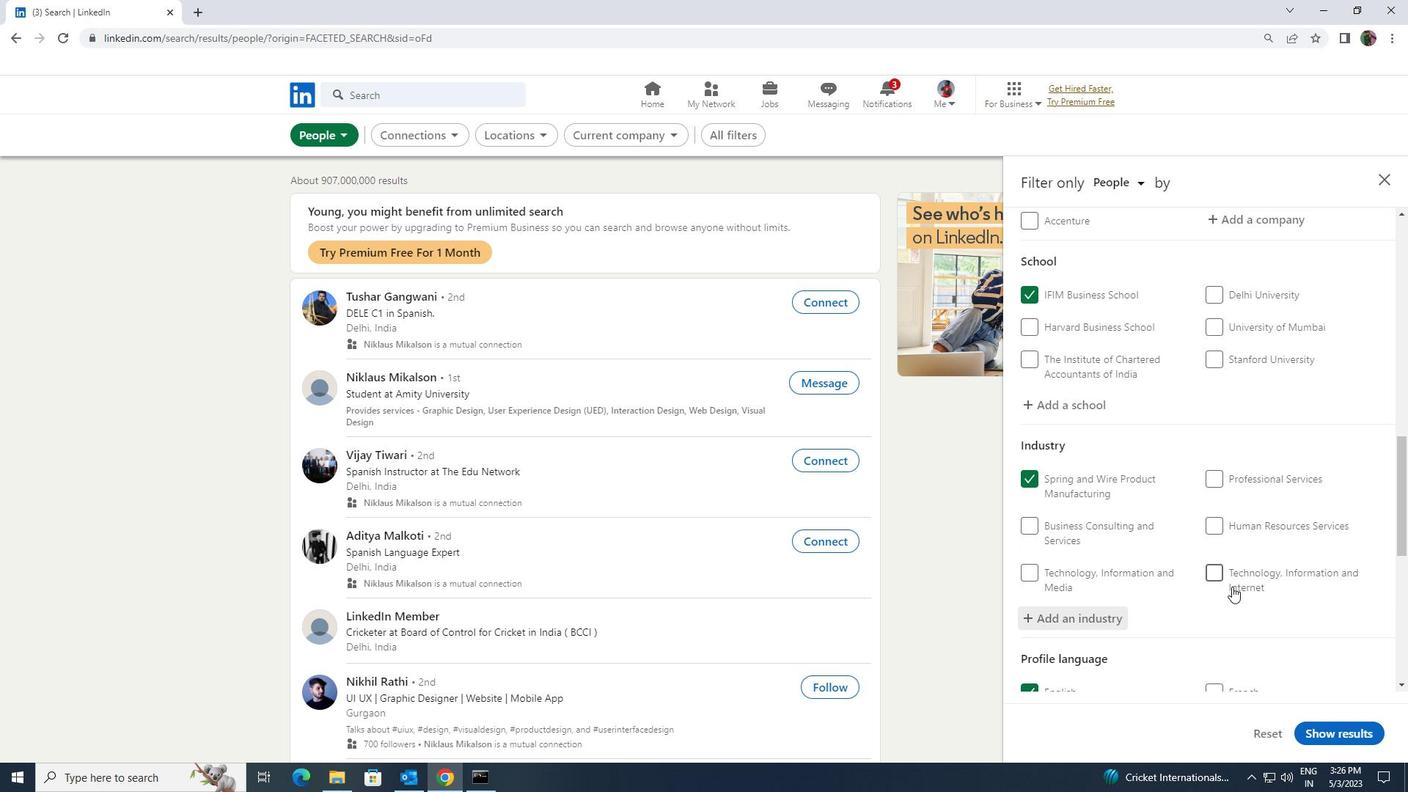 
Action: Mouse scrolled (1232, 586) with delta (0, 0)
Screenshot: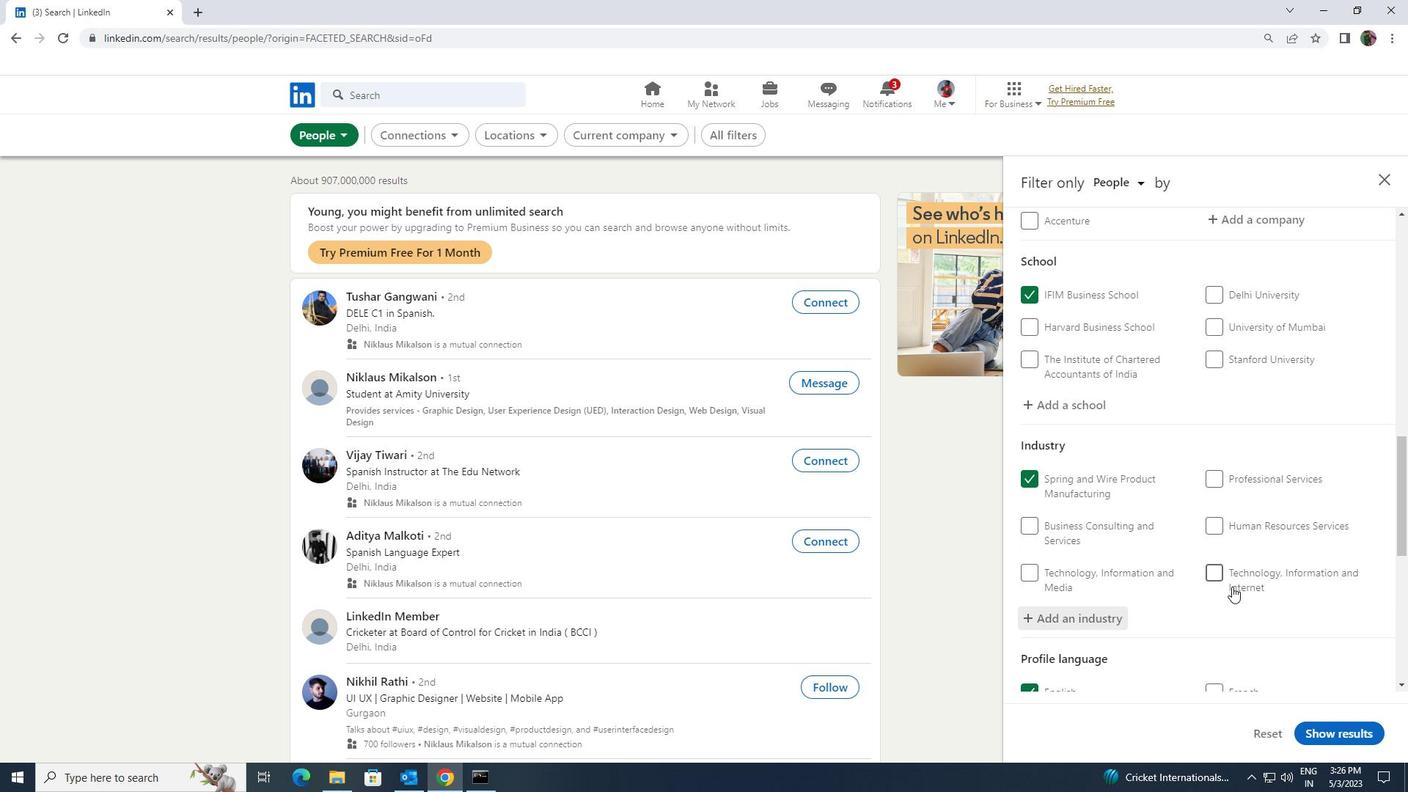 
Action: Mouse scrolled (1232, 586) with delta (0, 0)
Screenshot: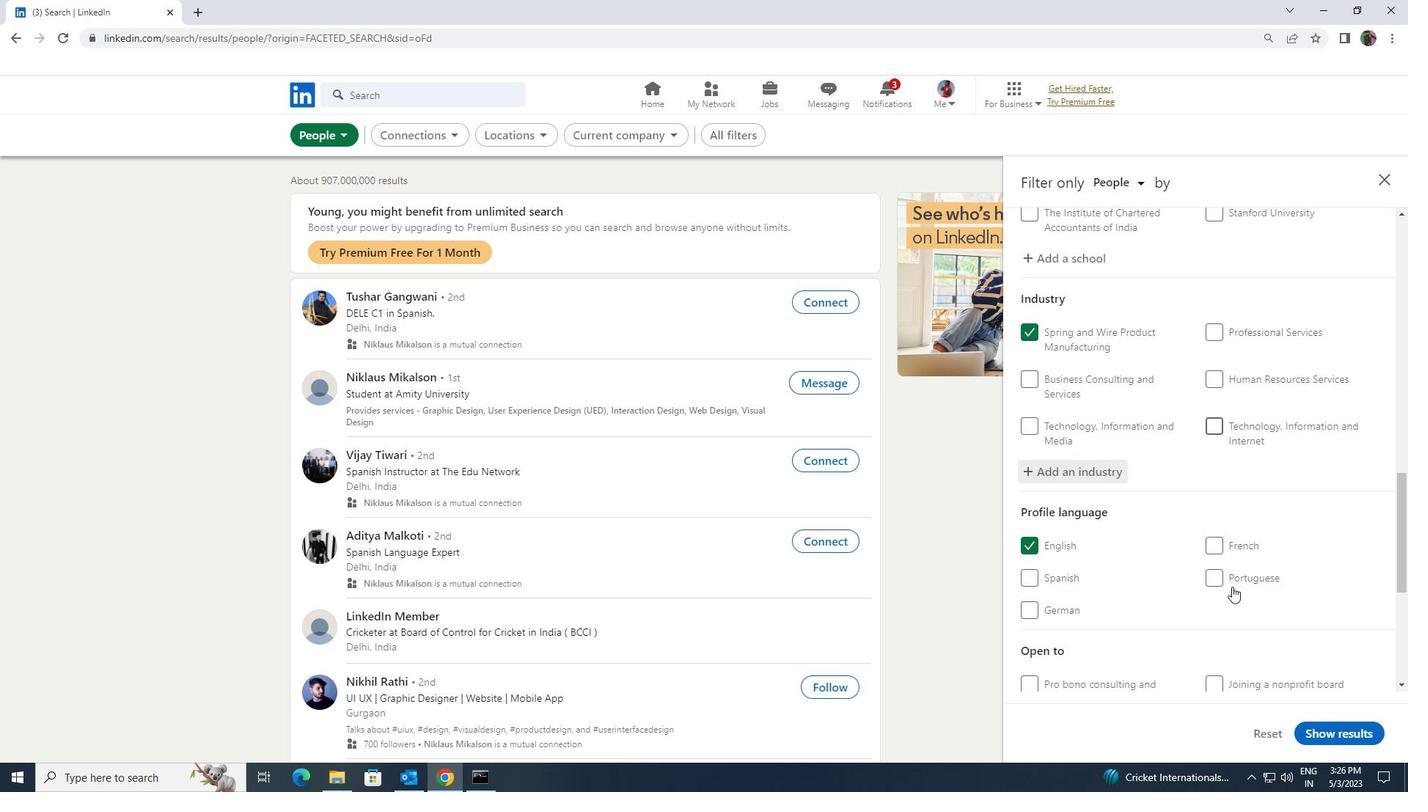 
Action: Mouse scrolled (1232, 586) with delta (0, 0)
Screenshot: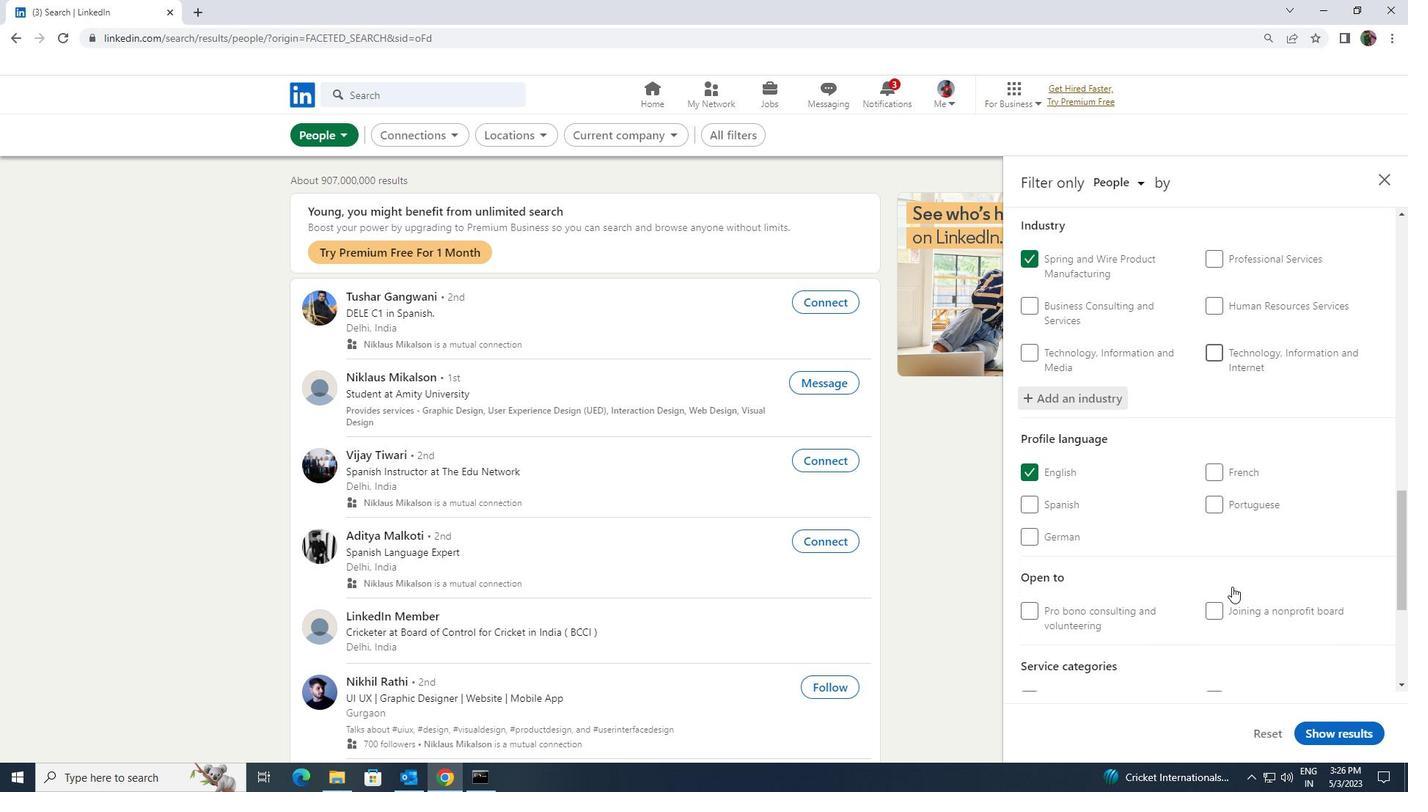 
Action: Mouse scrolled (1232, 586) with delta (0, 0)
Screenshot: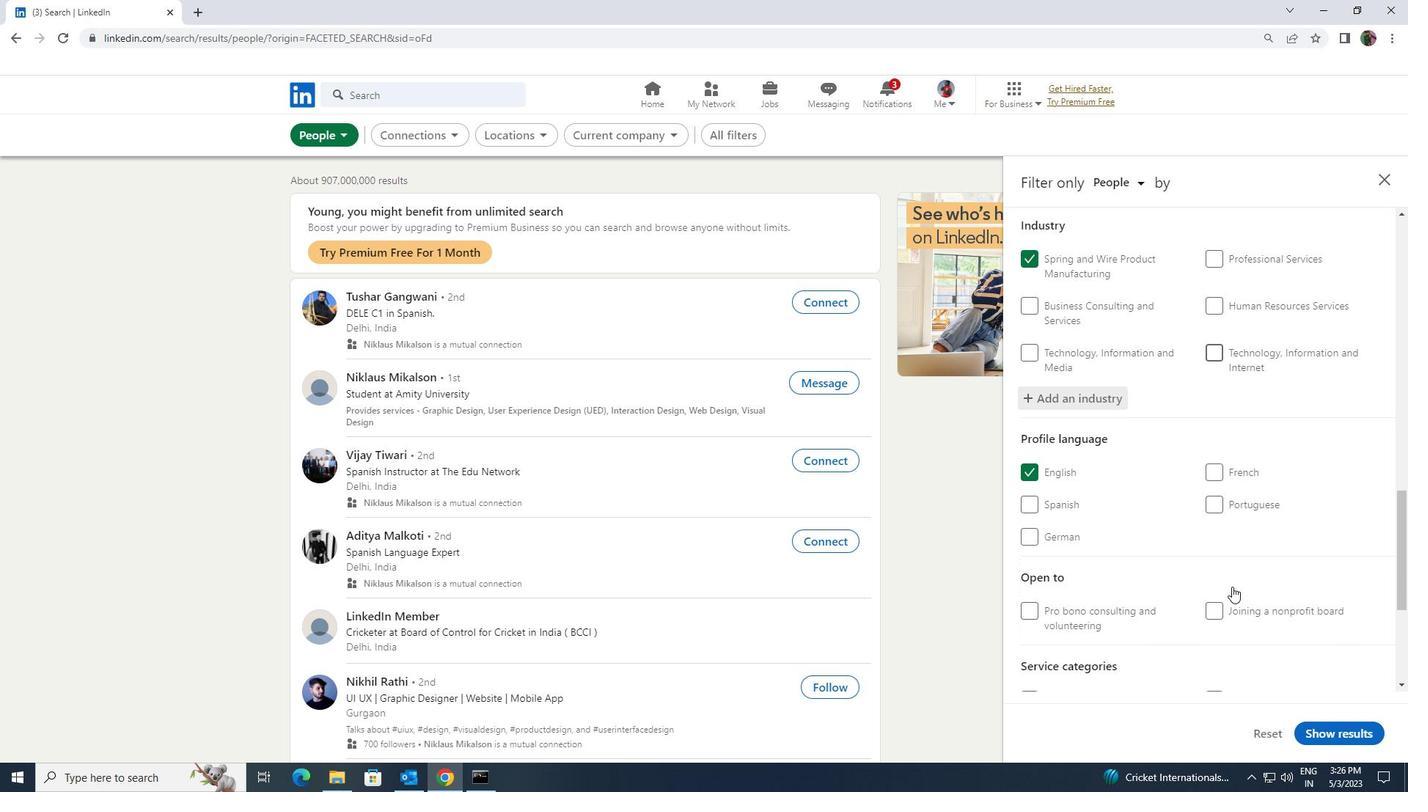 
Action: Mouse moved to (1231, 612)
Screenshot: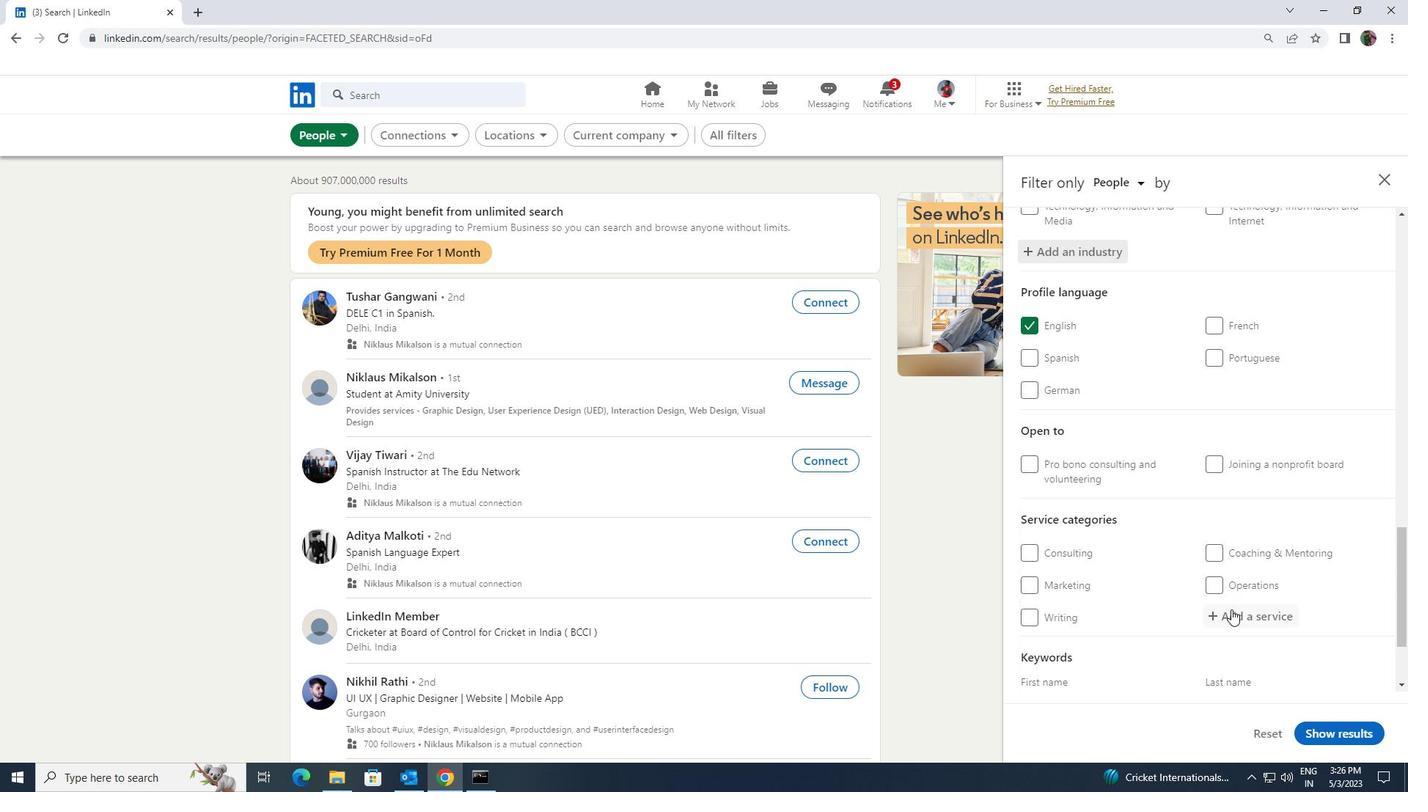 
Action: Mouse pressed left at (1231, 612)
Screenshot: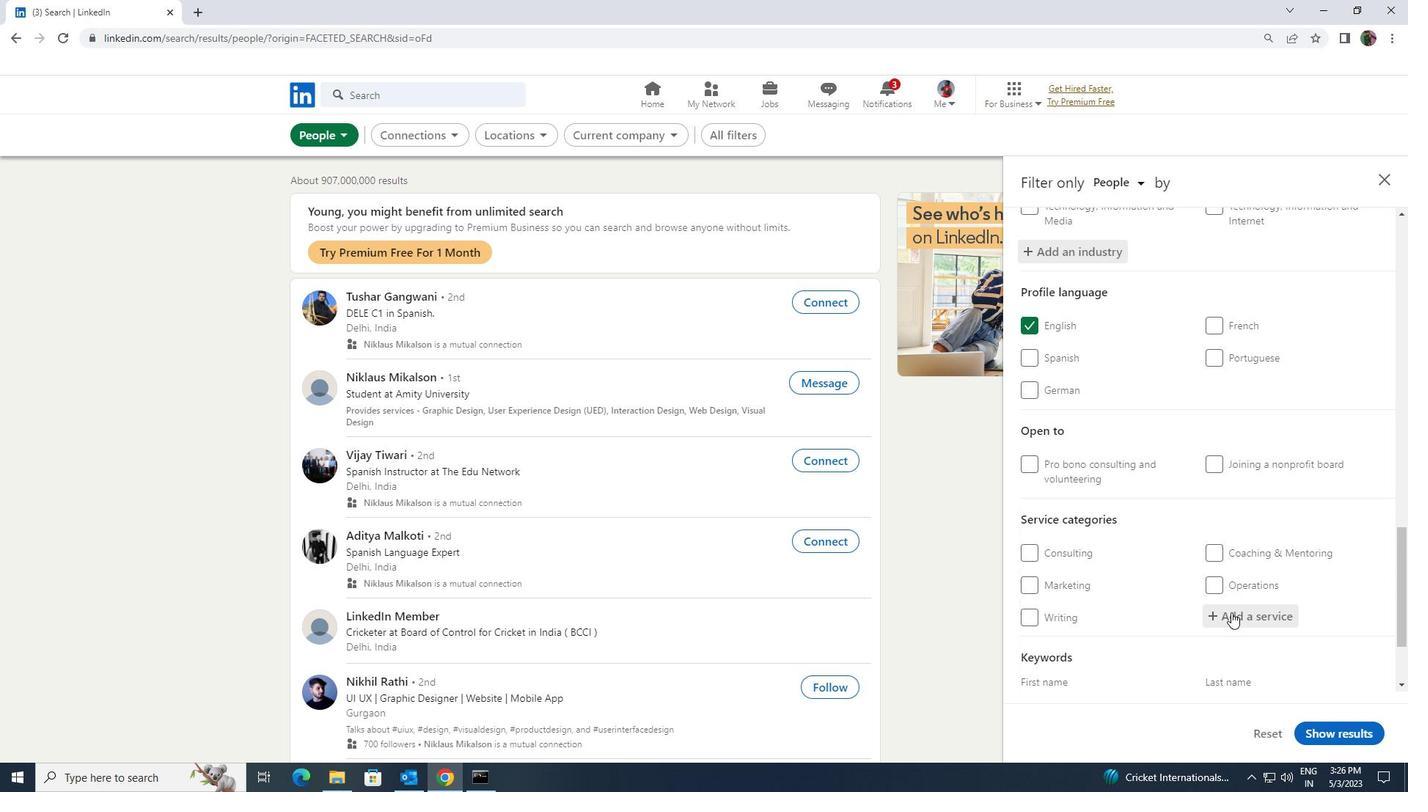 
Action: Key pressed <Key.shift><Key.shift><Key.shift><Key.shift><Key.shift><Key.shift><Key.shift><Key.shift><Key.shift>ACCOUNTING
Screenshot: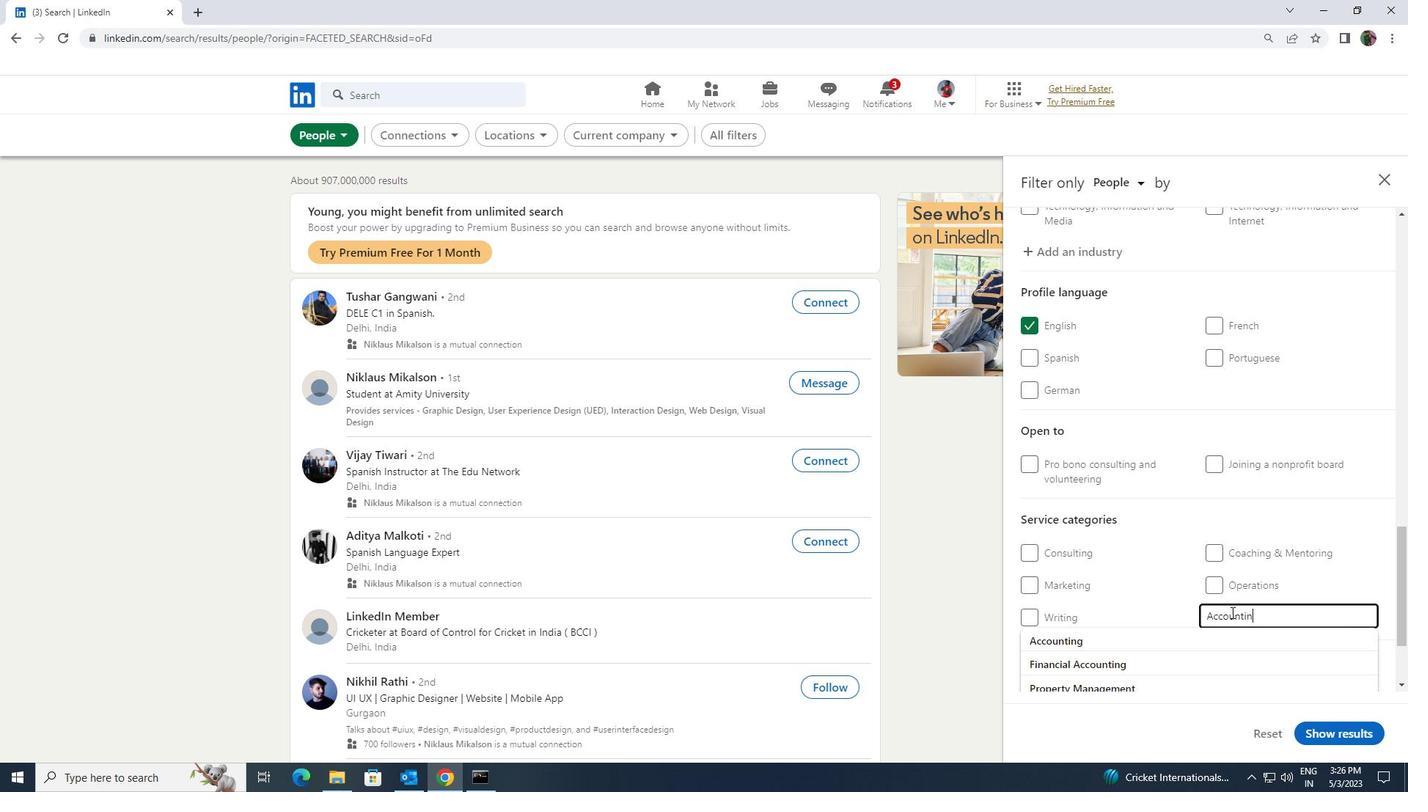 
Action: Mouse moved to (1227, 635)
Screenshot: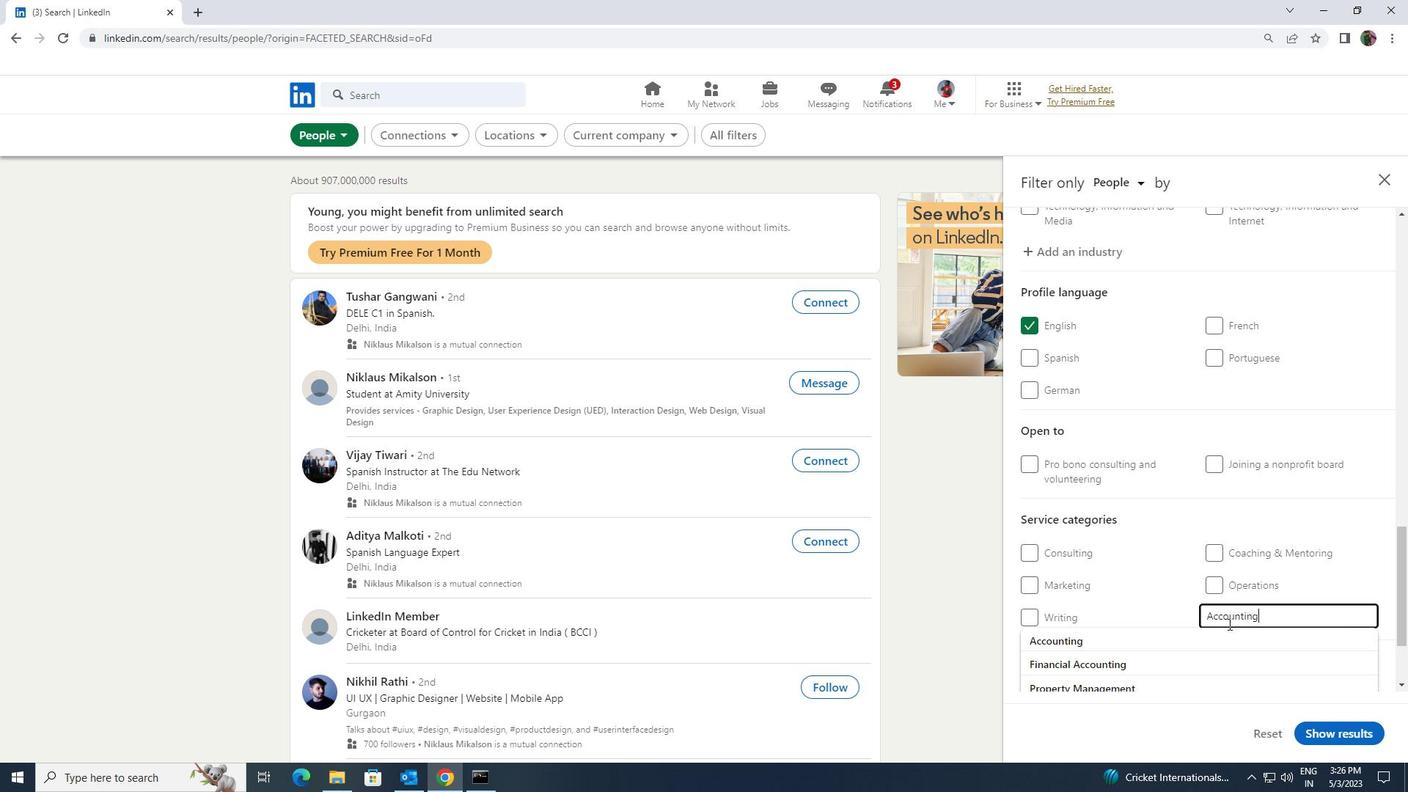 
Action: Mouse pressed left at (1227, 635)
Screenshot: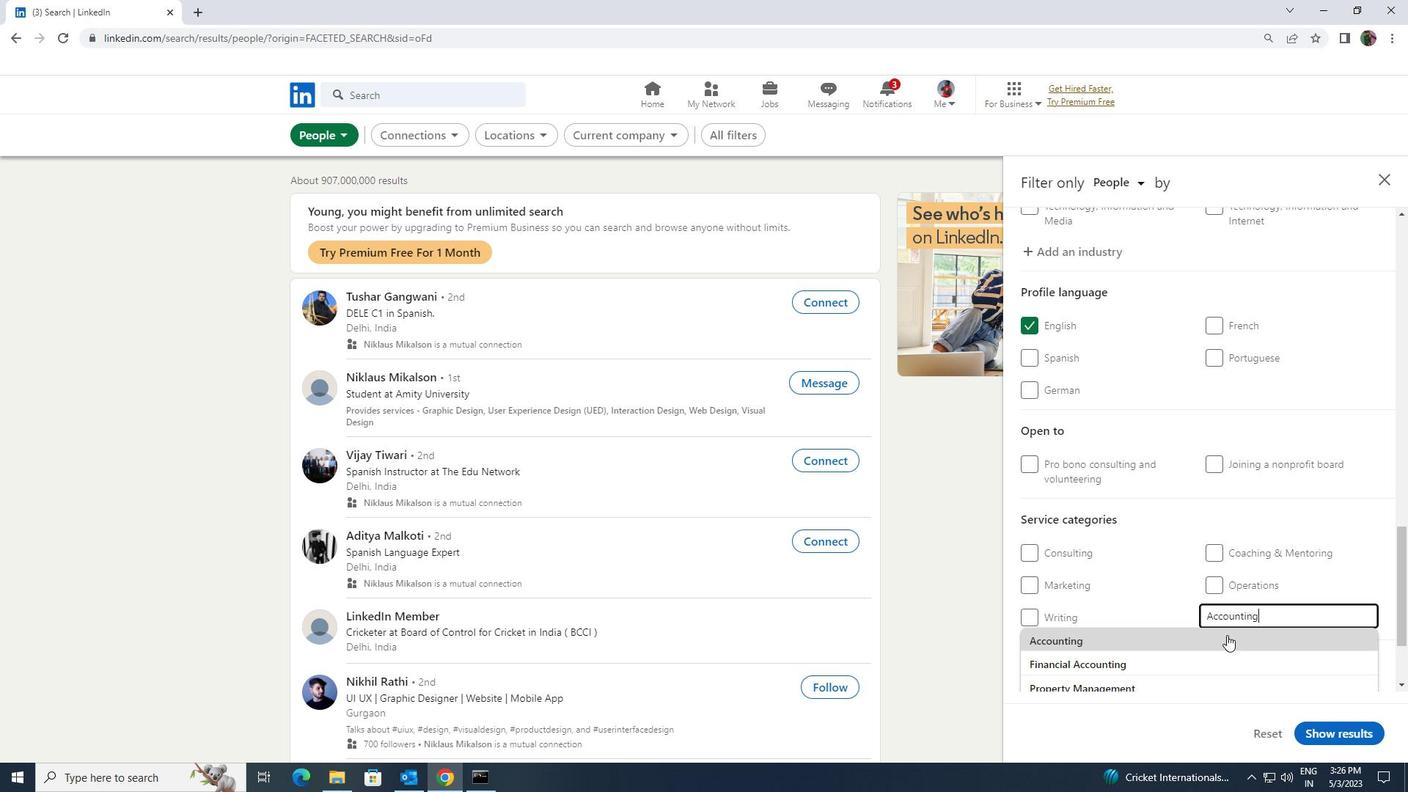 
Action: Mouse scrolled (1227, 634) with delta (0, 0)
Screenshot: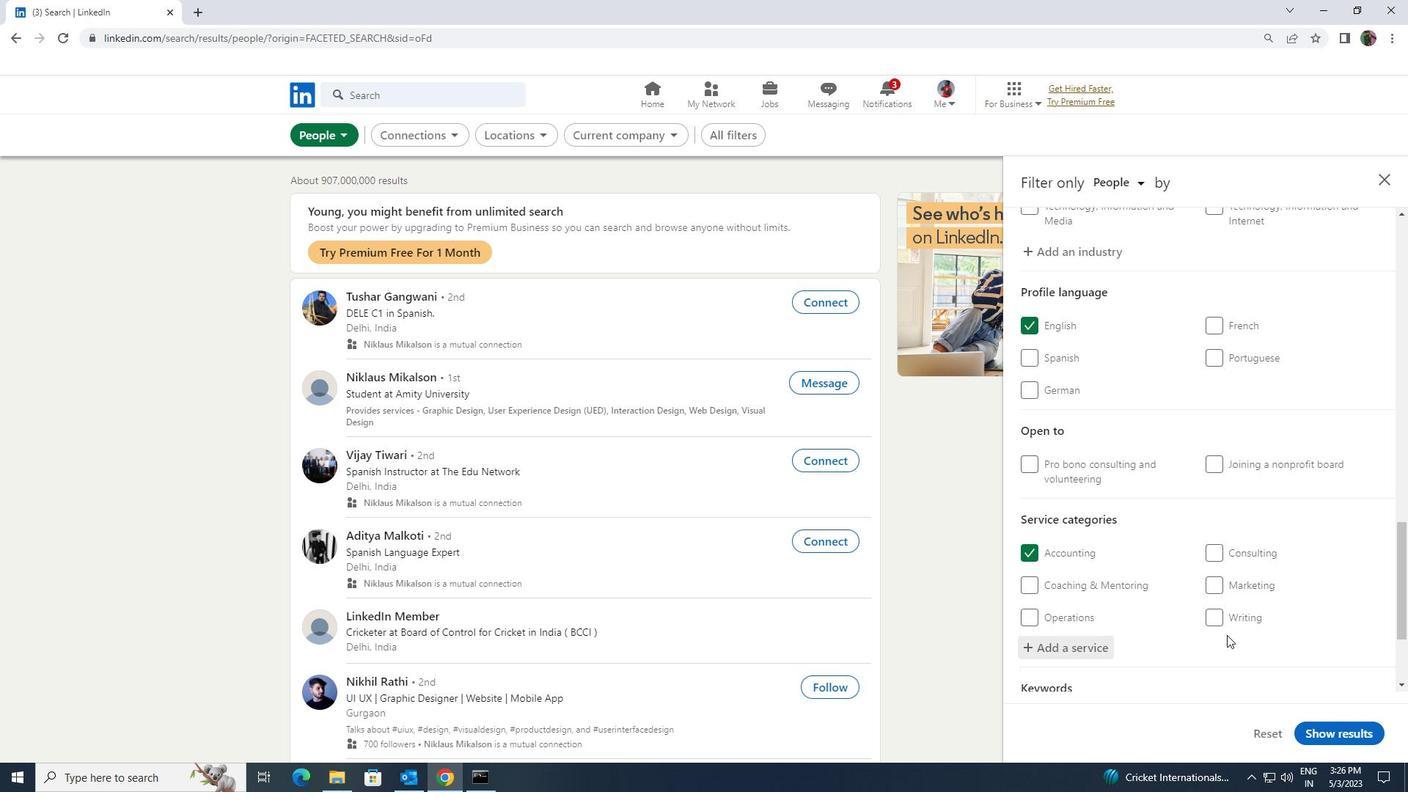 
Action: Mouse scrolled (1227, 634) with delta (0, 0)
Screenshot: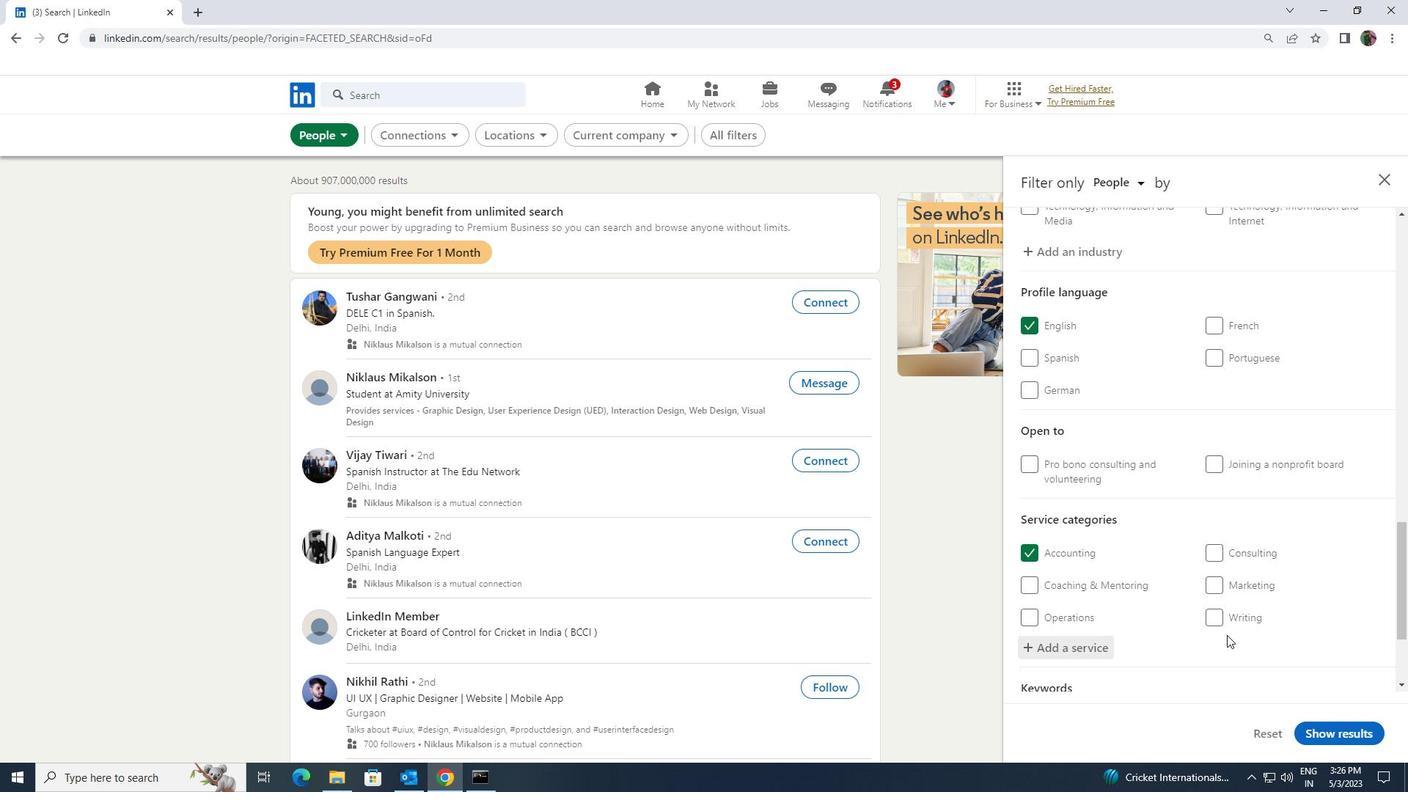 
Action: Mouse moved to (1181, 636)
Screenshot: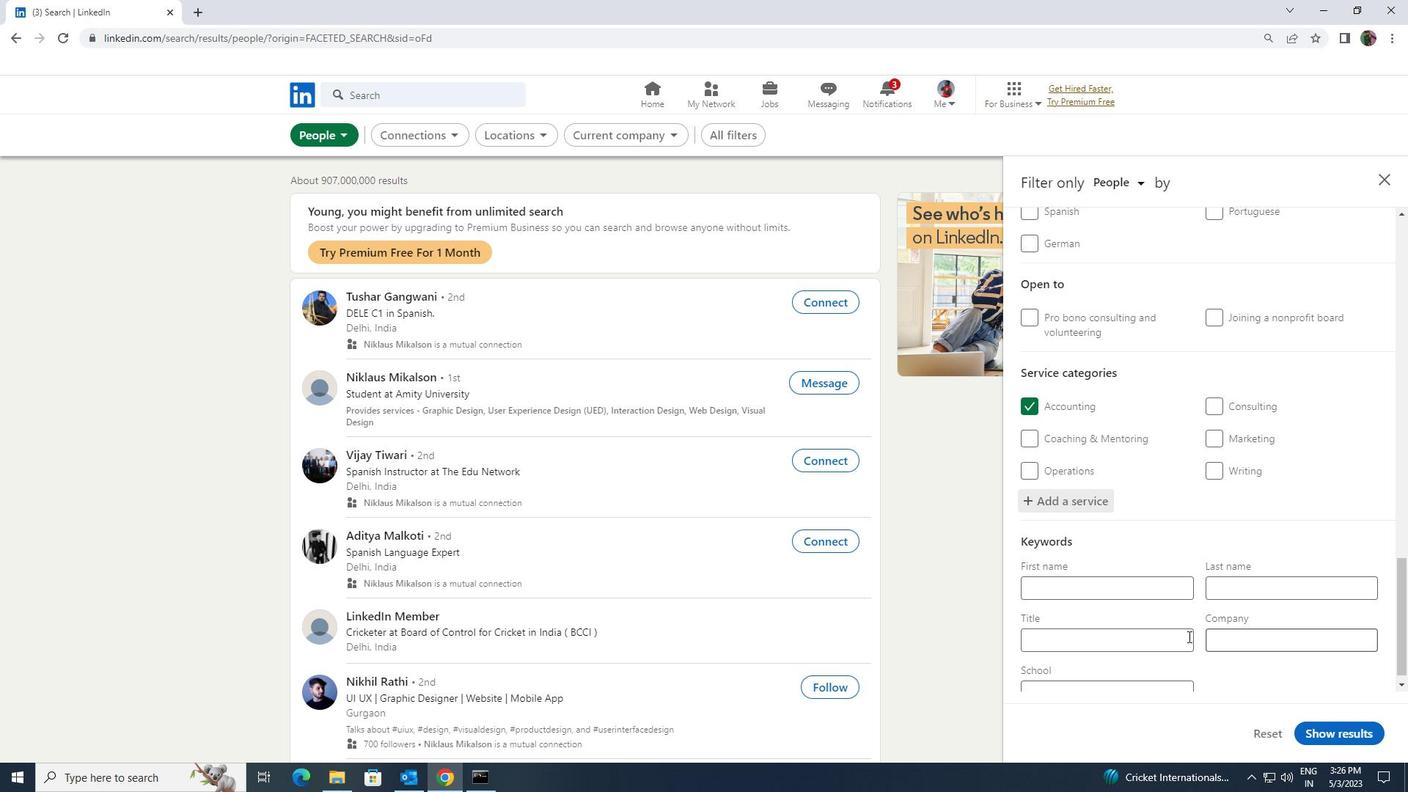 
Action: Mouse pressed left at (1181, 636)
Screenshot: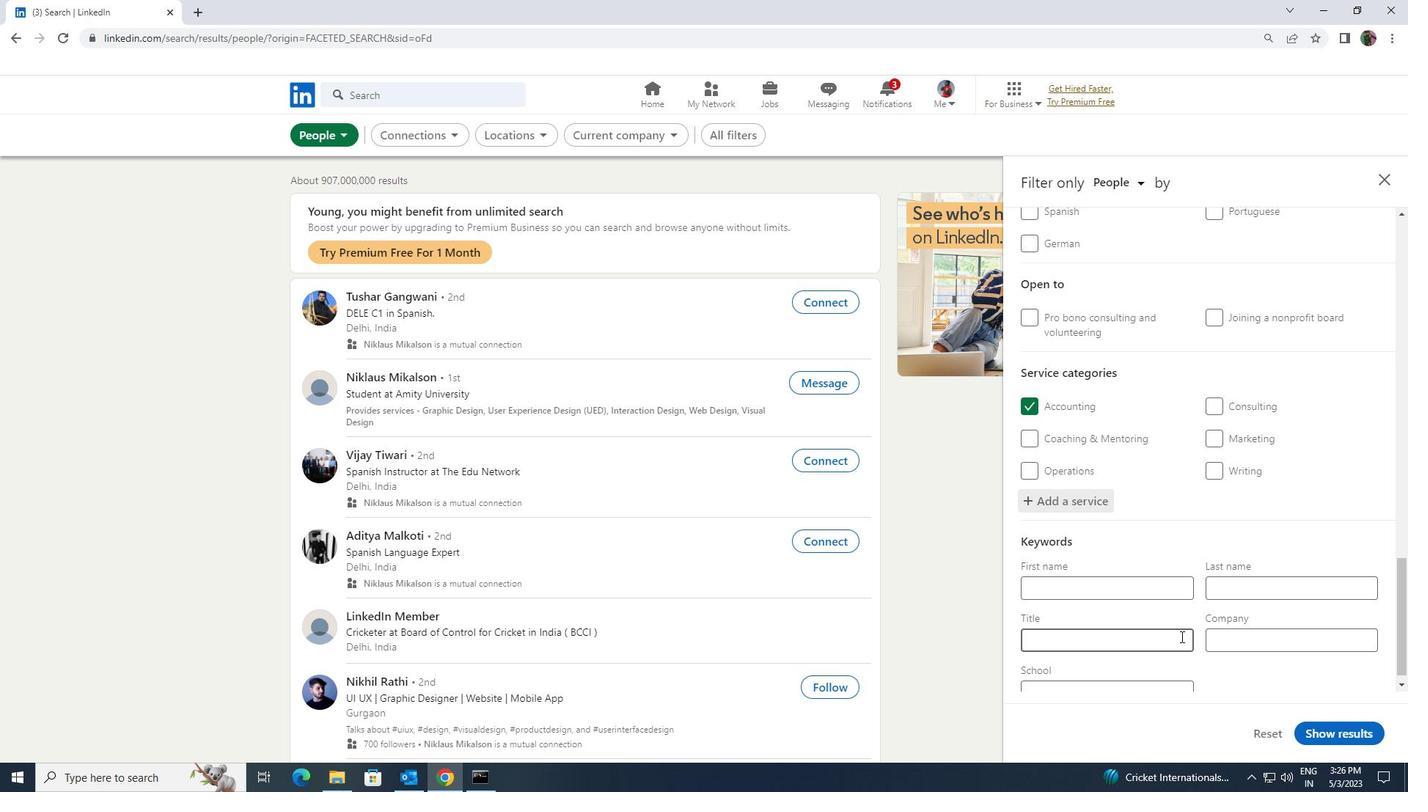
Action: Key pressed <Key.shift><Key.shift><Key.shift><Key.shift><Key.shift><Key.shift><Key.shift><Key.shift><Key.shift><Key.shift><Key.shift><Key.shift><Key.shift><Key.shift>MENTAL<Key.space><Key.shift><Key.shift><Key.shift><Key.shift>HEALTH<Key.space><Key.shift><Key.shift><Key.shift><Key.shift>COUNSELOR
Screenshot: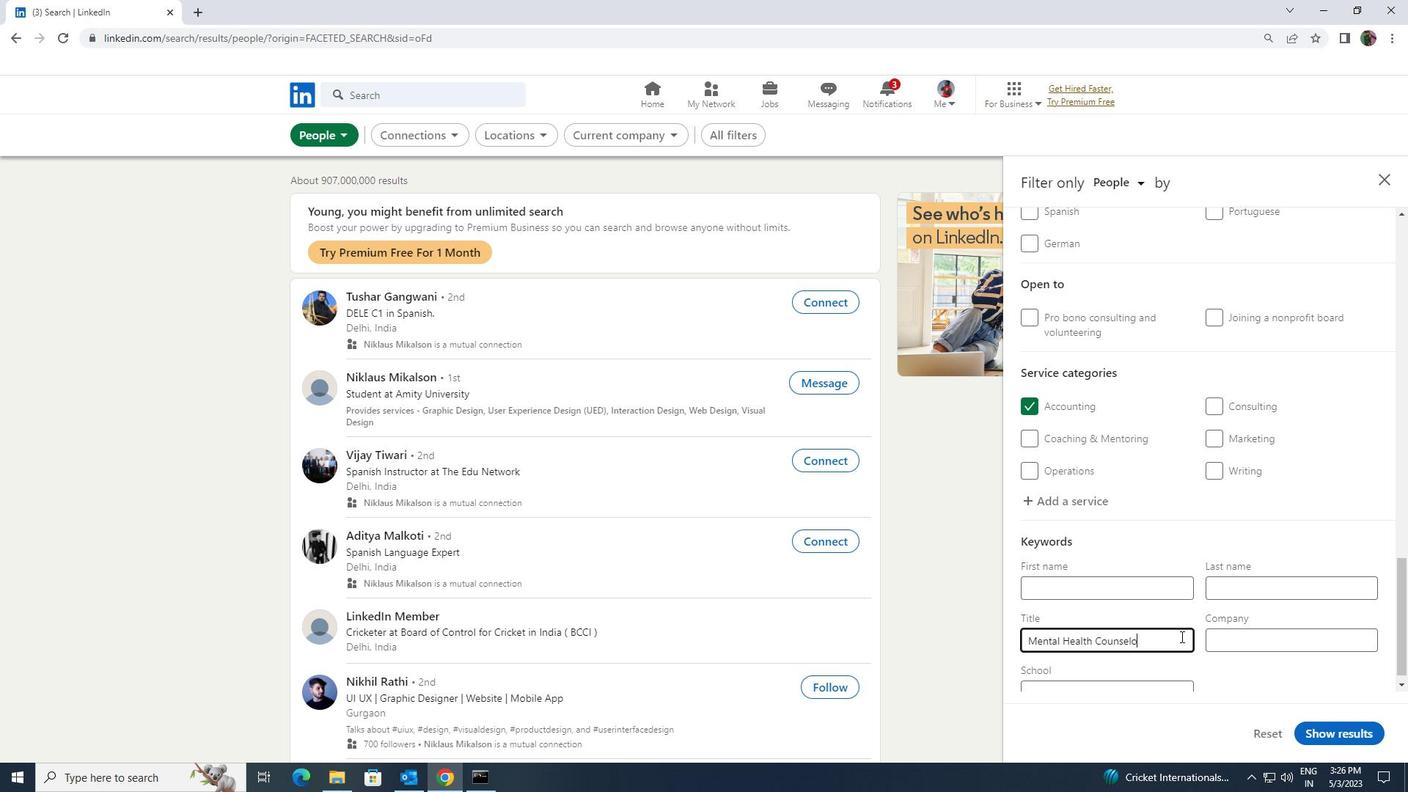 
Action: Mouse moved to (1315, 729)
Screenshot: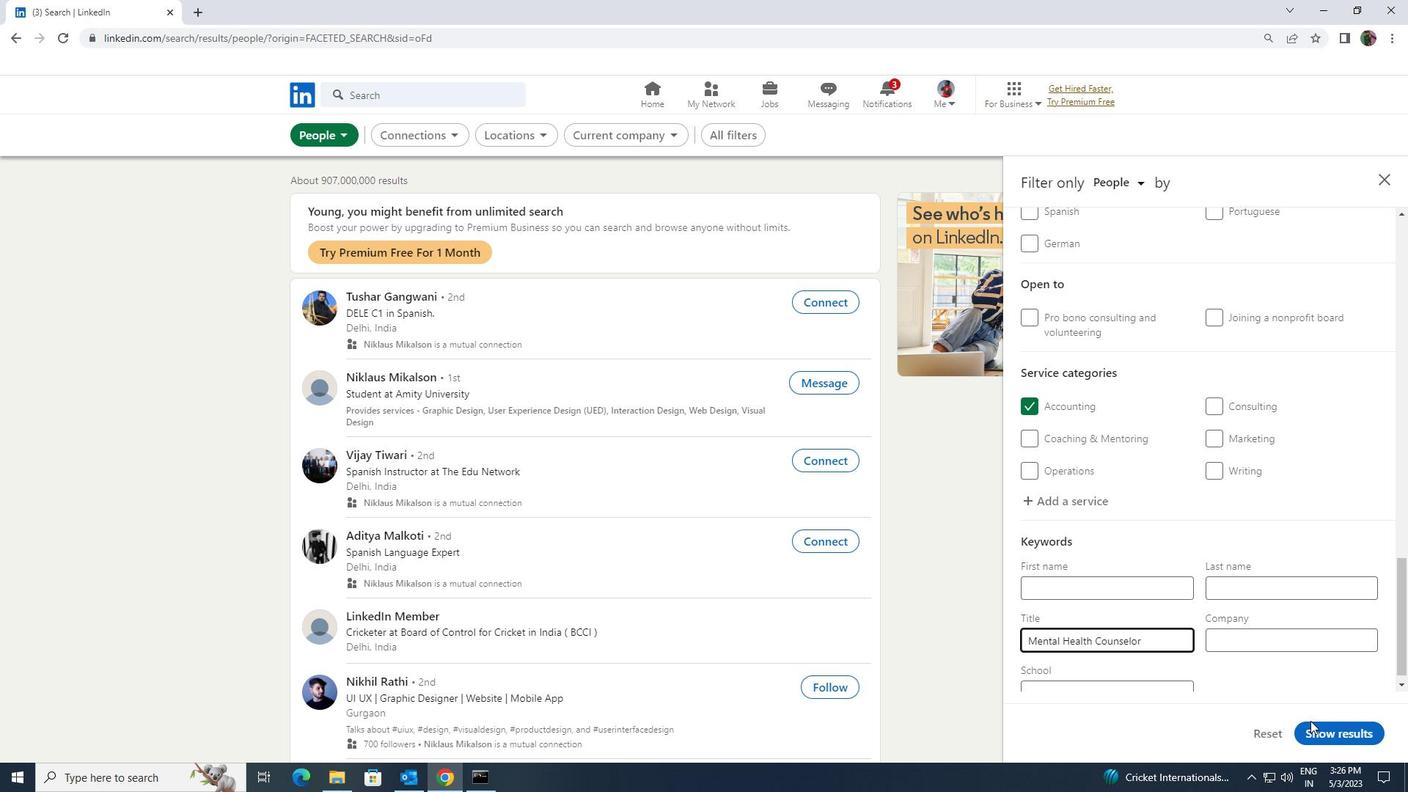 
Action: Mouse pressed left at (1315, 729)
Screenshot: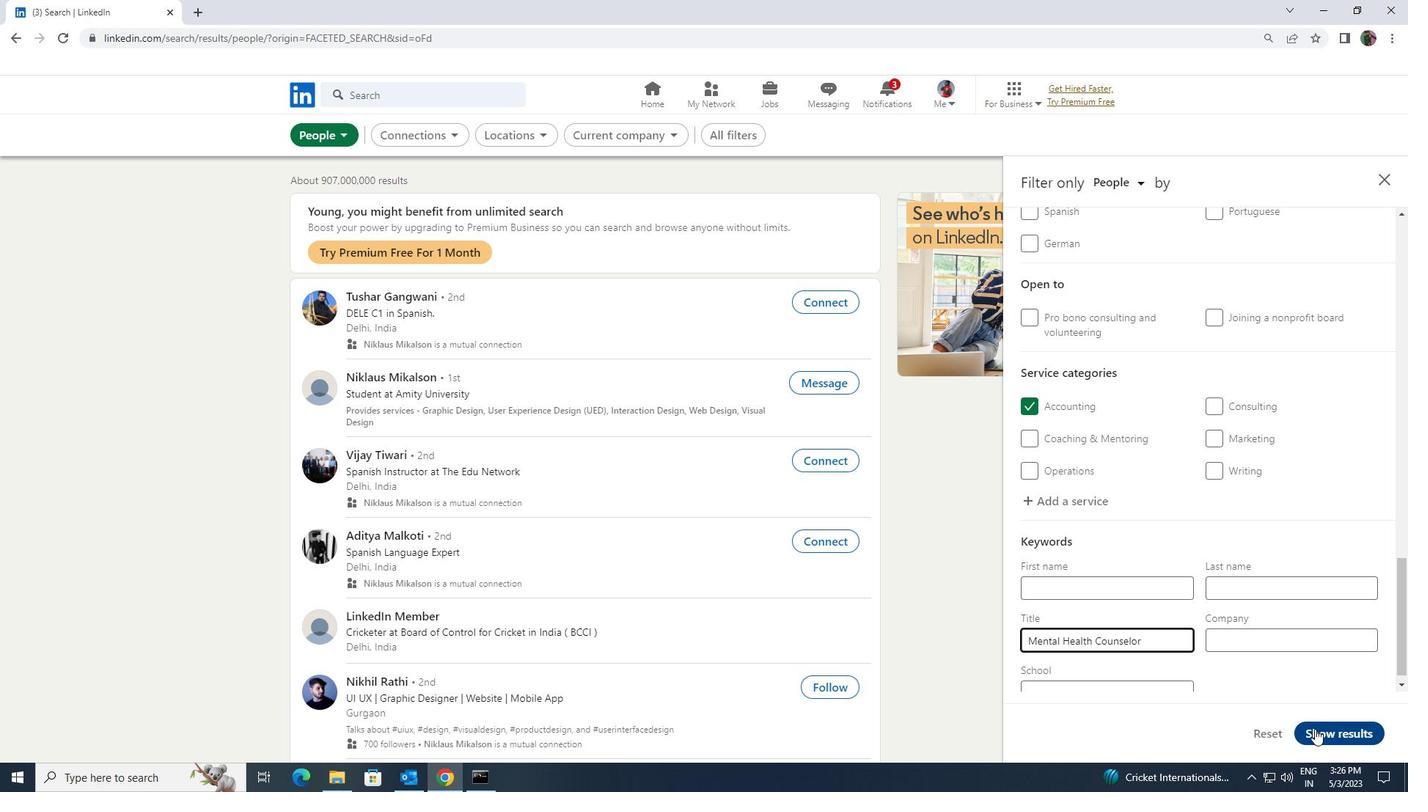 
